 Task: Search one way flight ticket for 2 adults, 2 children, 2 infants in seat in first from San Diego: San Diego International Airport (lindbergh Field) to Raleigh: Raleigh-durham International Airport on 8-5-2023. Choice of flights is Delta. Number of bags: 2 checked bags. Price is upto 96000. Outbound departure time preference is 5:15.
Action: Mouse moved to (413, 157)
Screenshot: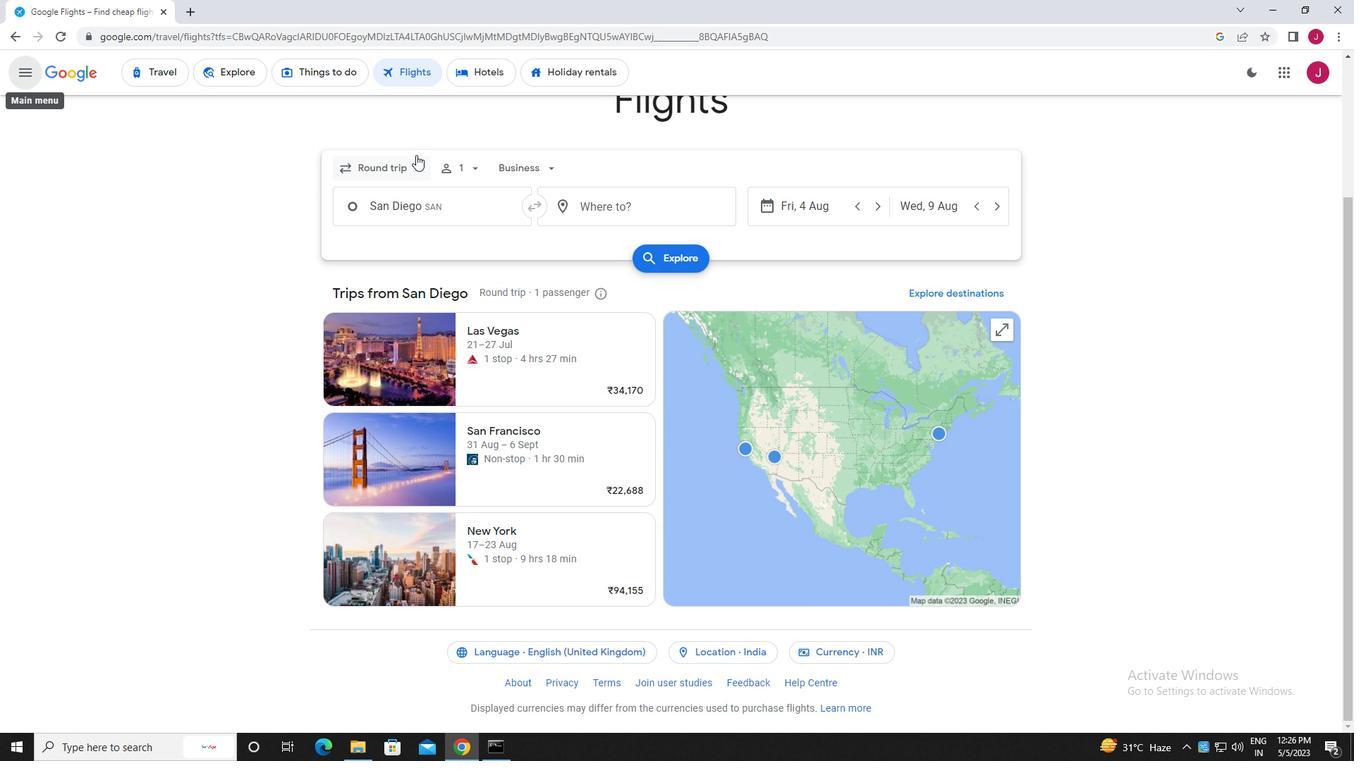 
Action: Mouse pressed left at (413, 157)
Screenshot: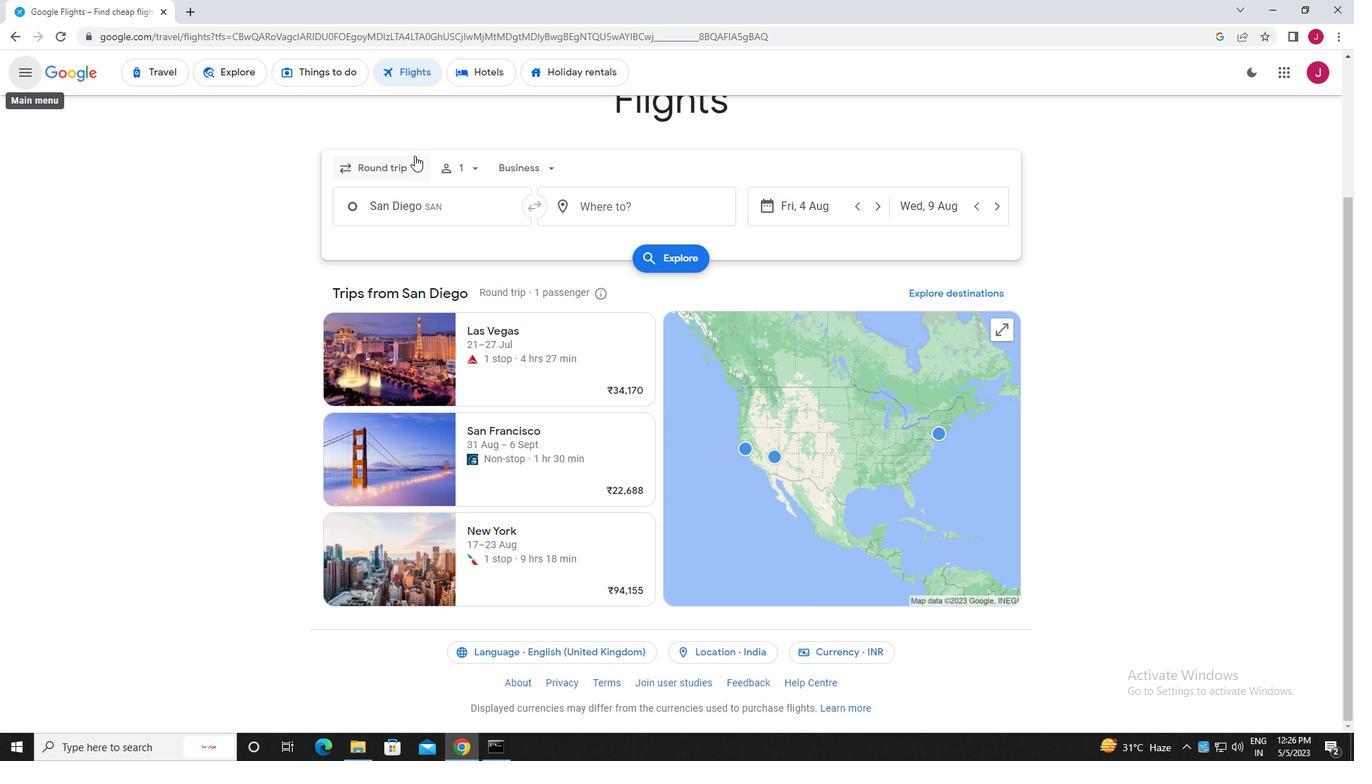 
Action: Mouse moved to (406, 232)
Screenshot: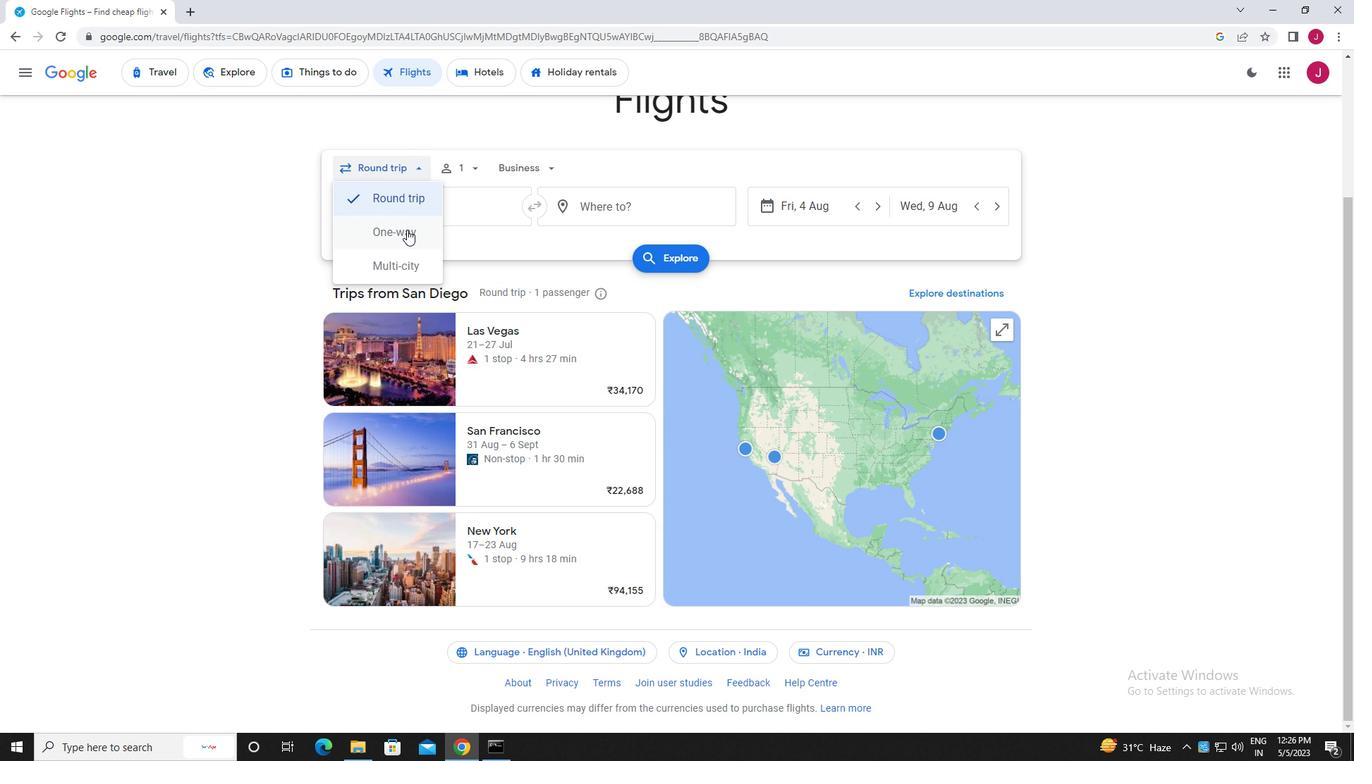 
Action: Mouse pressed left at (406, 232)
Screenshot: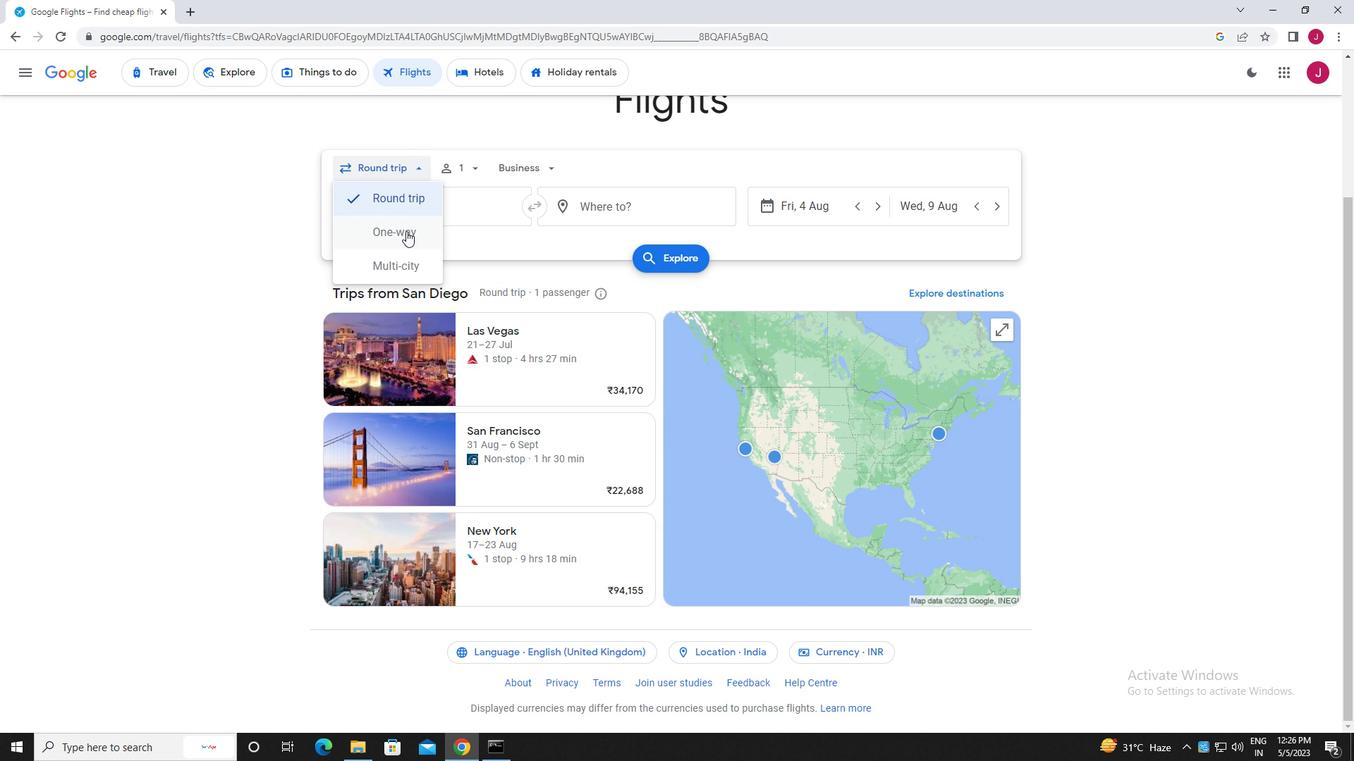 
Action: Mouse moved to (467, 174)
Screenshot: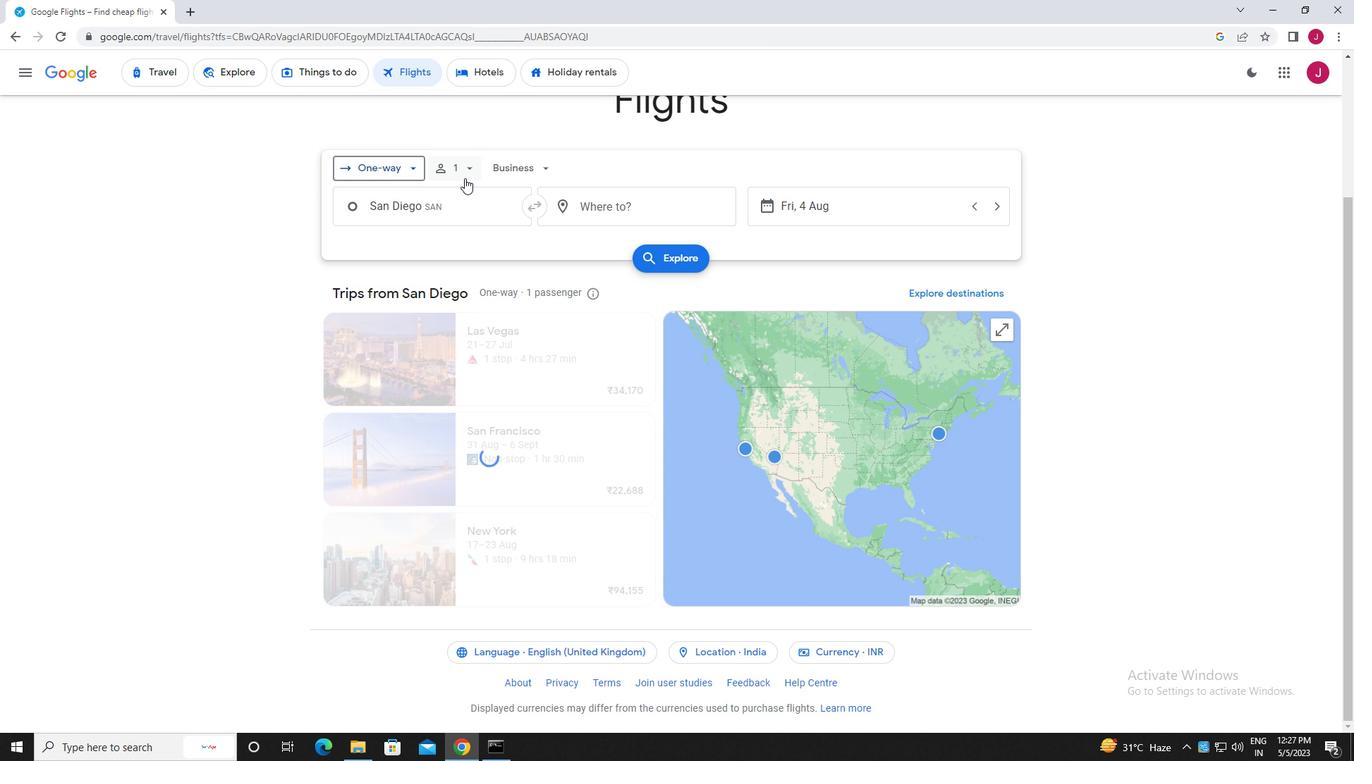 
Action: Mouse pressed left at (467, 174)
Screenshot: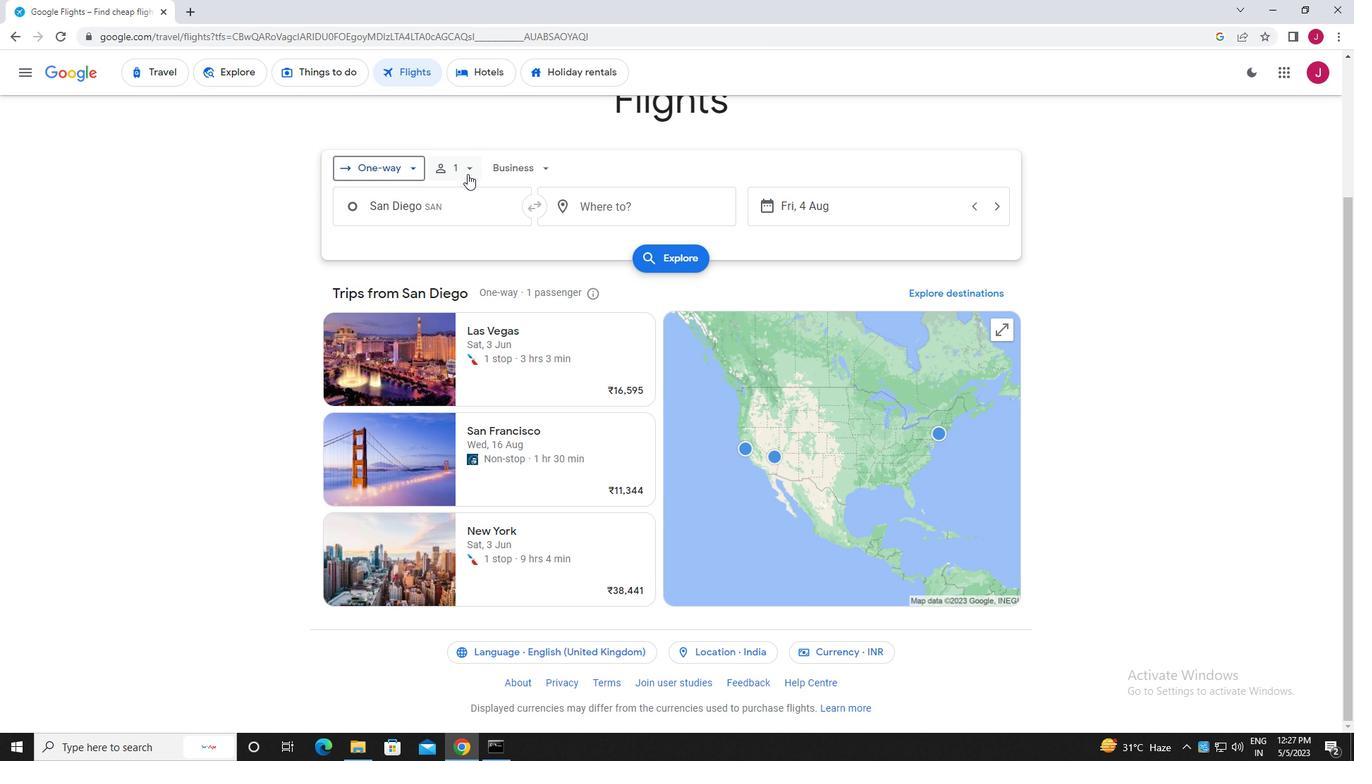 
Action: Mouse moved to (579, 205)
Screenshot: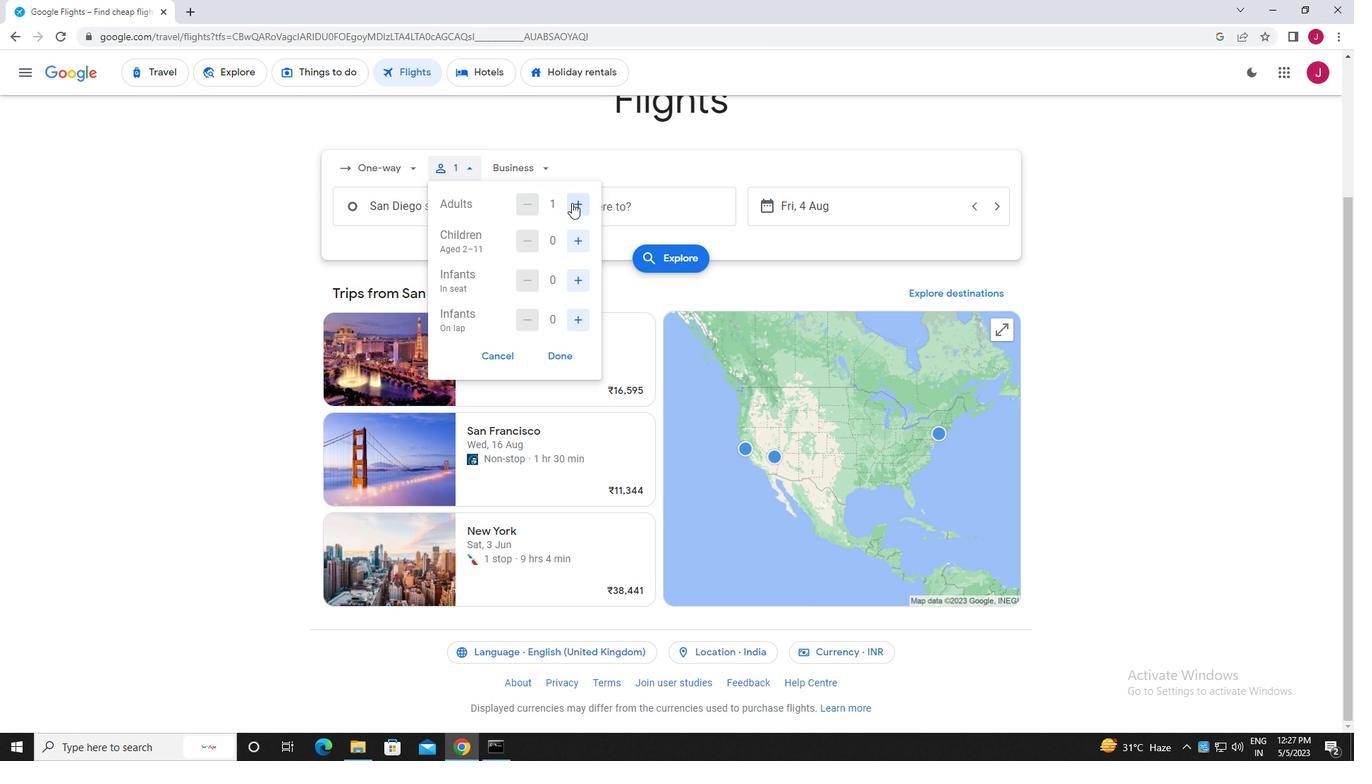 
Action: Mouse pressed left at (579, 205)
Screenshot: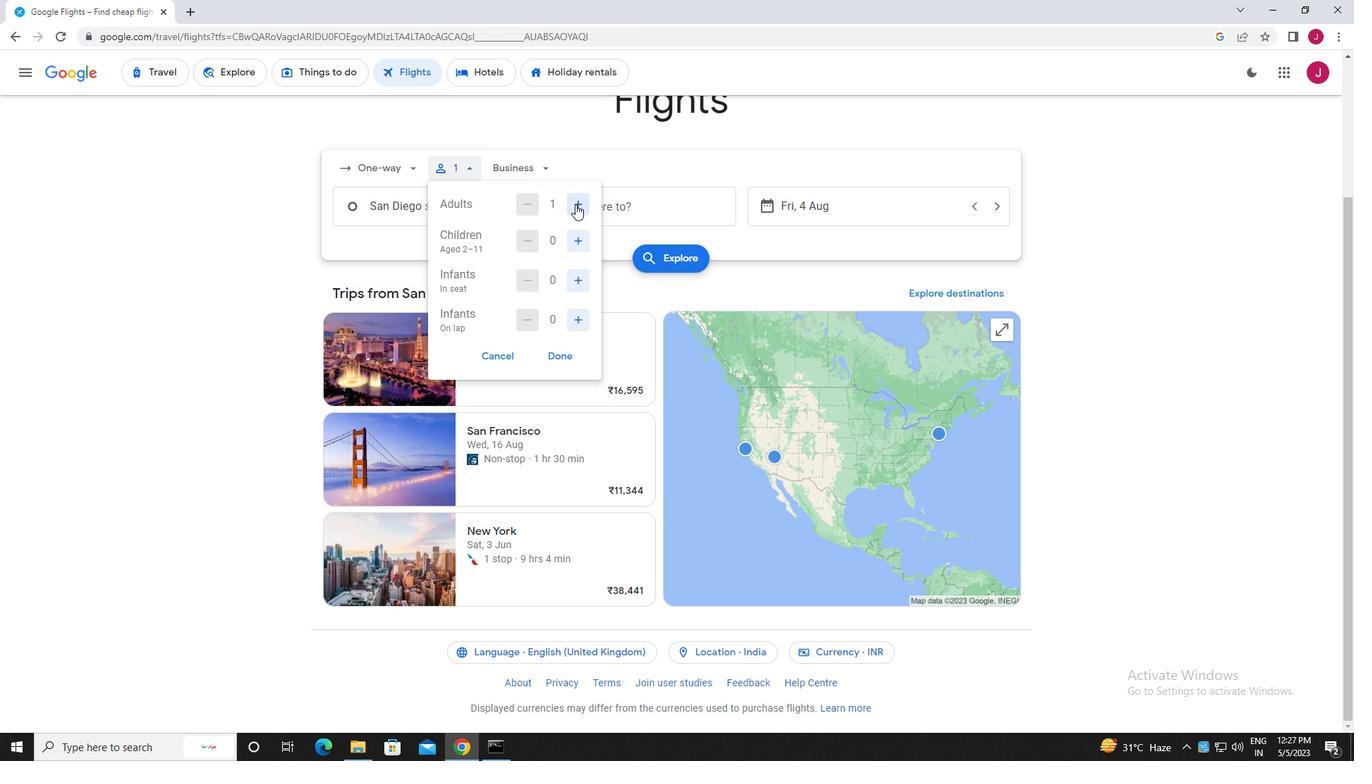 
Action: Mouse moved to (575, 244)
Screenshot: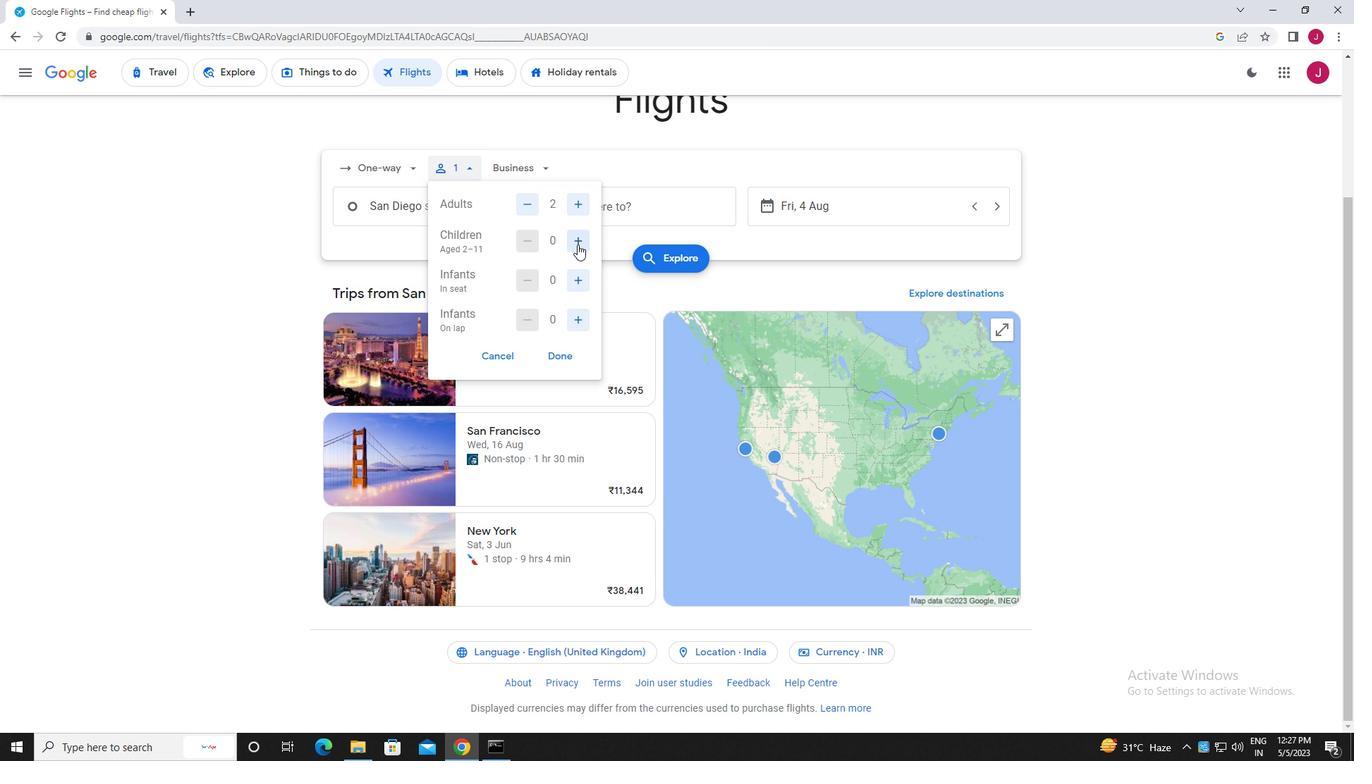 
Action: Mouse pressed left at (575, 244)
Screenshot: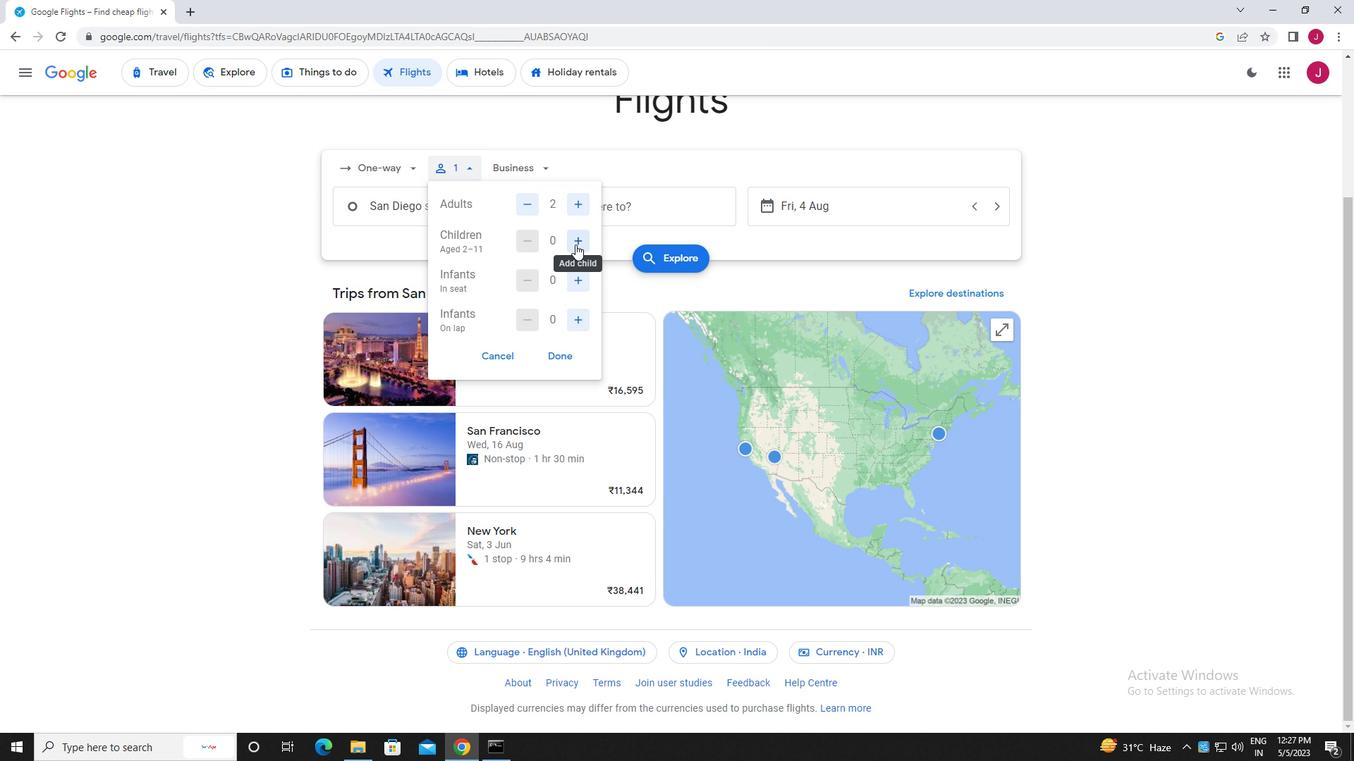 
Action: Mouse pressed left at (575, 244)
Screenshot: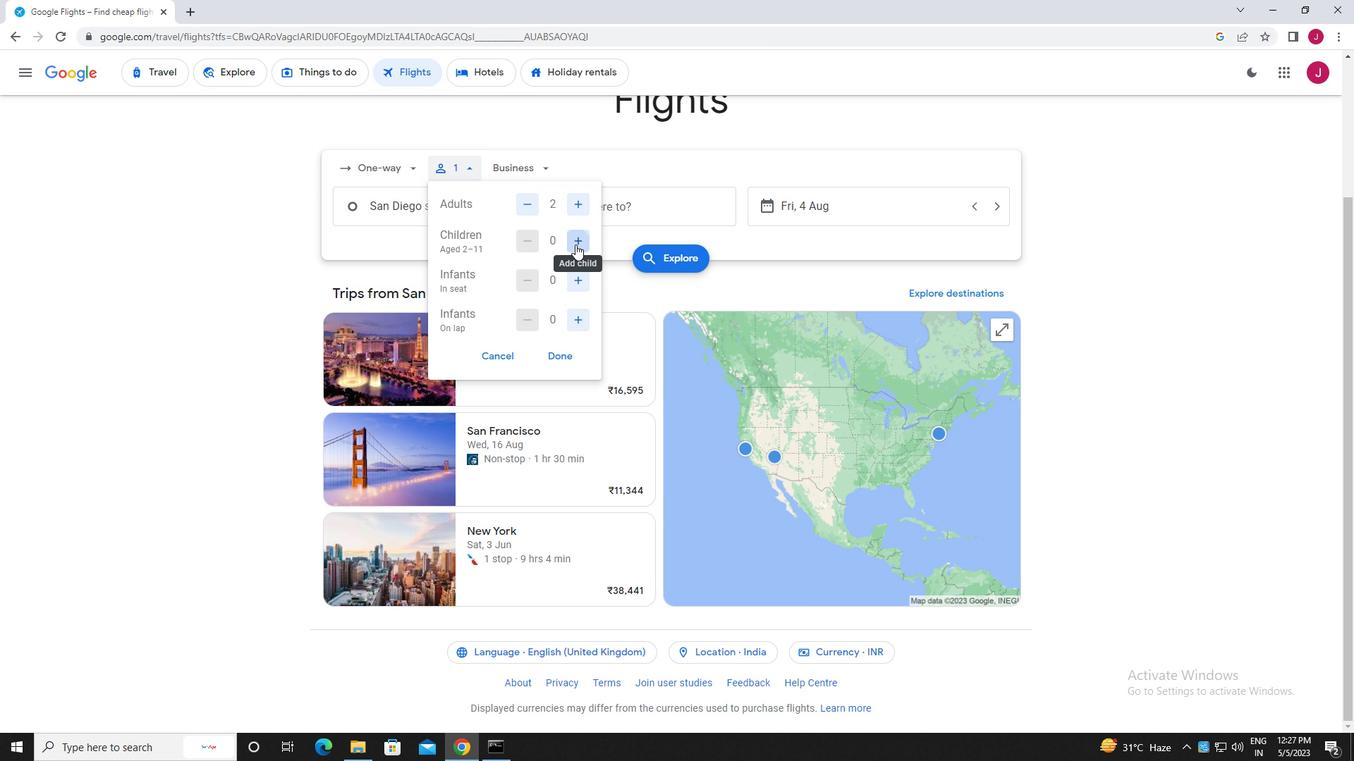 
Action: Mouse moved to (578, 282)
Screenshot: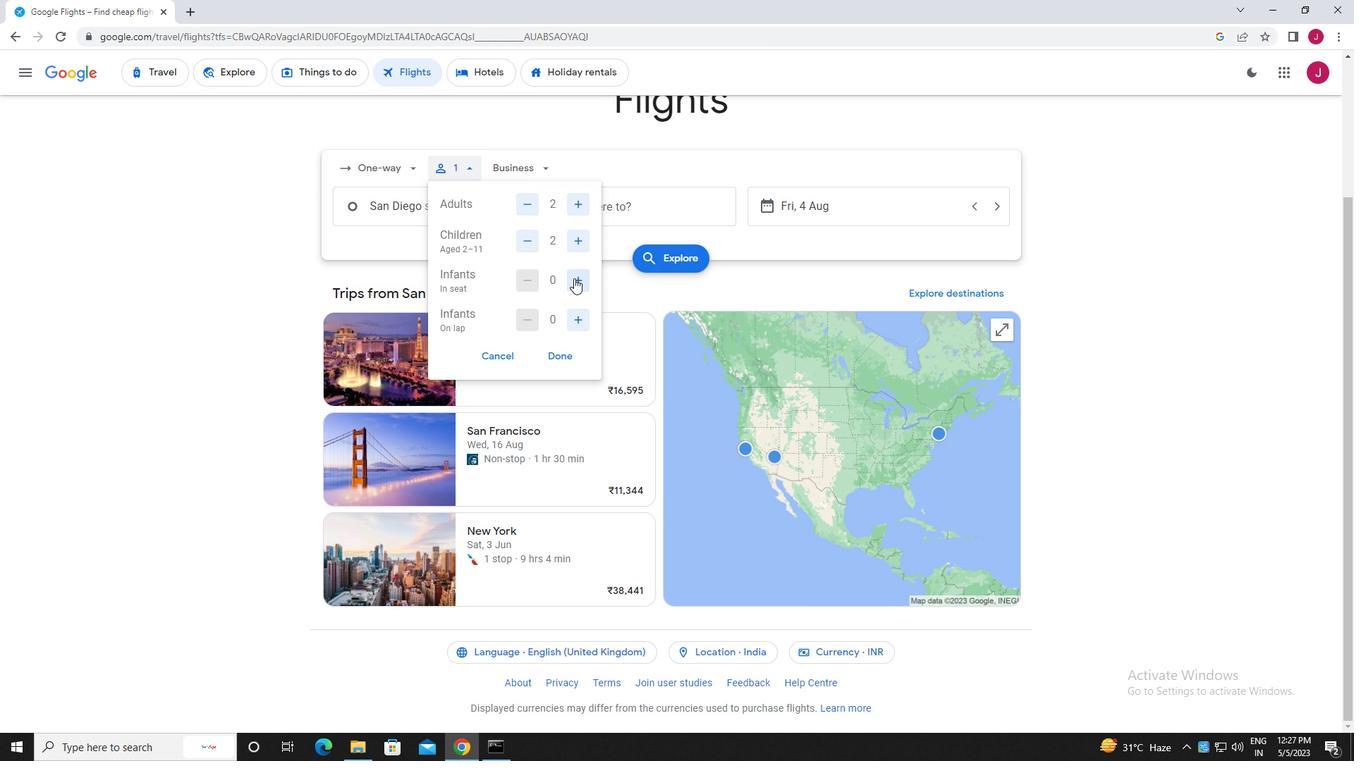 
Action: Mouse pressed left at (578, 282)
Screenshot: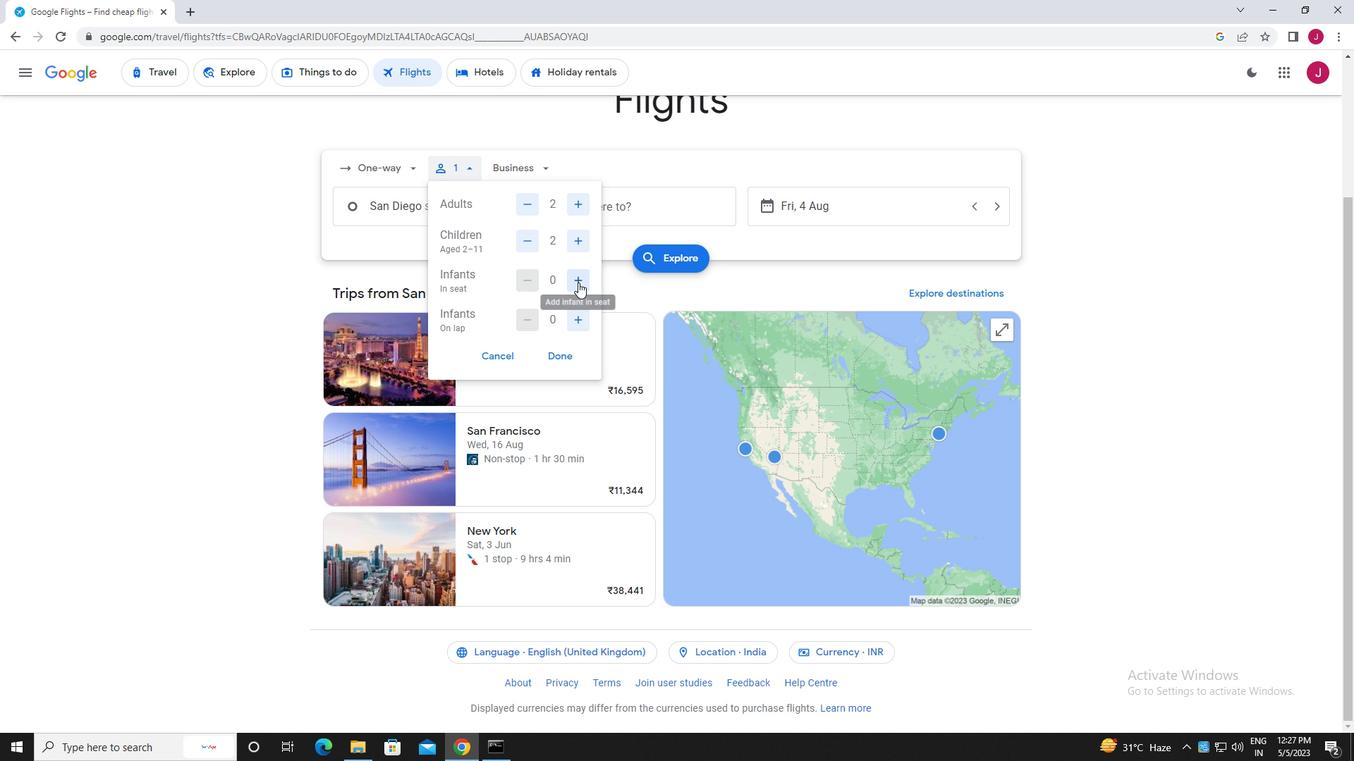
Action: Mouse pressed left at (578, 282)
Screenshot: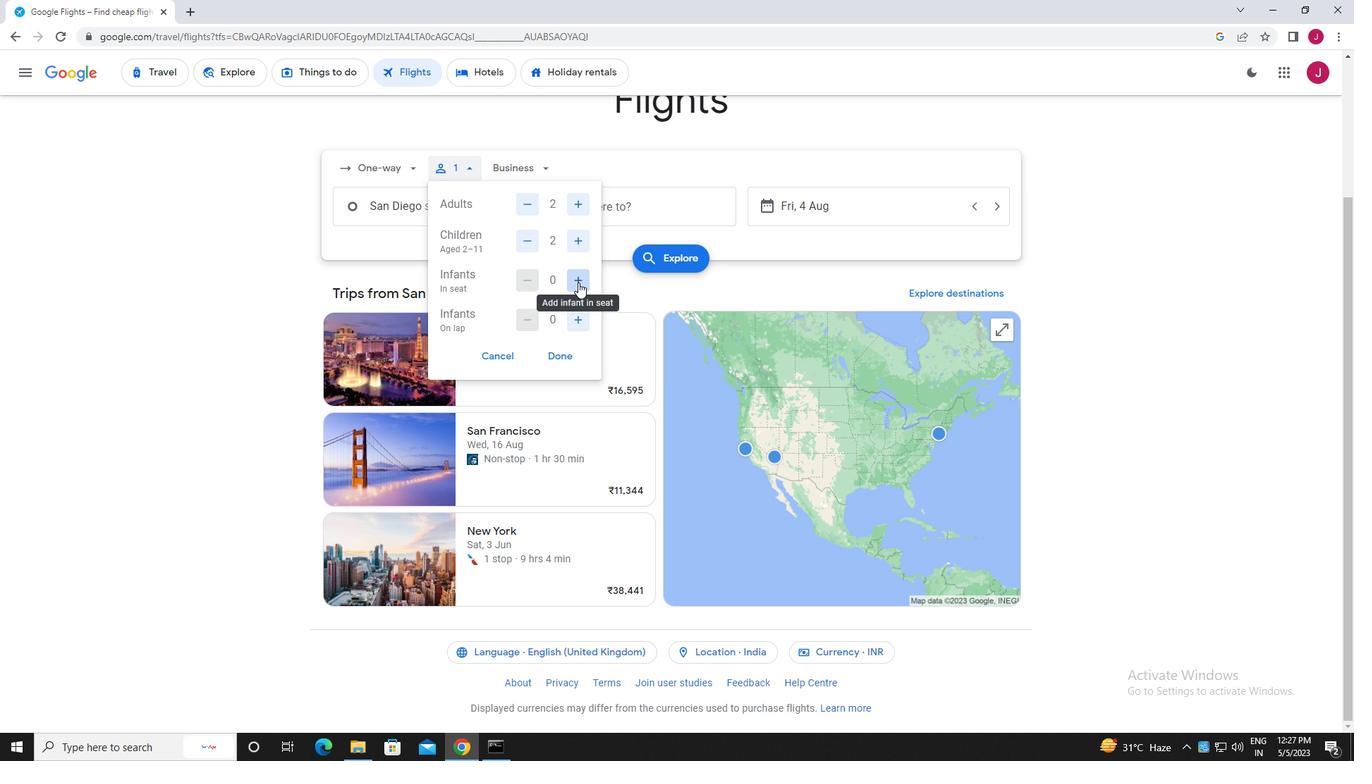 
Action: Mouse moved to (560, 353)
Screenshot: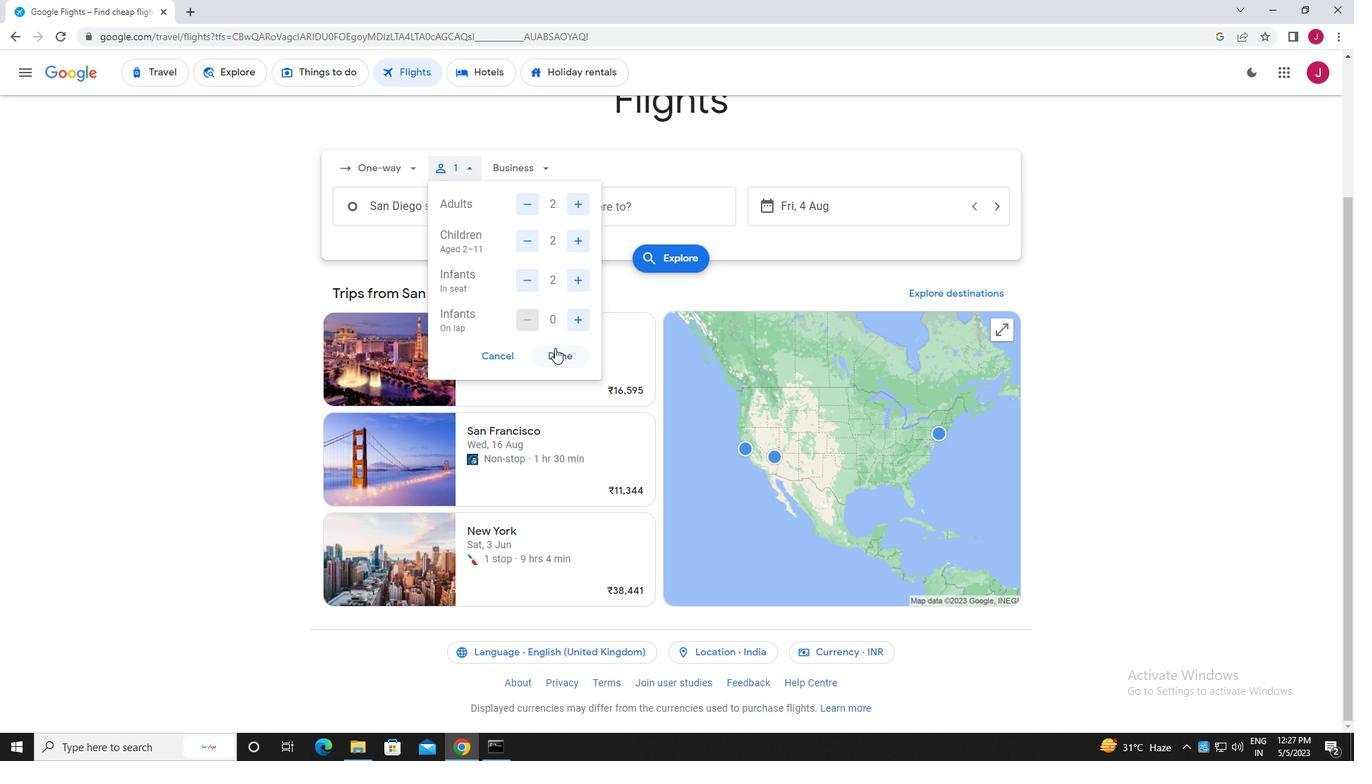 
Action: Mouse pressed left at (560, 353)
Screenshot: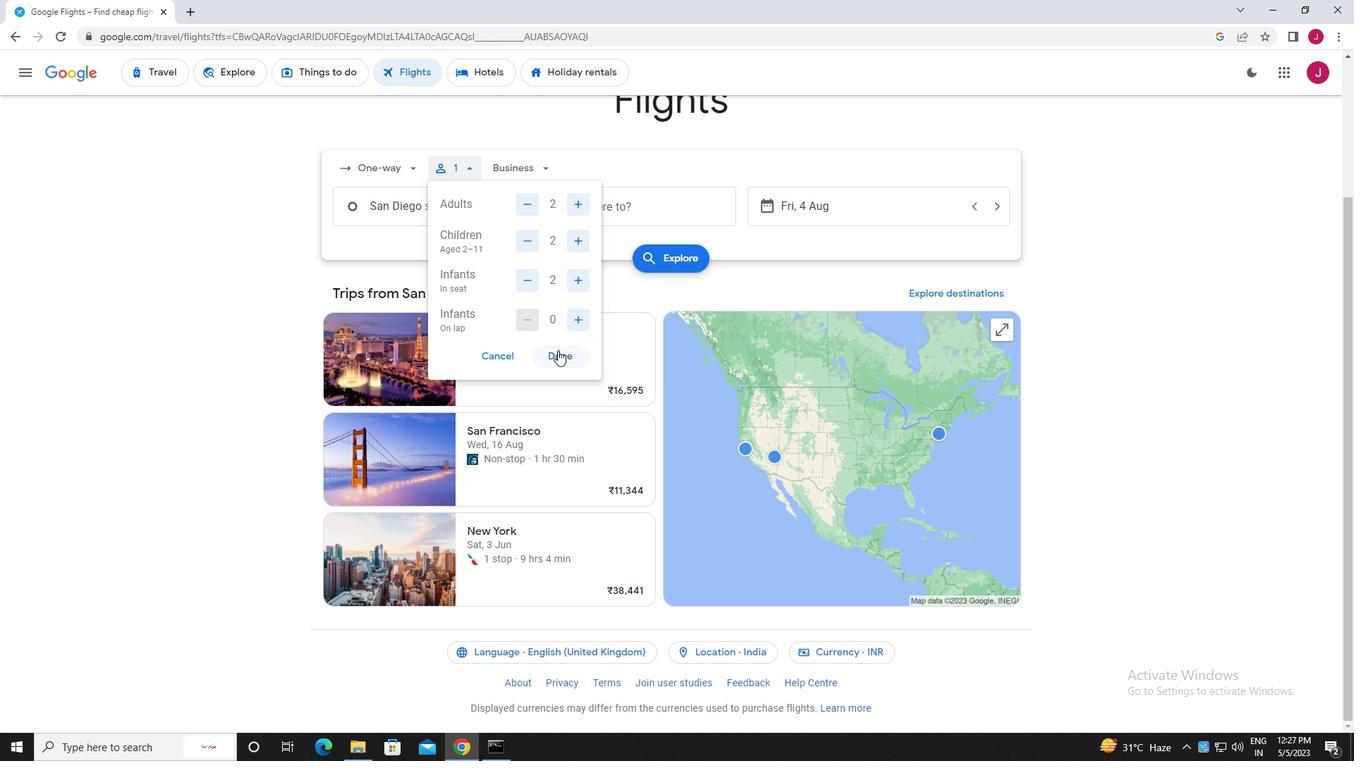 
Action: Mouse moved to (530, 160)
Screenshot: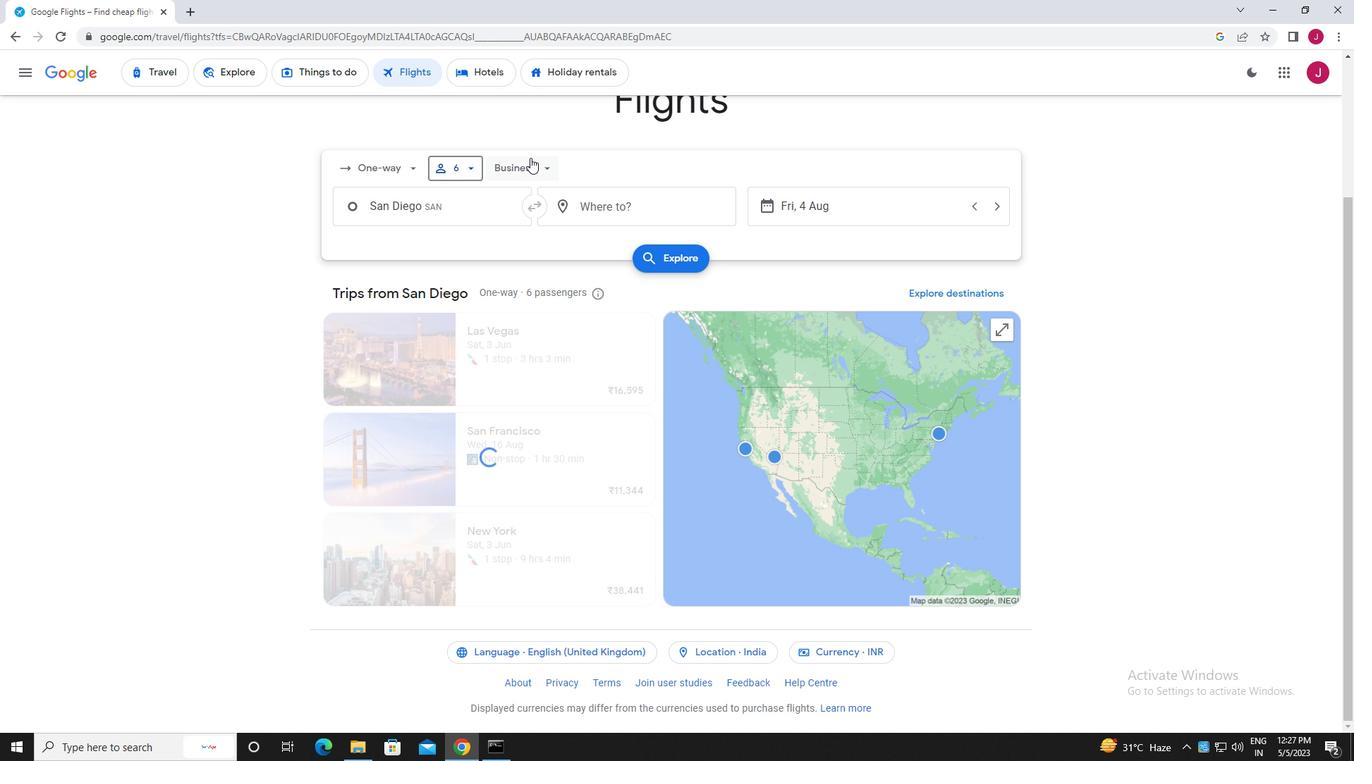 
Action: Mouse pressed left at (530, 160)
Screenshot: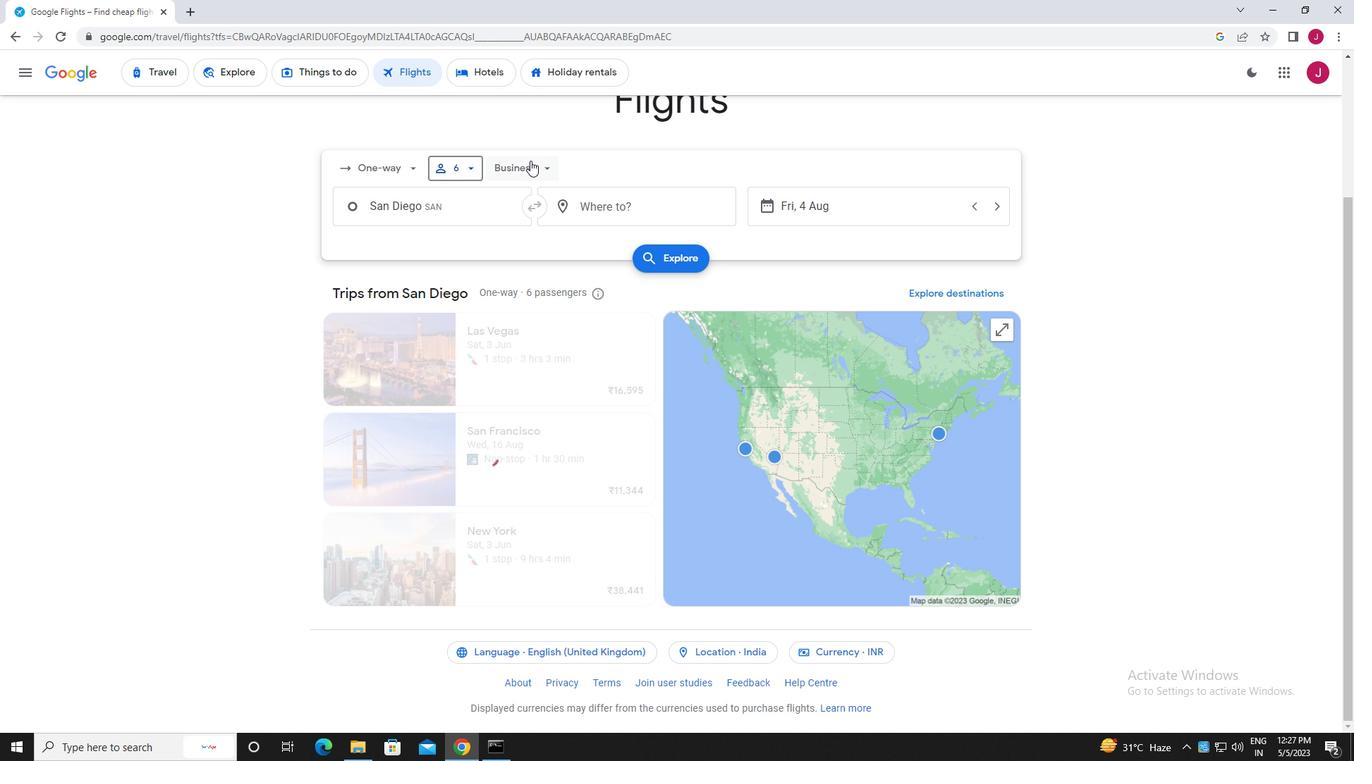 
Action: Mouse moved to (532, 307)
Screenshot: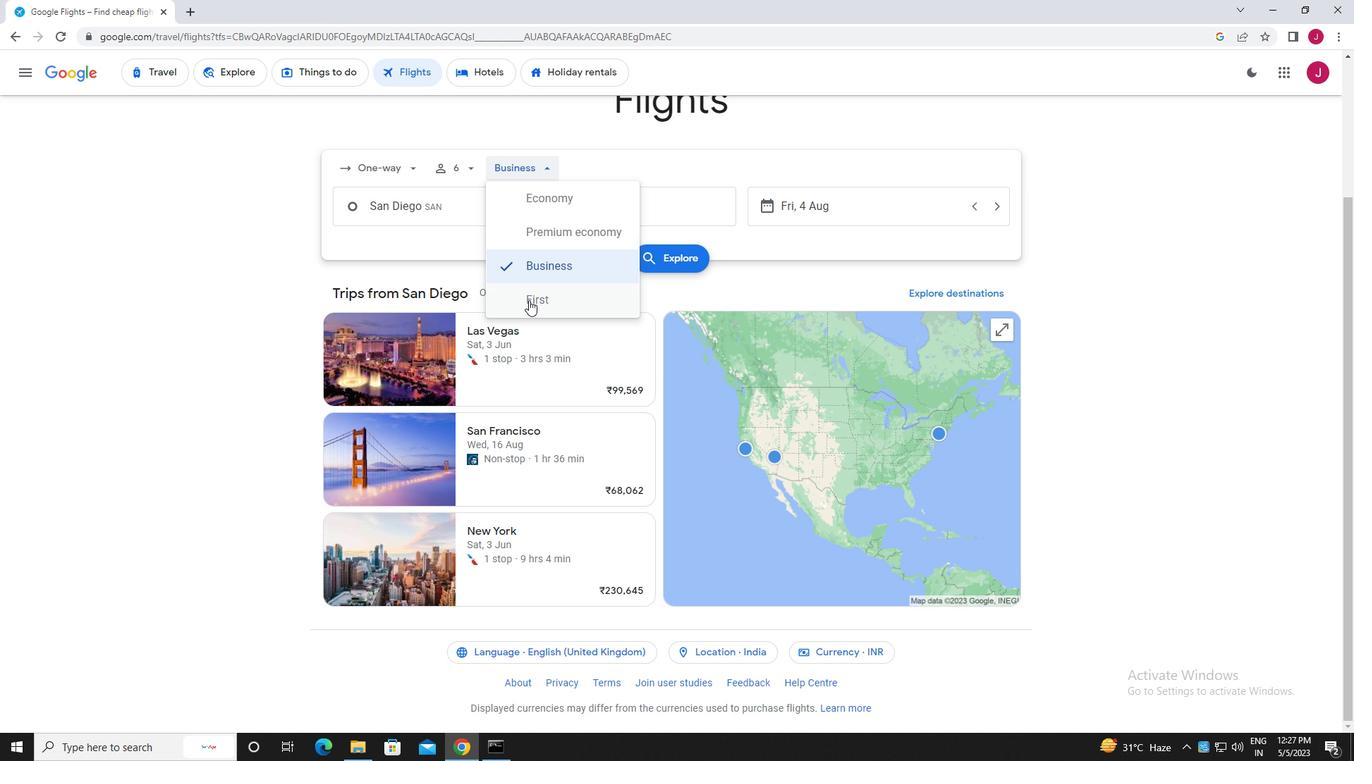 
Action: Mouse pressed left at (532, 307)
Screenshot: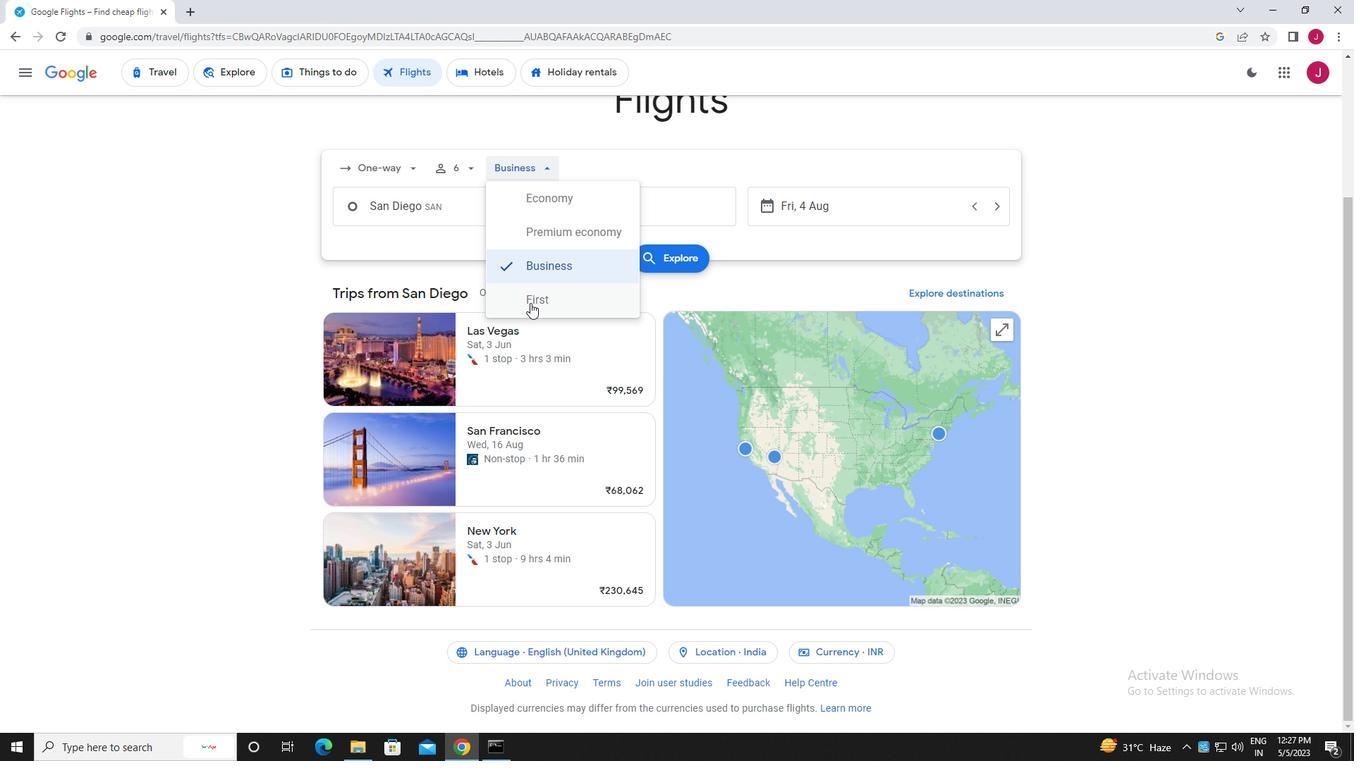 
Action: Mouse moved to (456, 208)
Screenshot: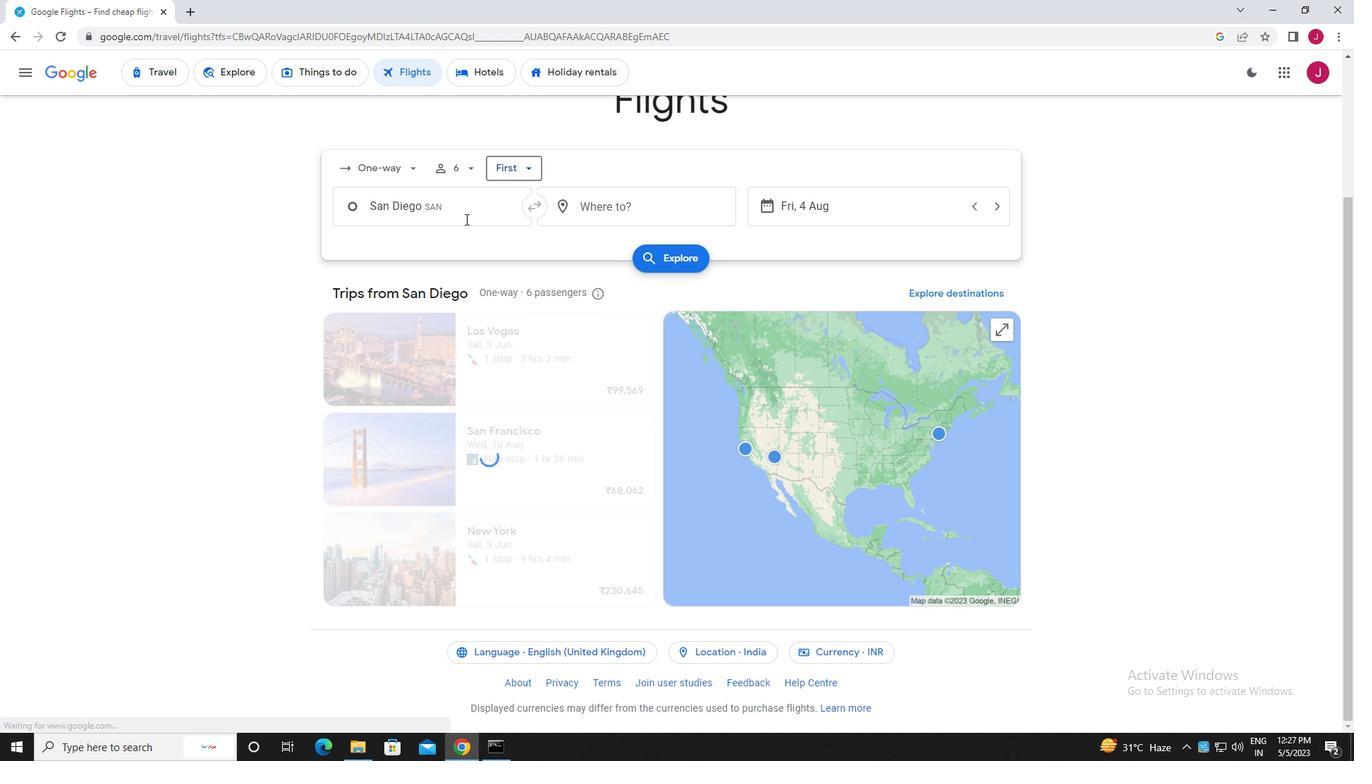 
Action: Mouse pressed left at (456, 208)
Screenshot: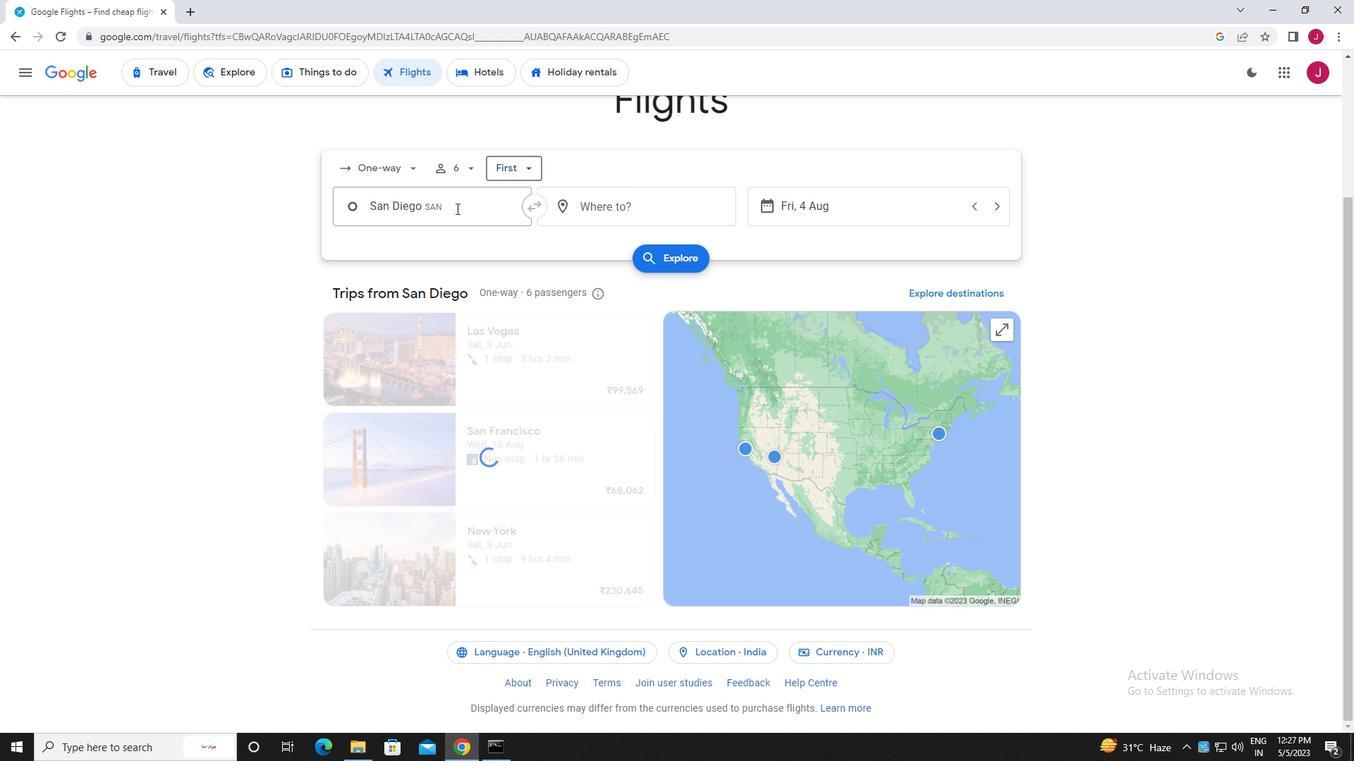 
Action: Key pressed san<Key.space>diego
Screenshot: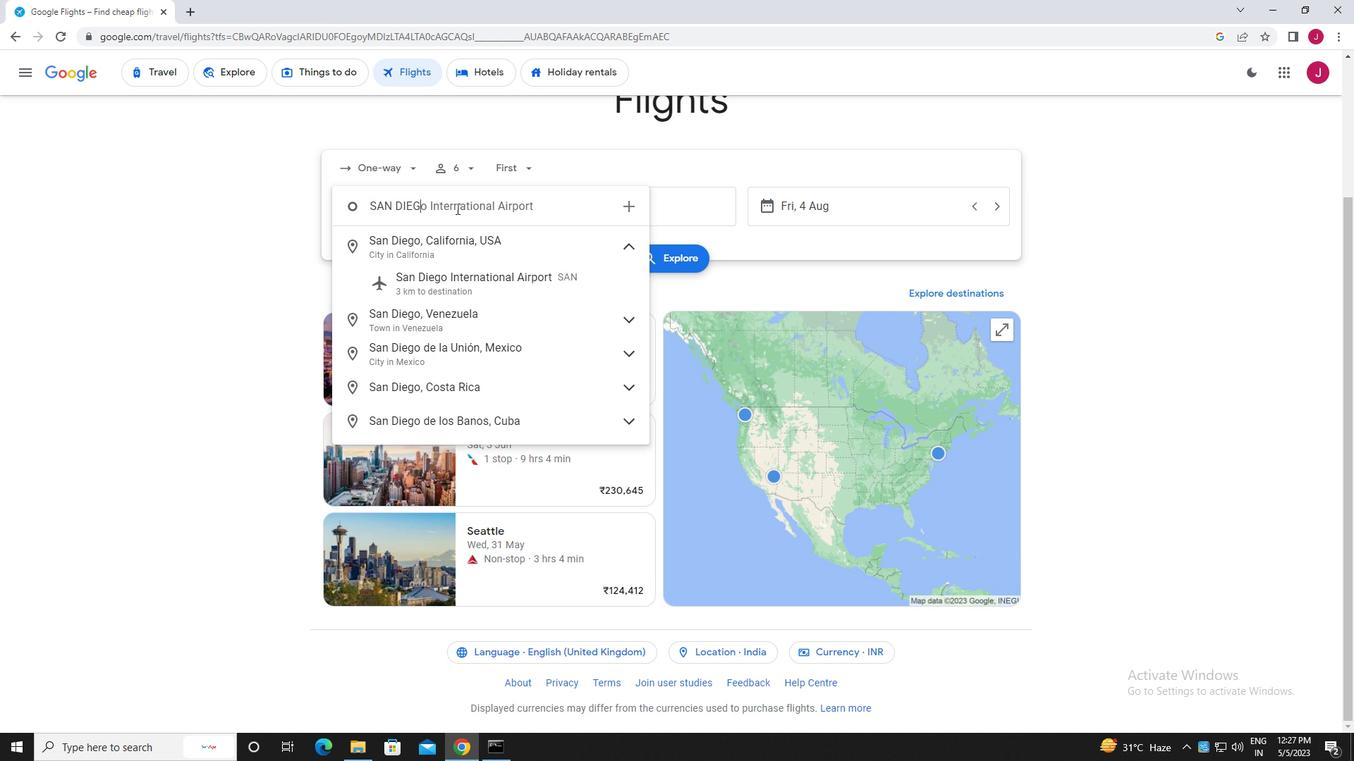 
Action: Mouse moved to (485, 282)
Screenshot: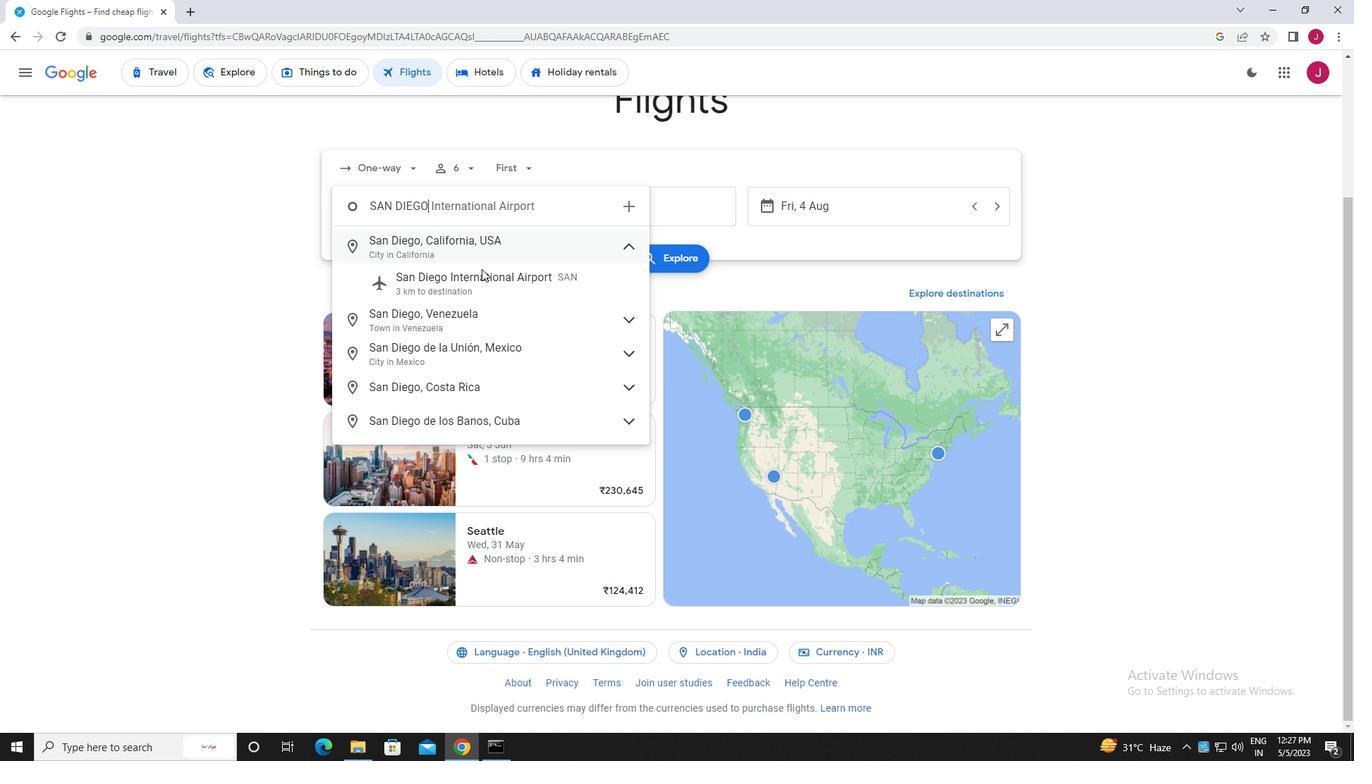 
Action: Mouse pressed left at (485, 282)
Screenshot: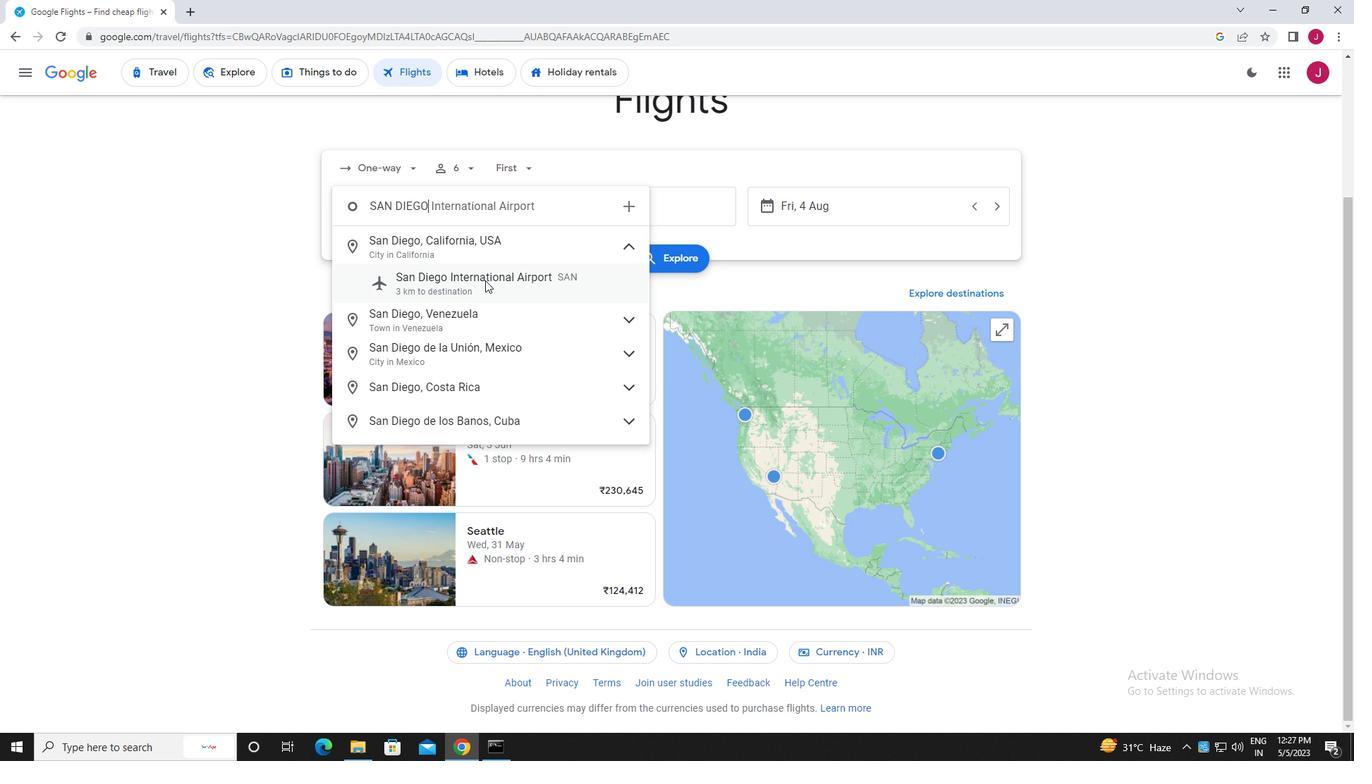 
Action: Mouse moved to (630, 207)
Screenshot: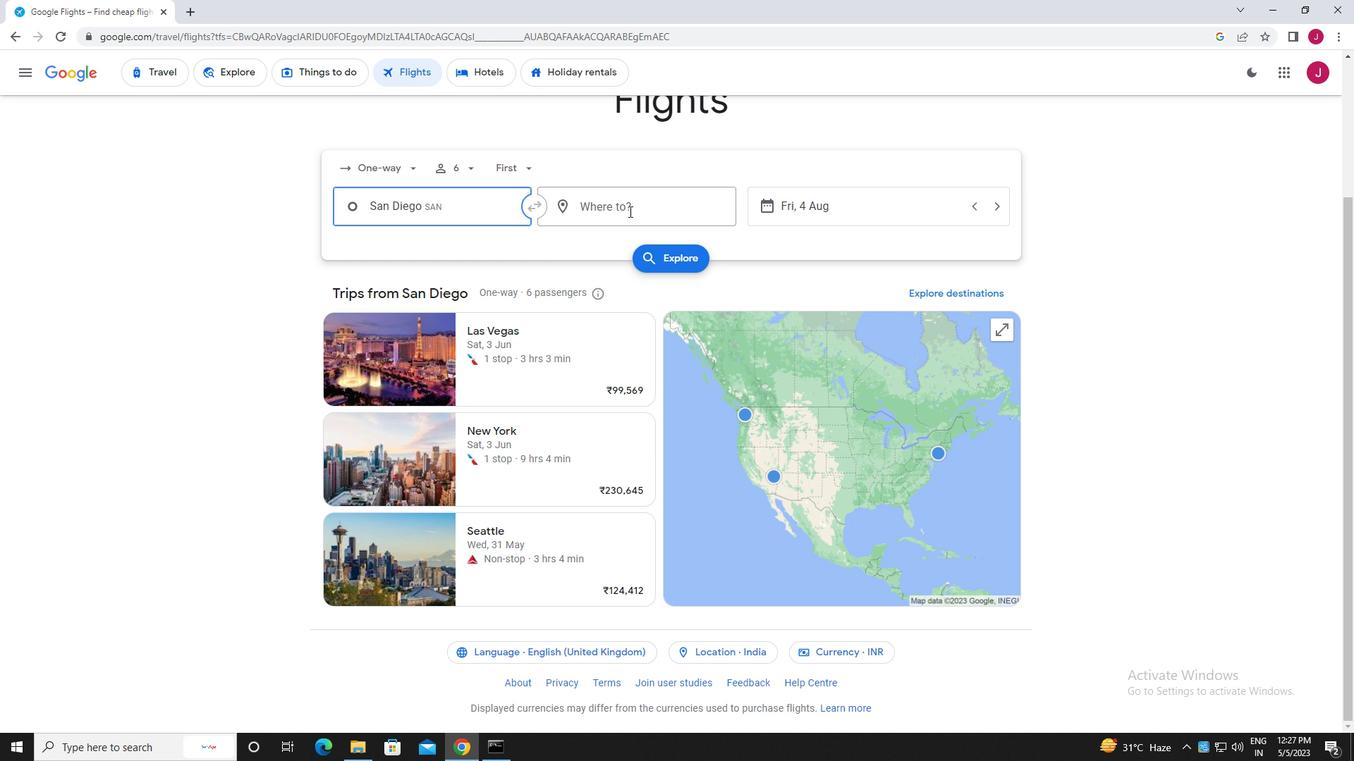 
Action: Mouse pressed left at (630, 207)
Screenshot: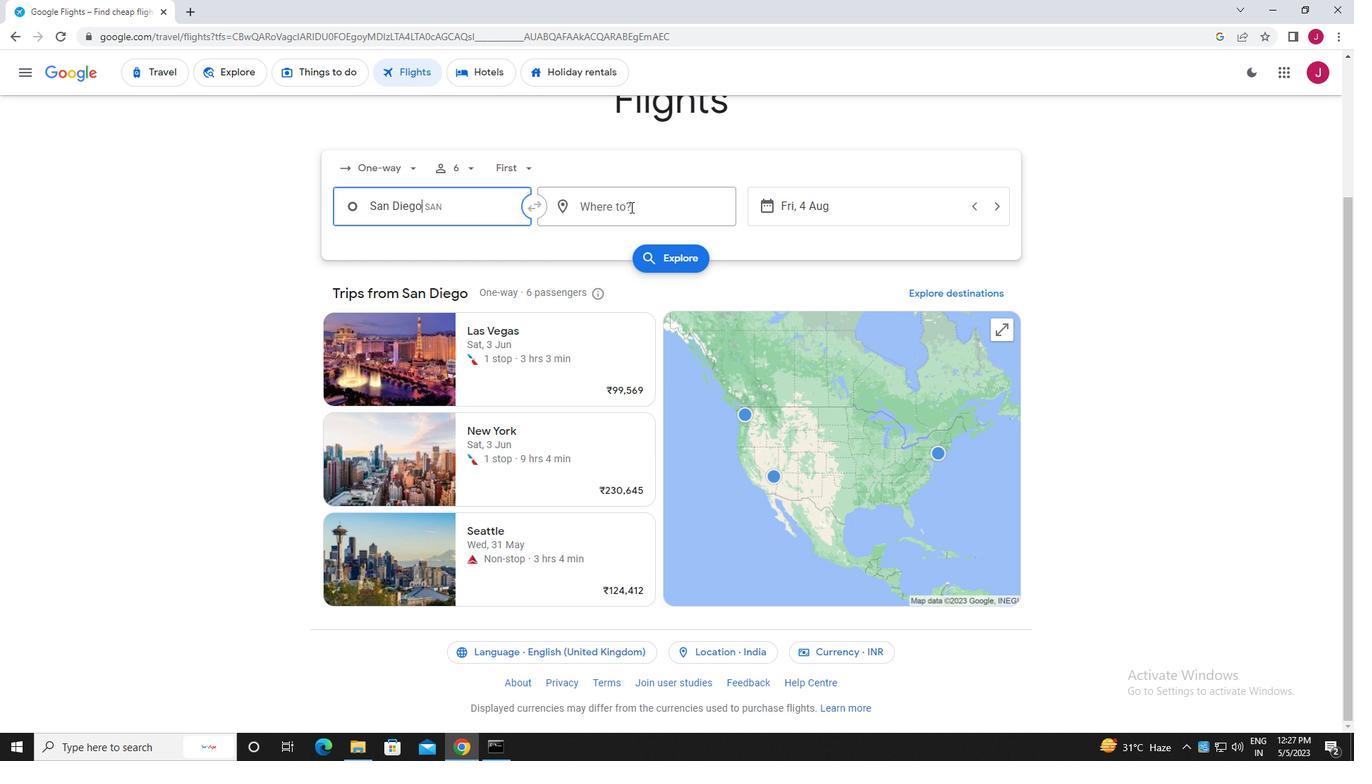 
Action: Key pressed raleigh
Screenshot: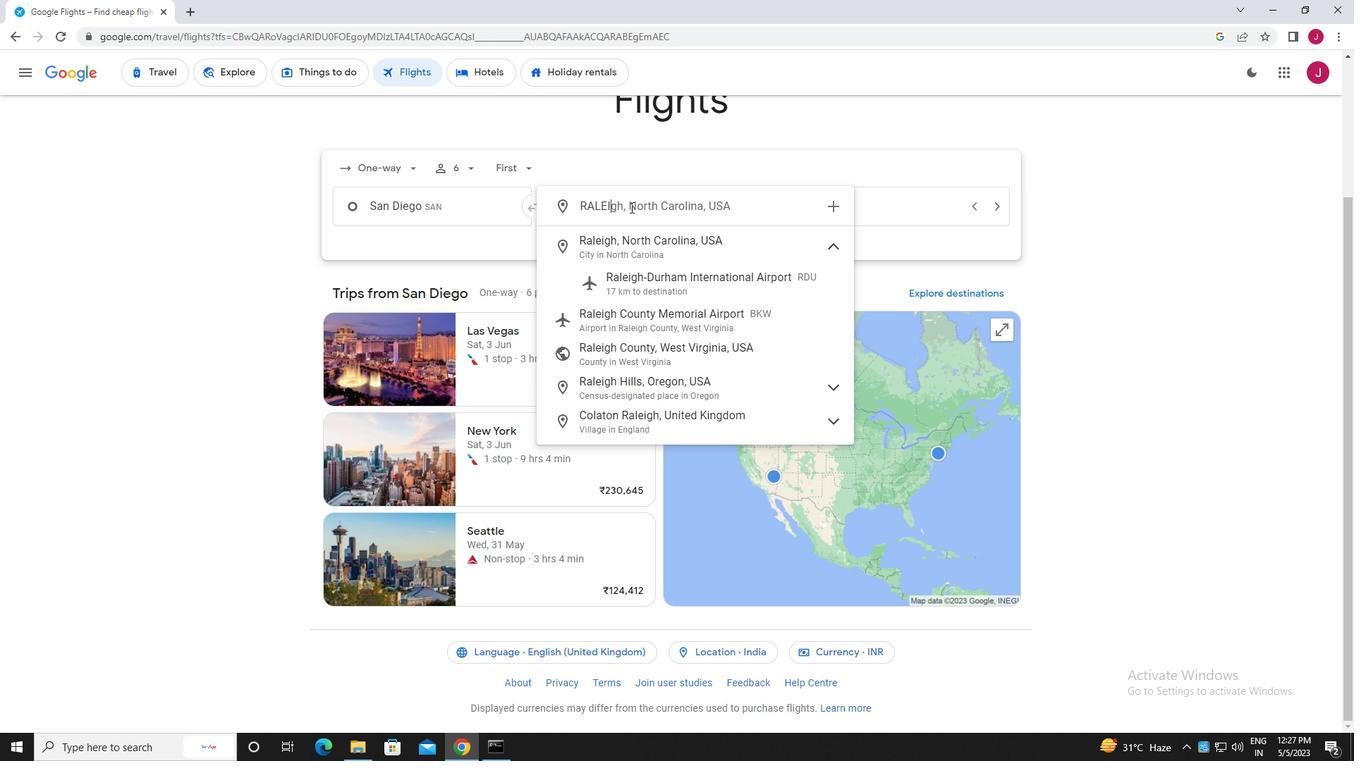 
Action: Mouse moved to (716, 282)
Screenshot: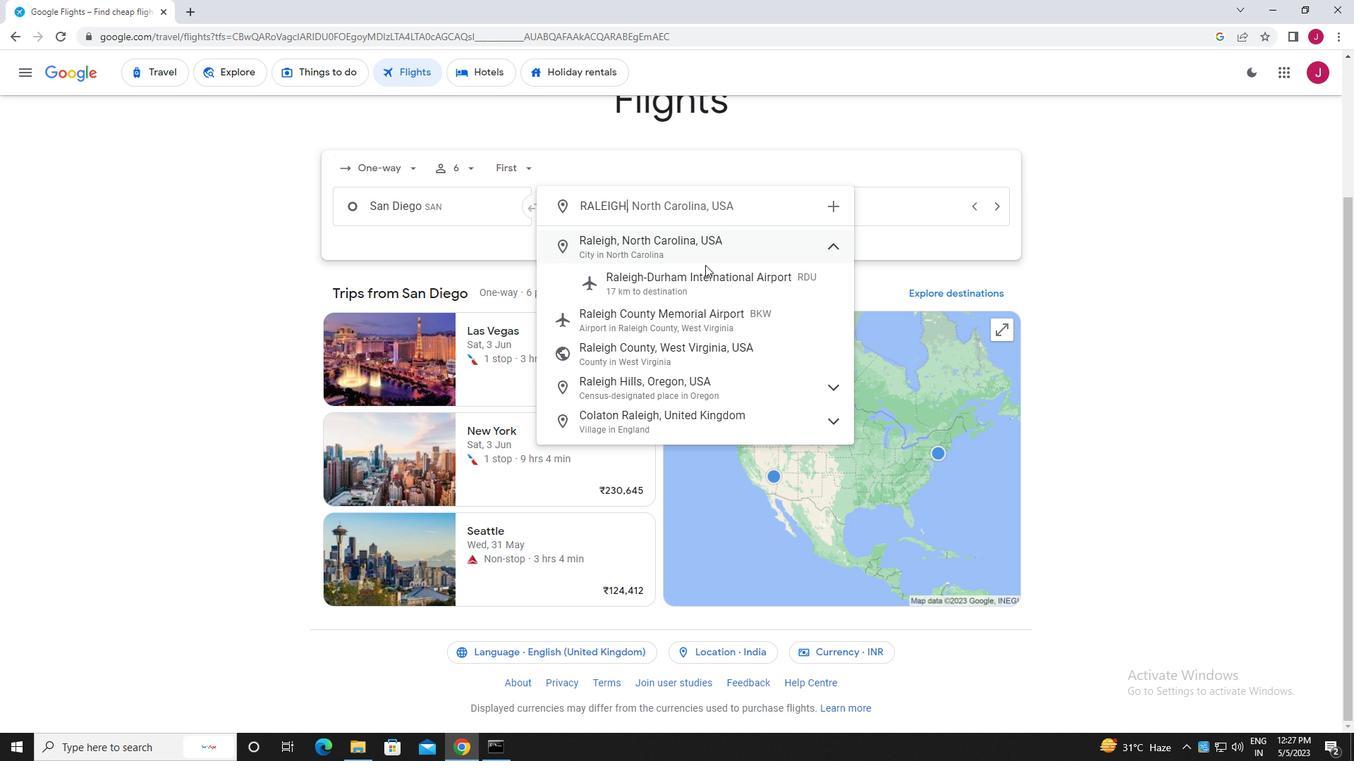 
Action: Mouse pressed left at (716, 282)
Screenshot: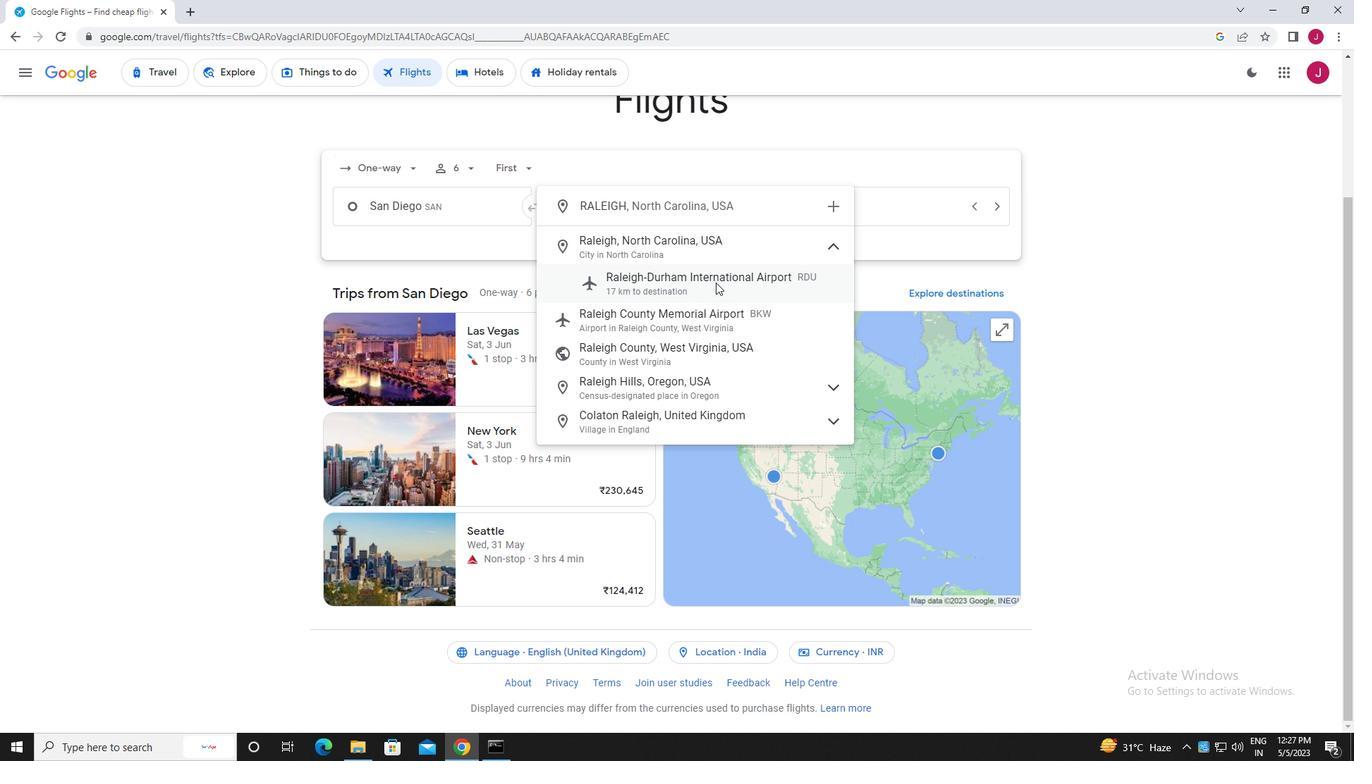 
Action: Mouse moved to (831, 205)
Screenshot: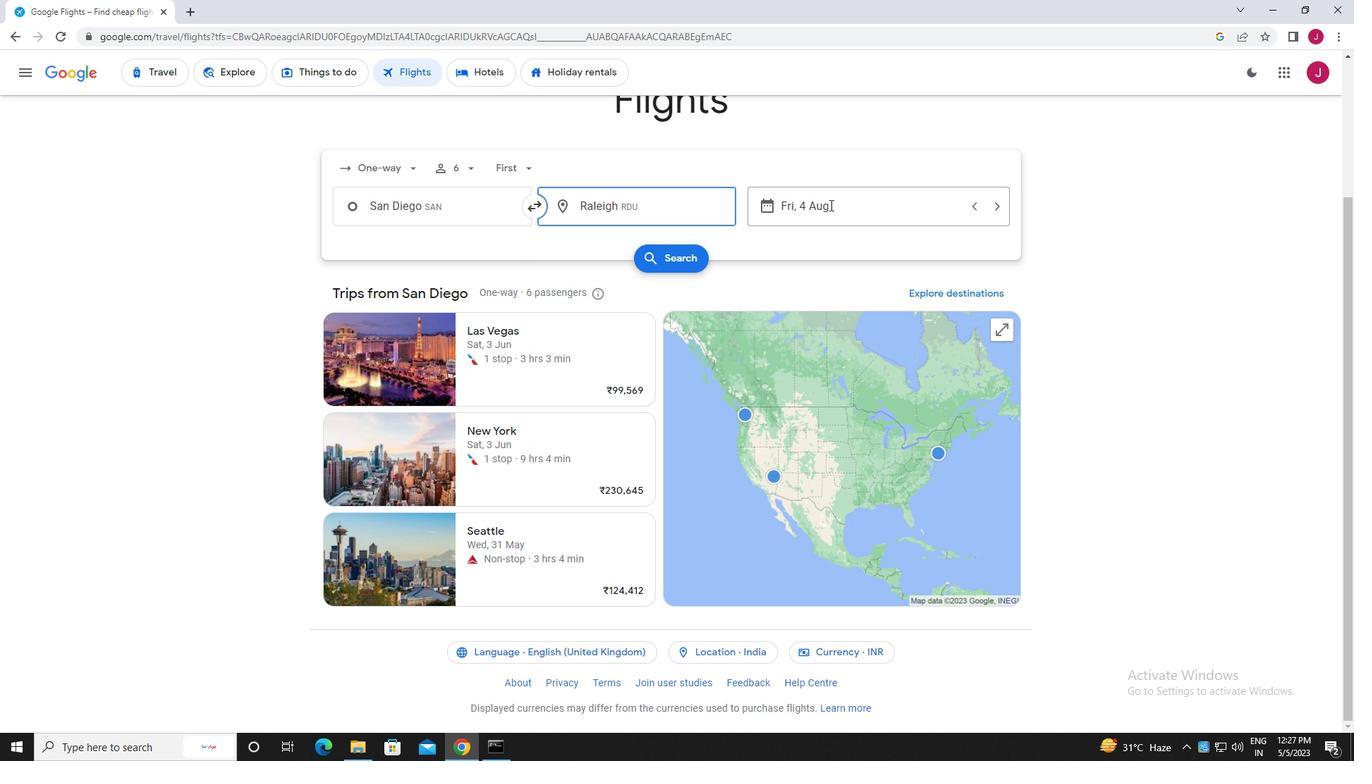 
Action: Mouse pressed left at (831, 205)
Screenshot: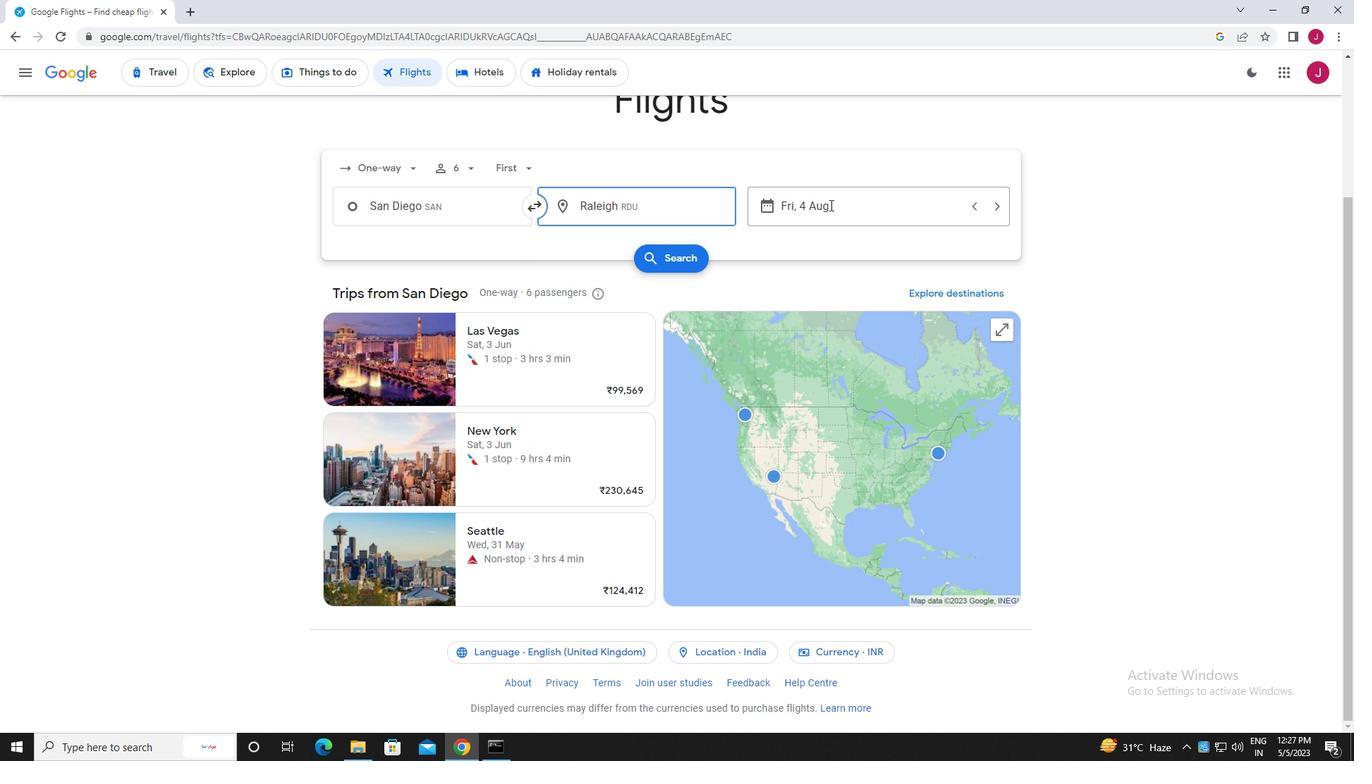 
Action: Mouse moved to (718, 319)
Screenshot: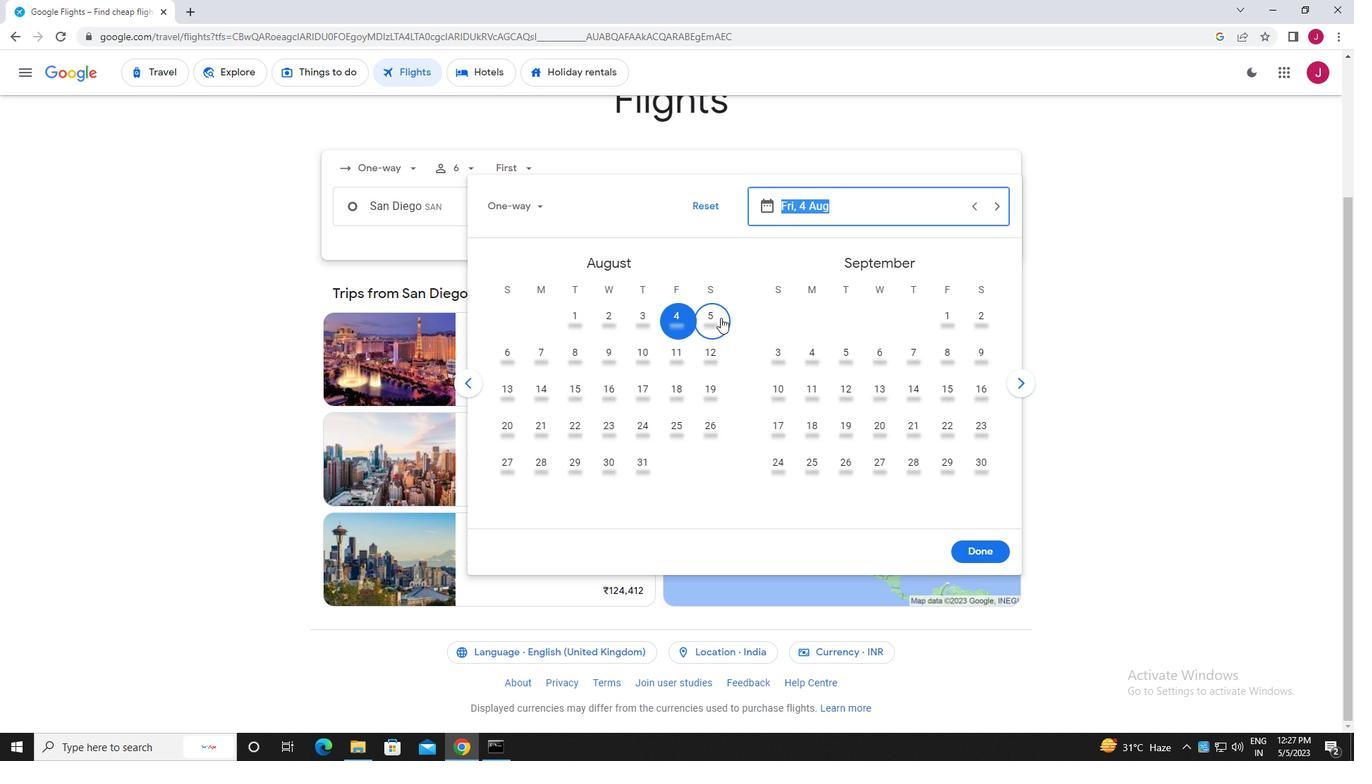 
Action: Mouse pressed left at (718, 319)
Screenshot: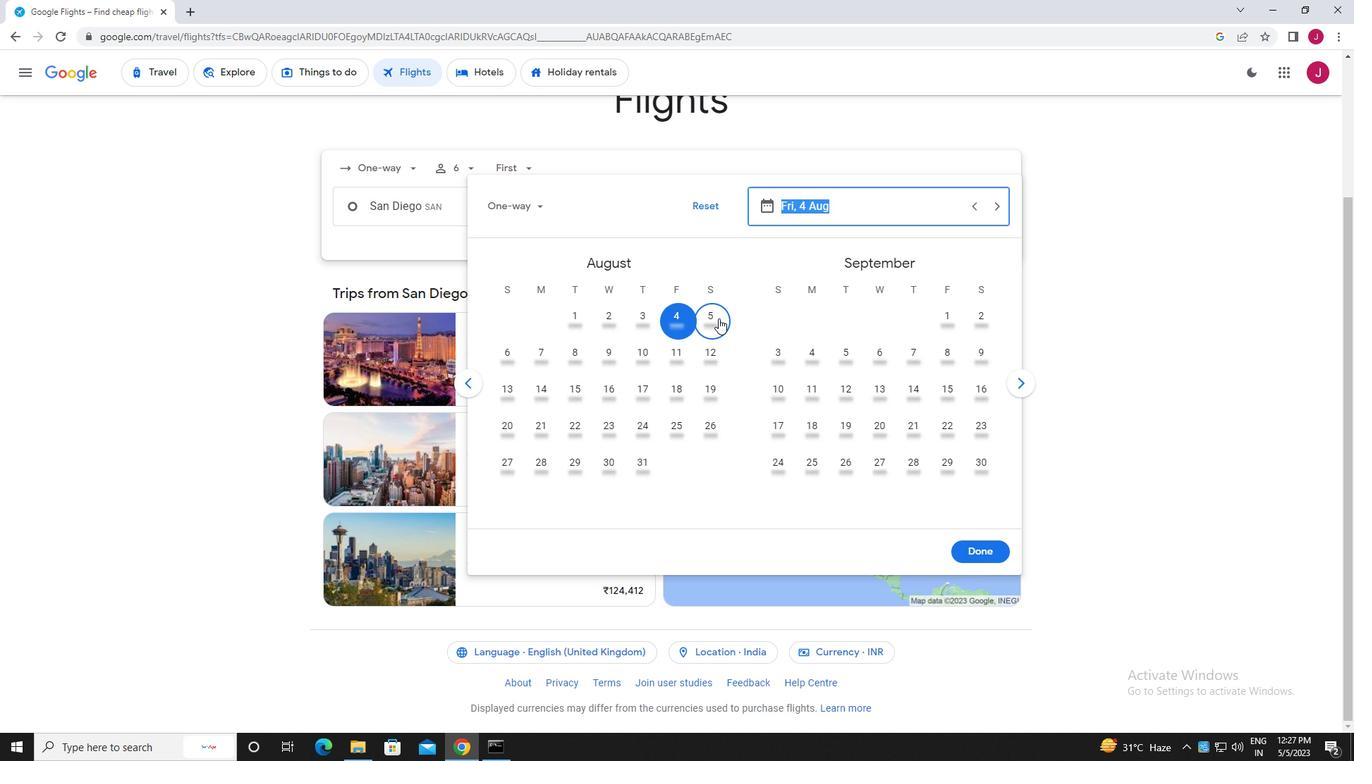 
Action: Mouse moved to (972, 550)
Screenshot: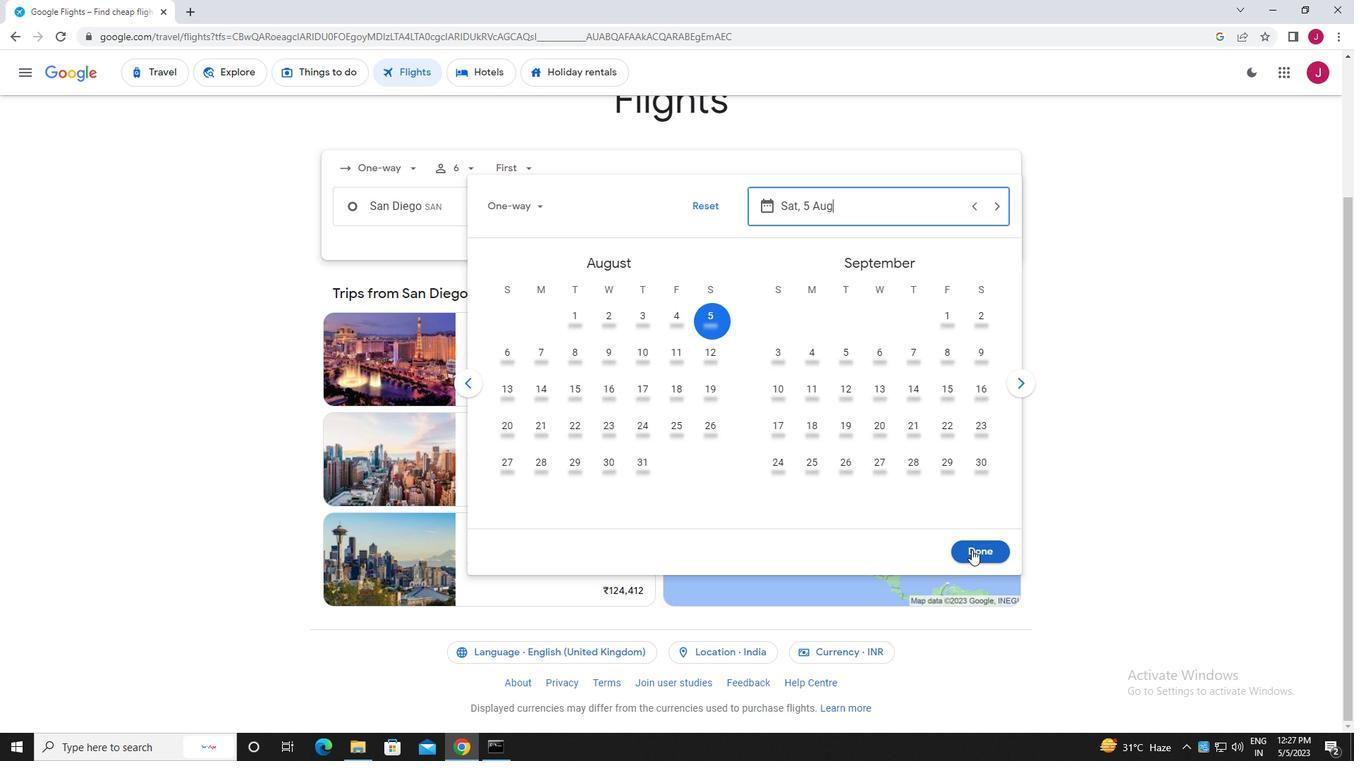 
Action: Mouse pressed left at (972, 550)
Screenshot: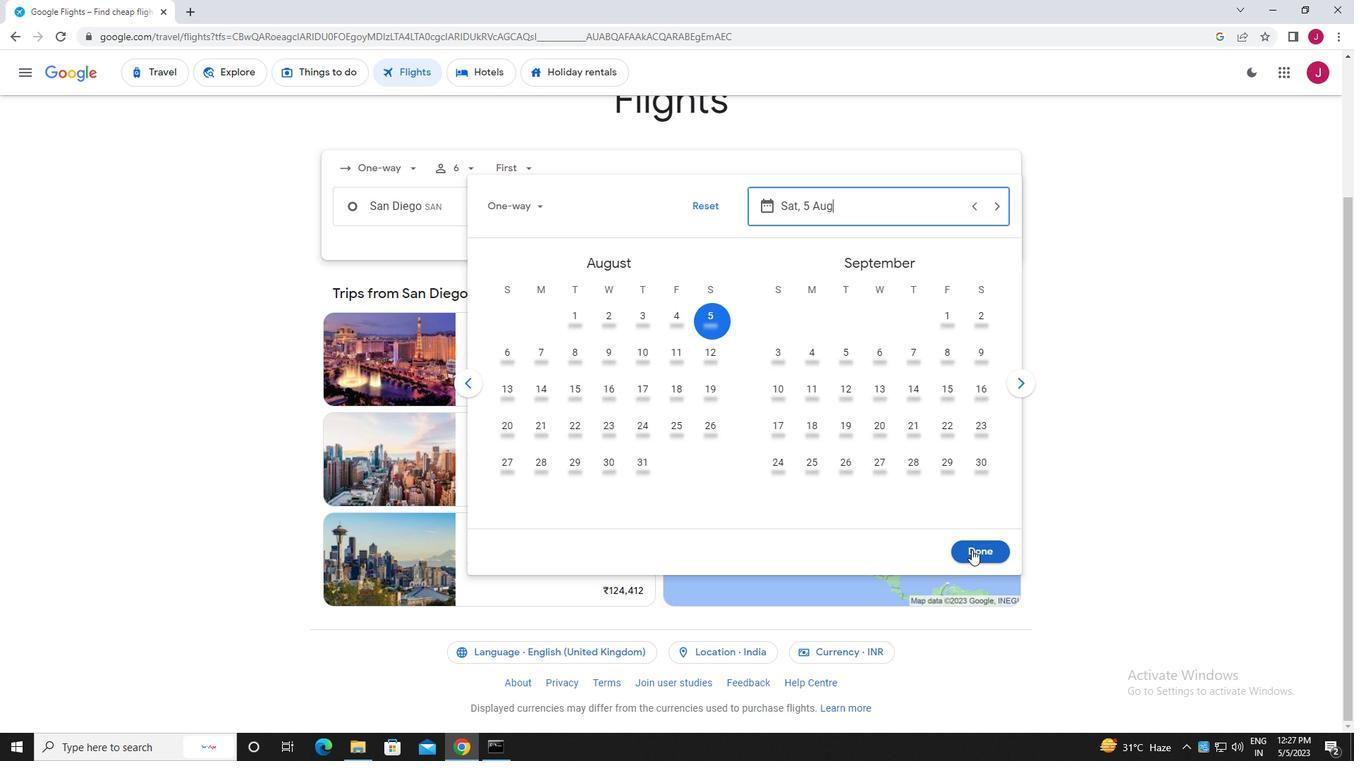
Action: Mouse moved to (677, 261)
Screenshot: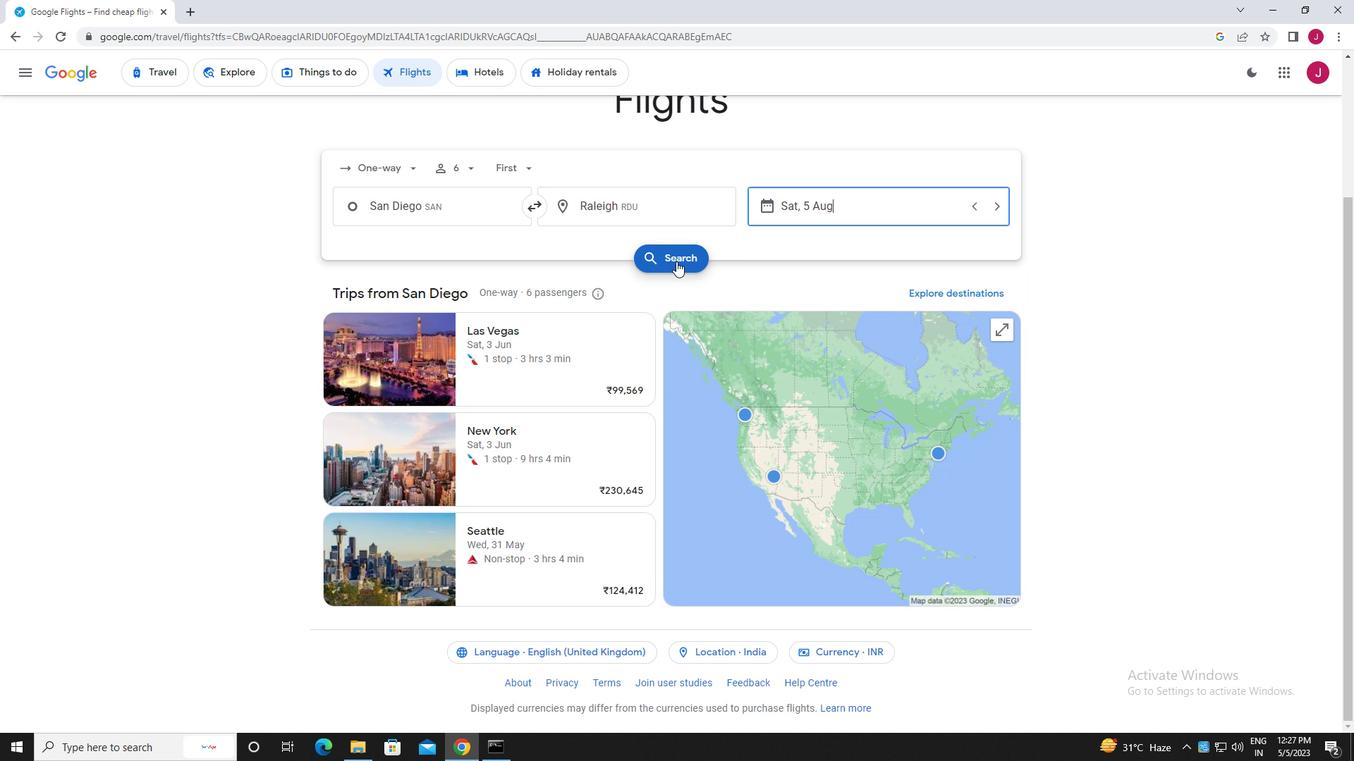 
Action: Mouse pressed left at (677, 261)
Screenshot: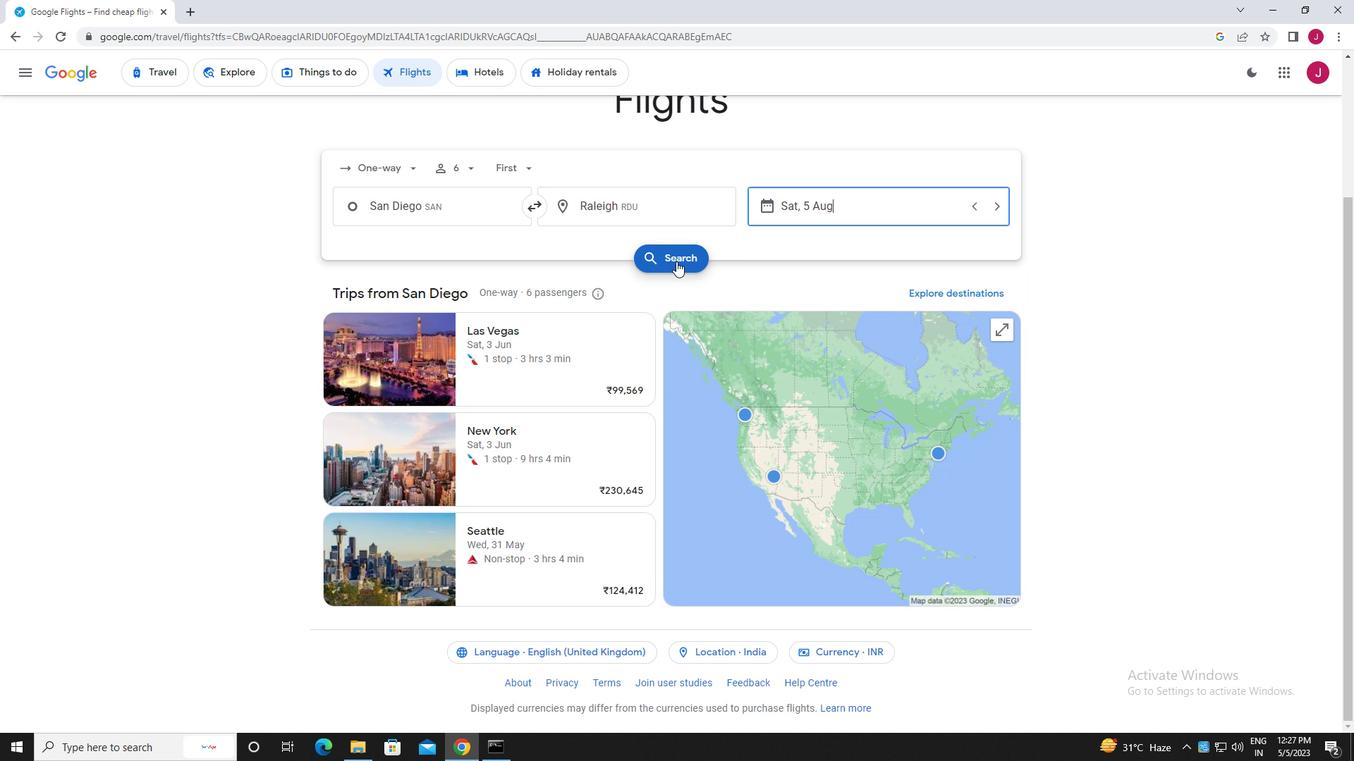 
Action: Mouse moved to (366, 203)
Screenshot: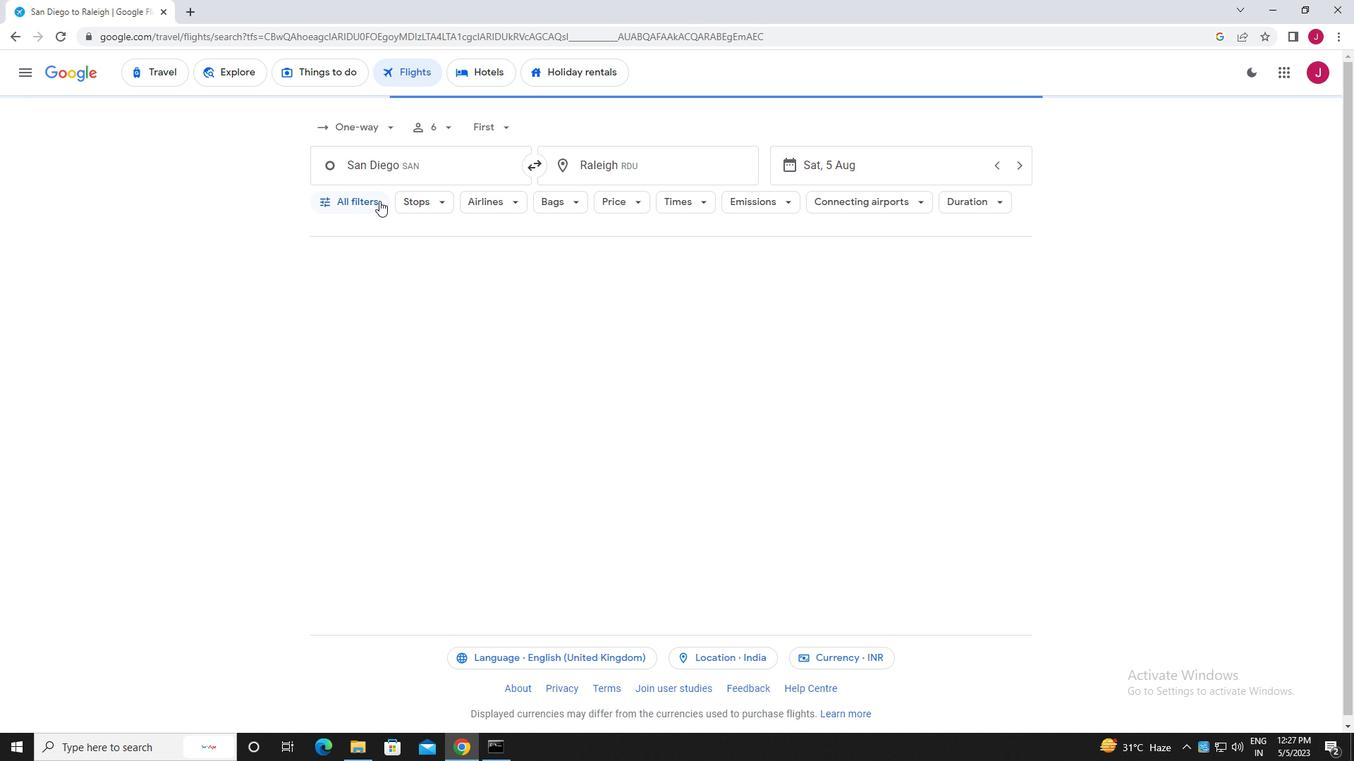 
Action: Mouse pressed left at (366, 203)
Screenshot: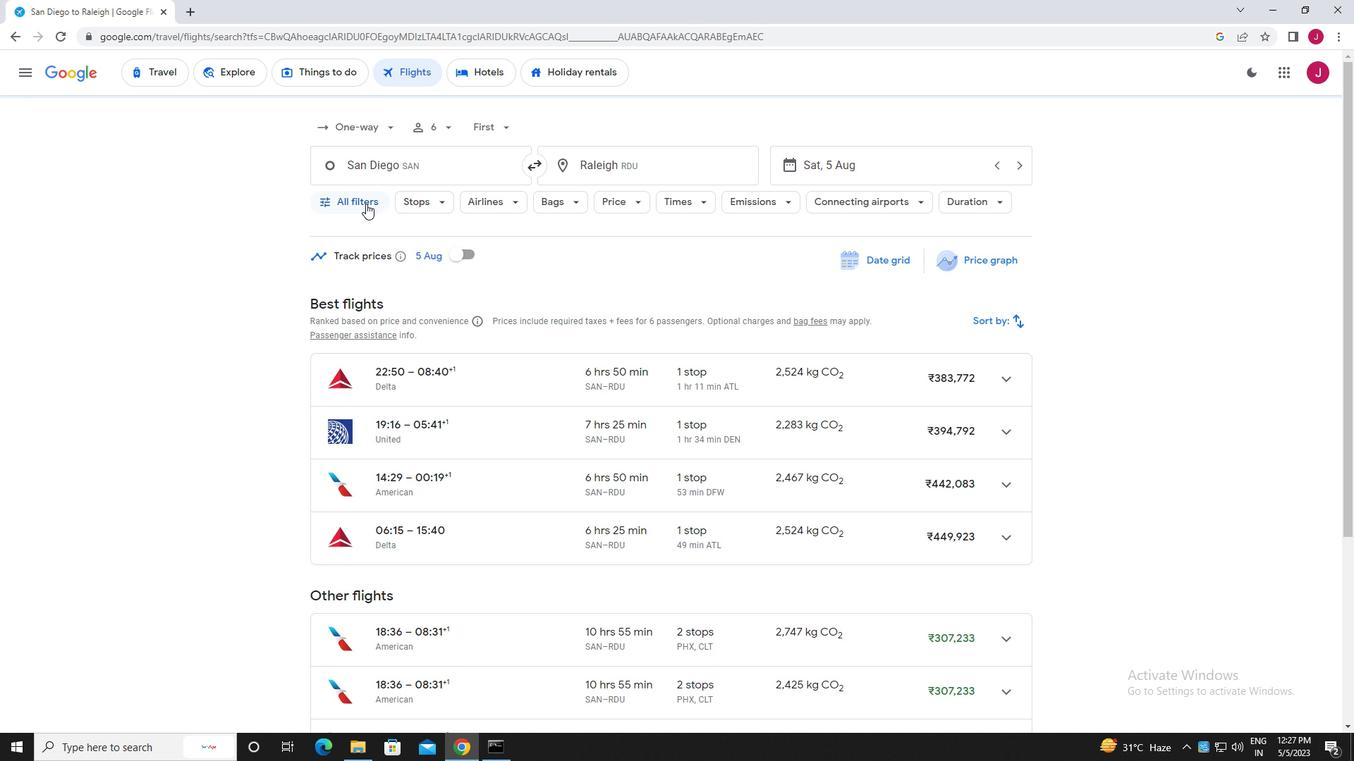 
Action: Mouse moved to (397, 241)
Screenshot: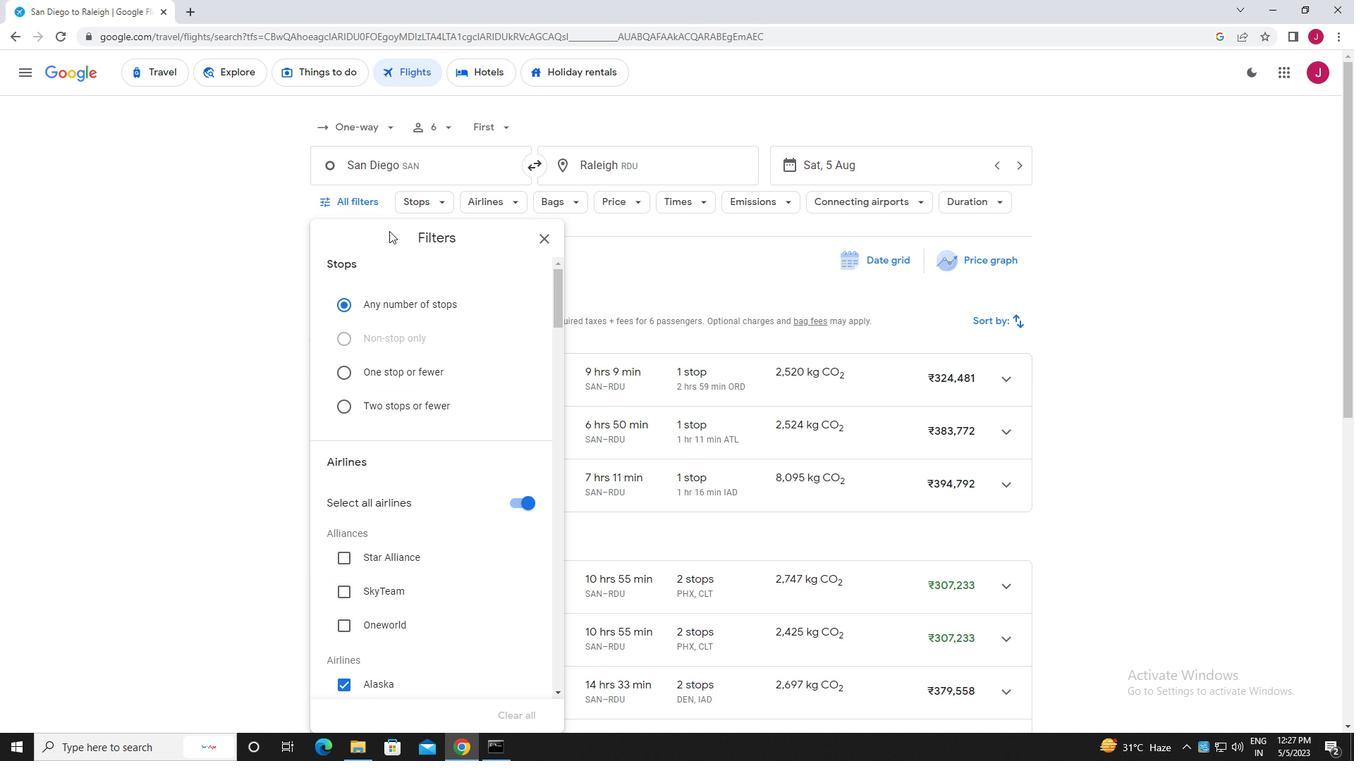 
Action: Mouse scrolled (397, 240) with delta (0, 0)
Screenshot: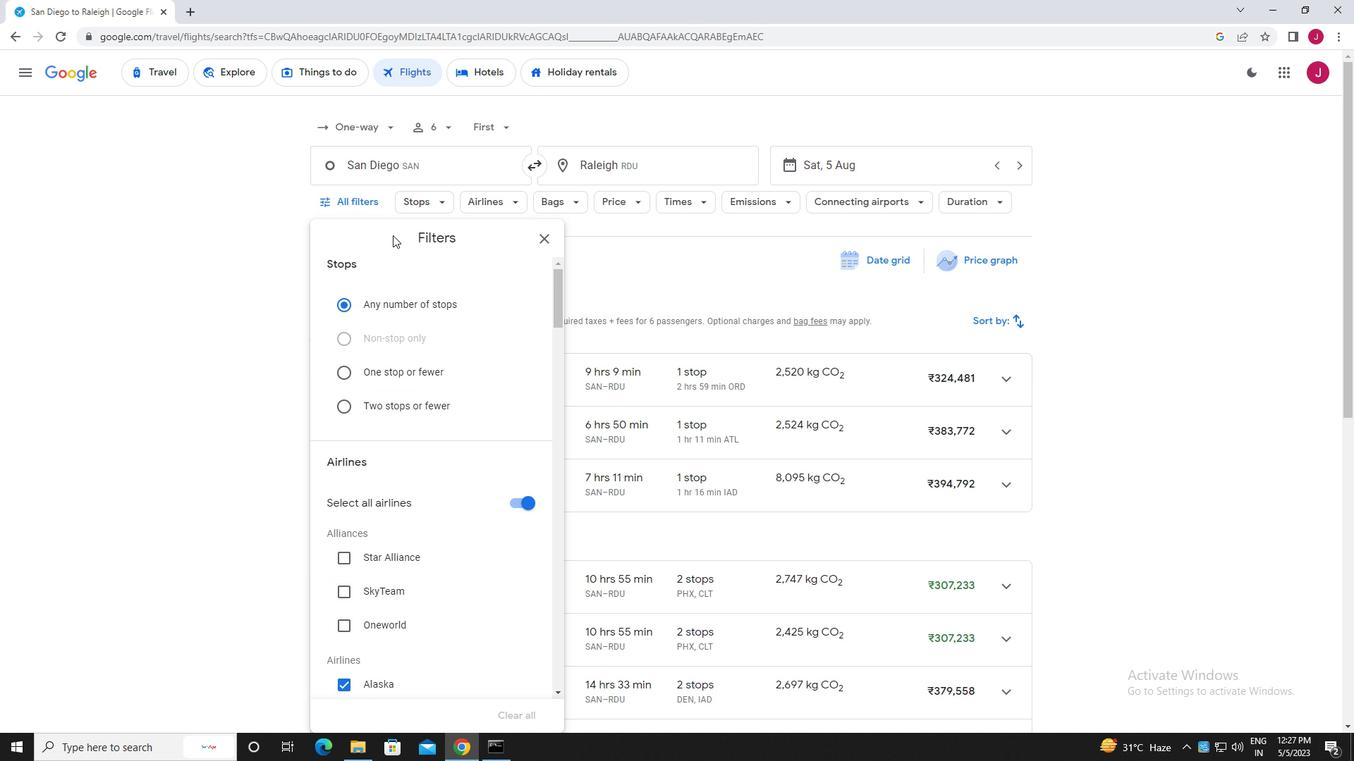 
Action: Mouse moved to (397, 241)
Screenshot: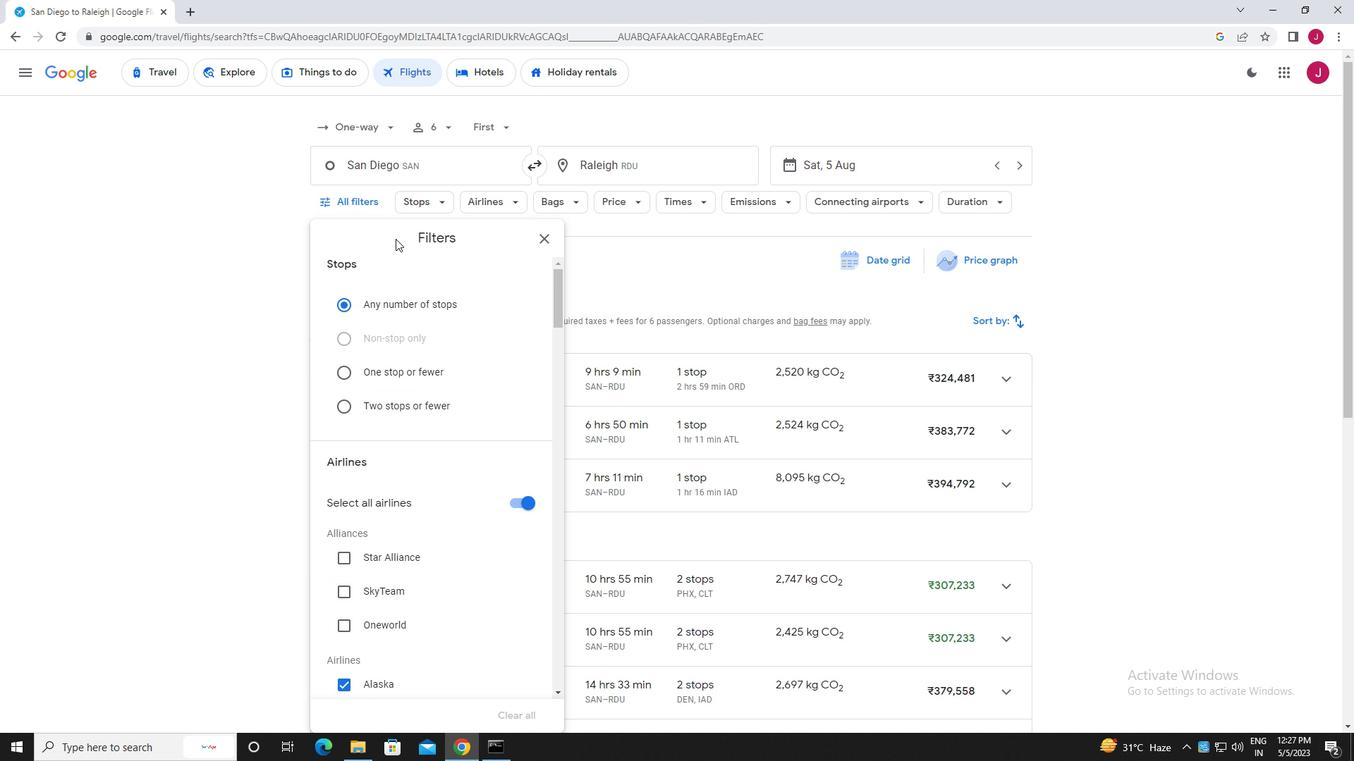 
Action: Mouse scrolled (397, 240) with delta (0, 0)
Screenshot: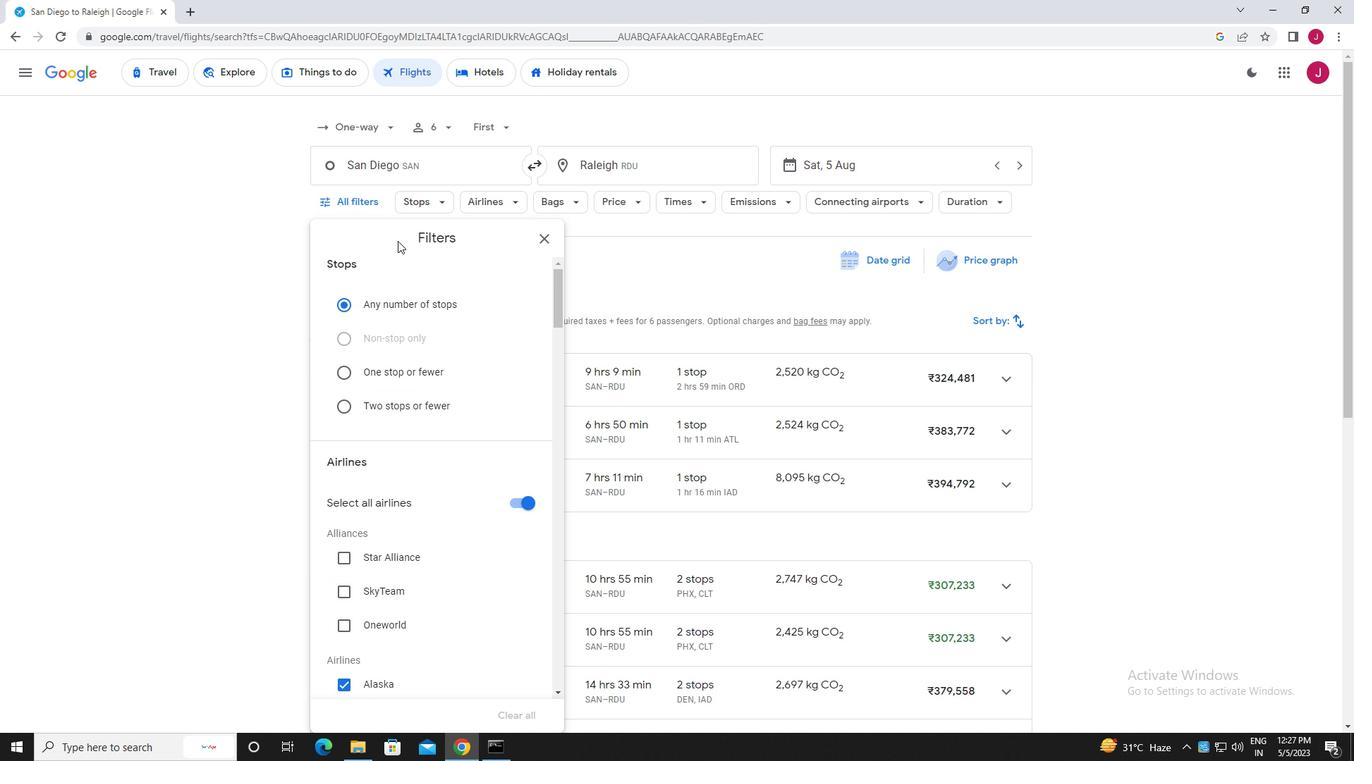 
Action: Mouse moved to (398, 241)
Screenshot: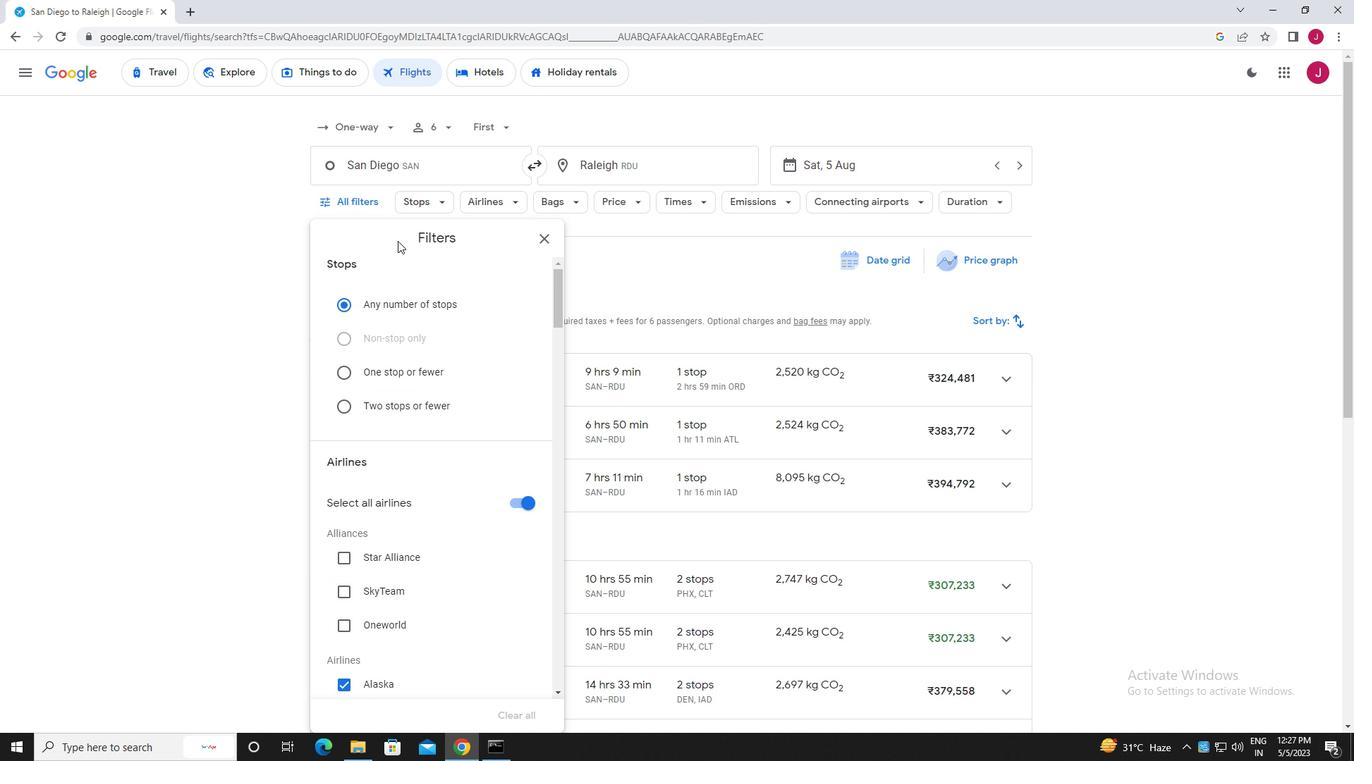 
Action: Mouse scrolled (398, 240) with delta (0, 0)
Screenshot: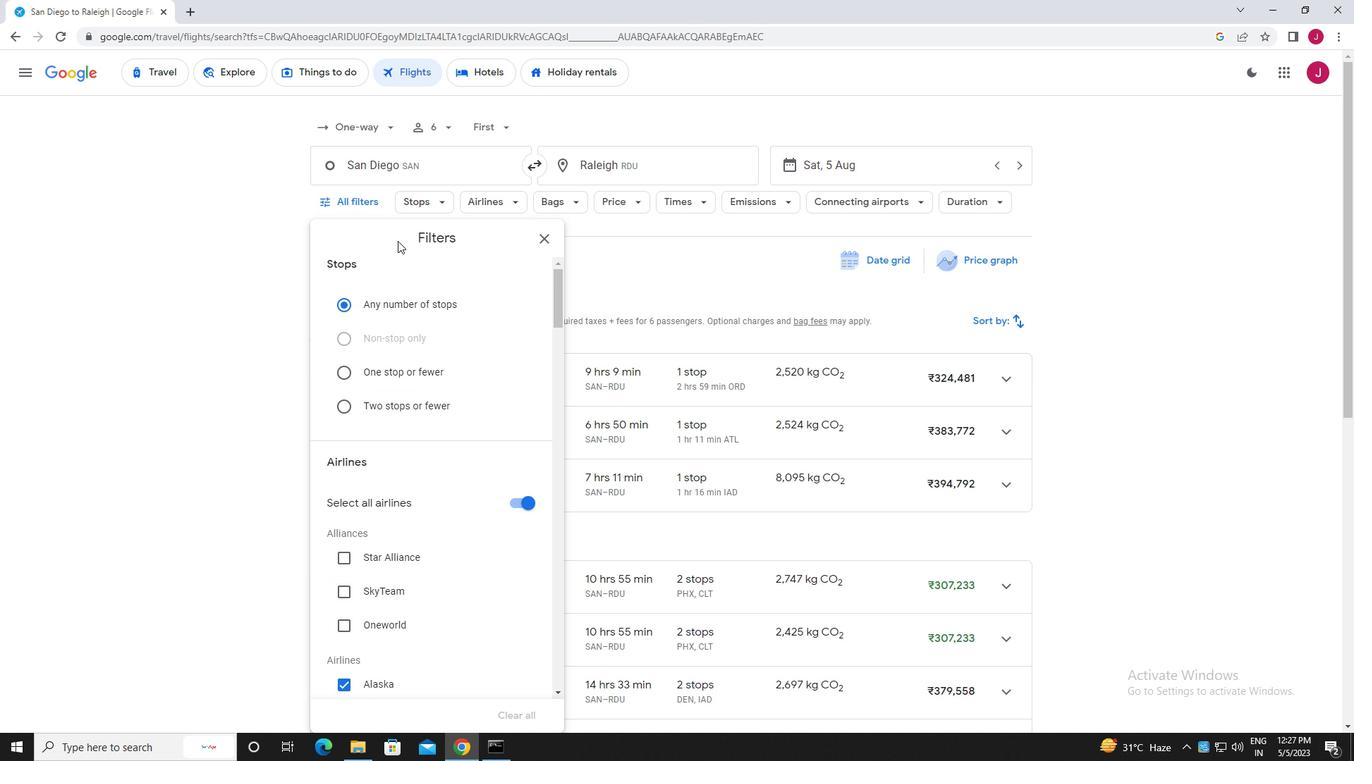 
Action: Mouse scrolled (398, 240) with delta (0, 0)
Screenshot: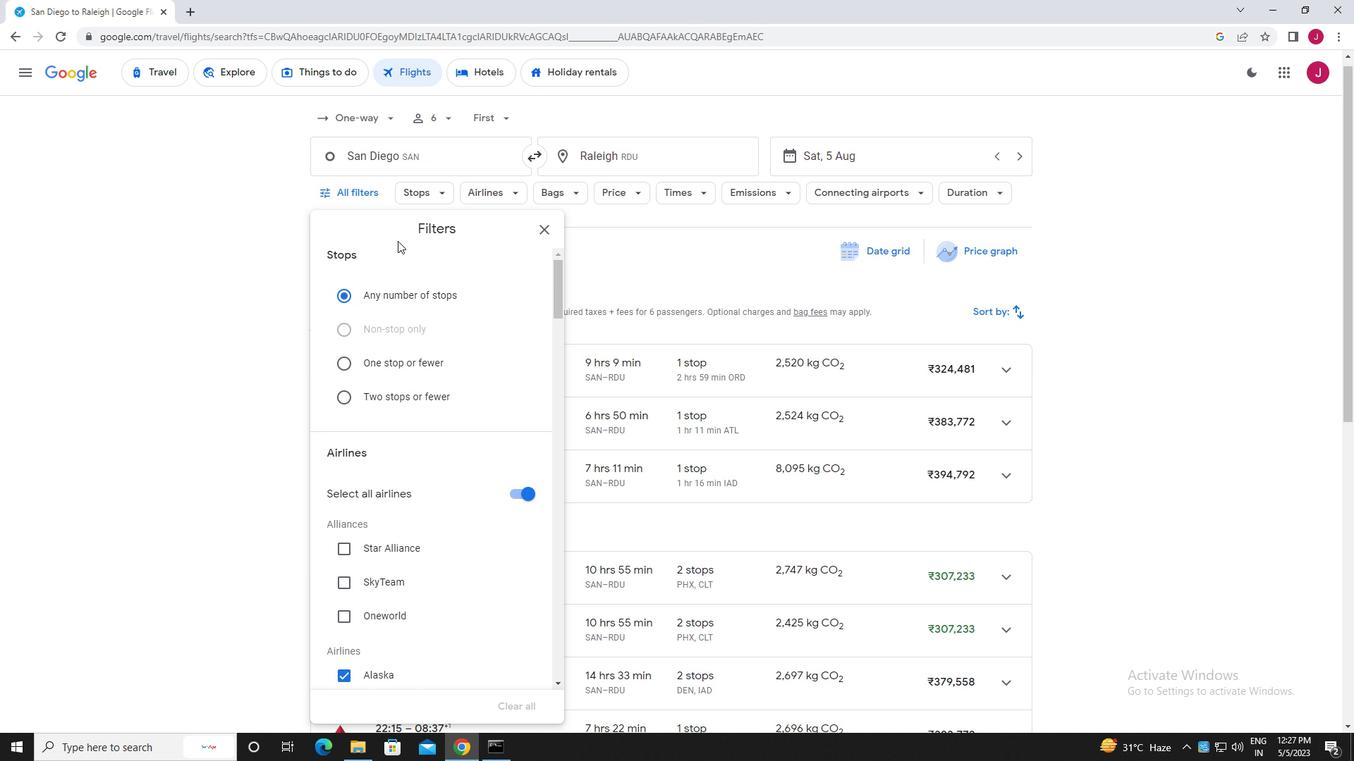 
Action: Mouse moved to (439, 220)
Screenshot: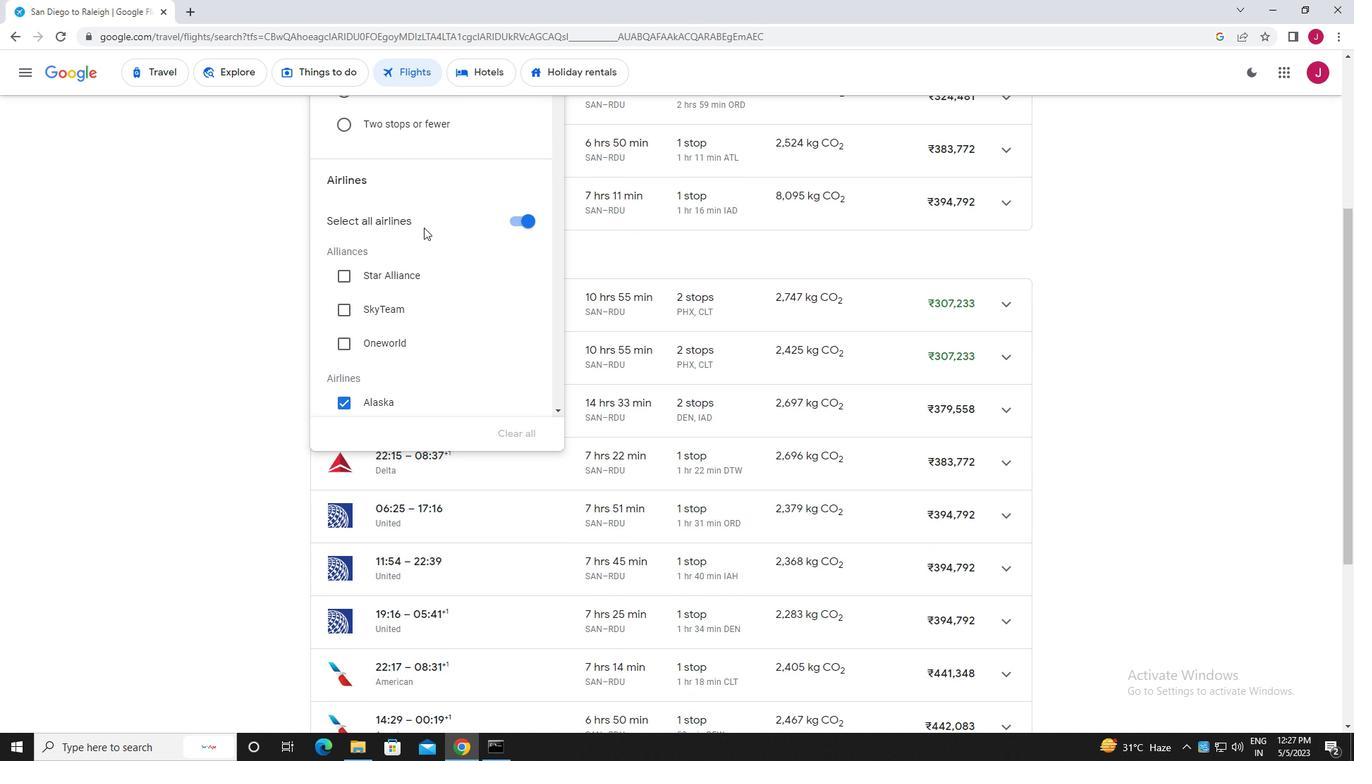 
Action: Mouse scrolled (439, 220) with delta (0, 0)
Screenshot: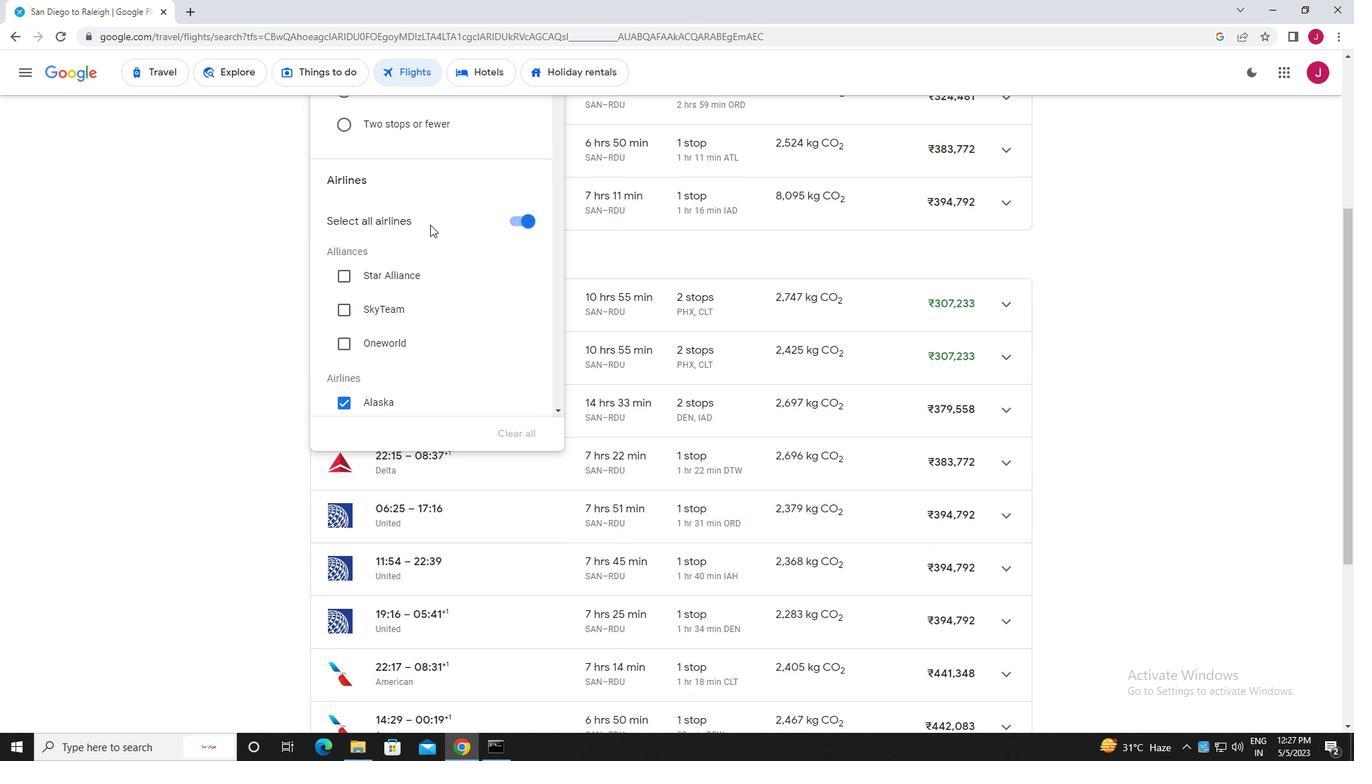 
Action: Mouse scrolled (439, 220) with delta (0, 0)
Screenshot: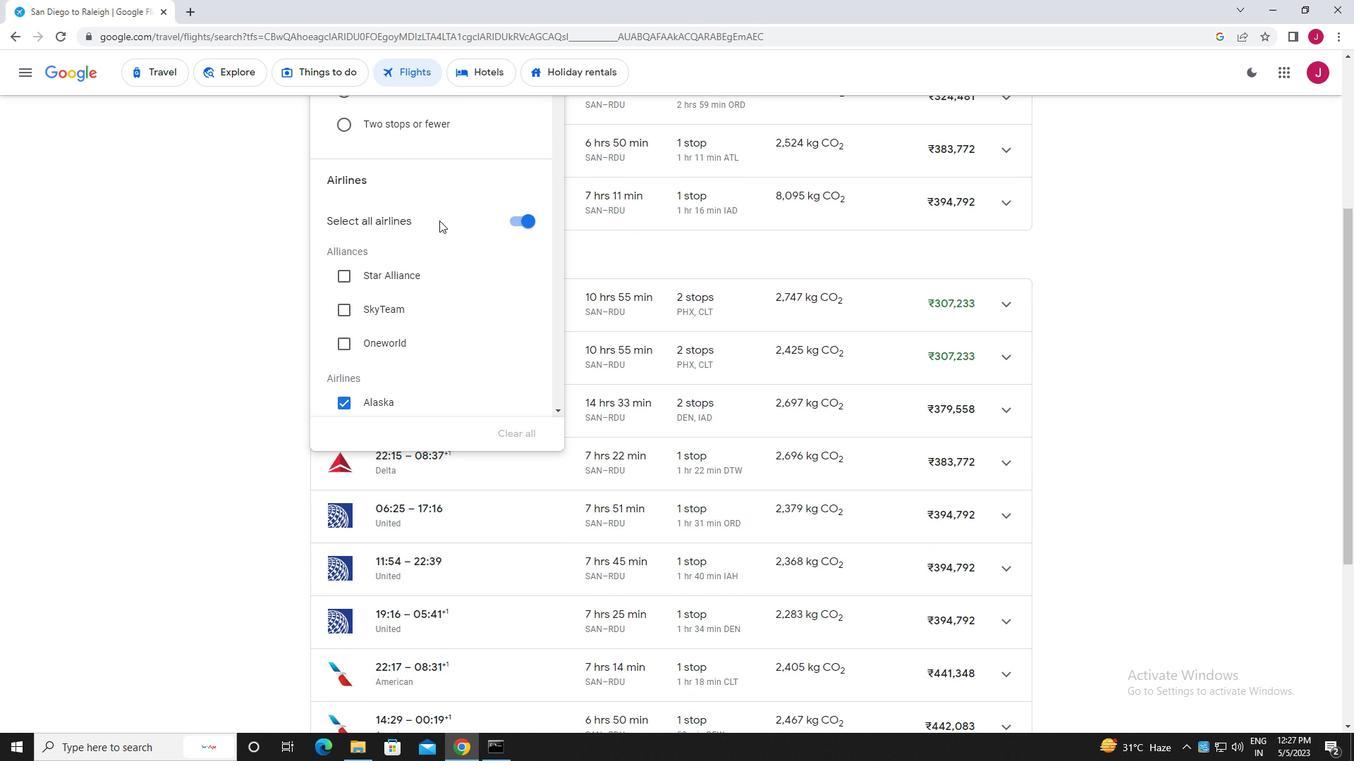 
Action: Mouse moved to (499, 182)
Screenshot: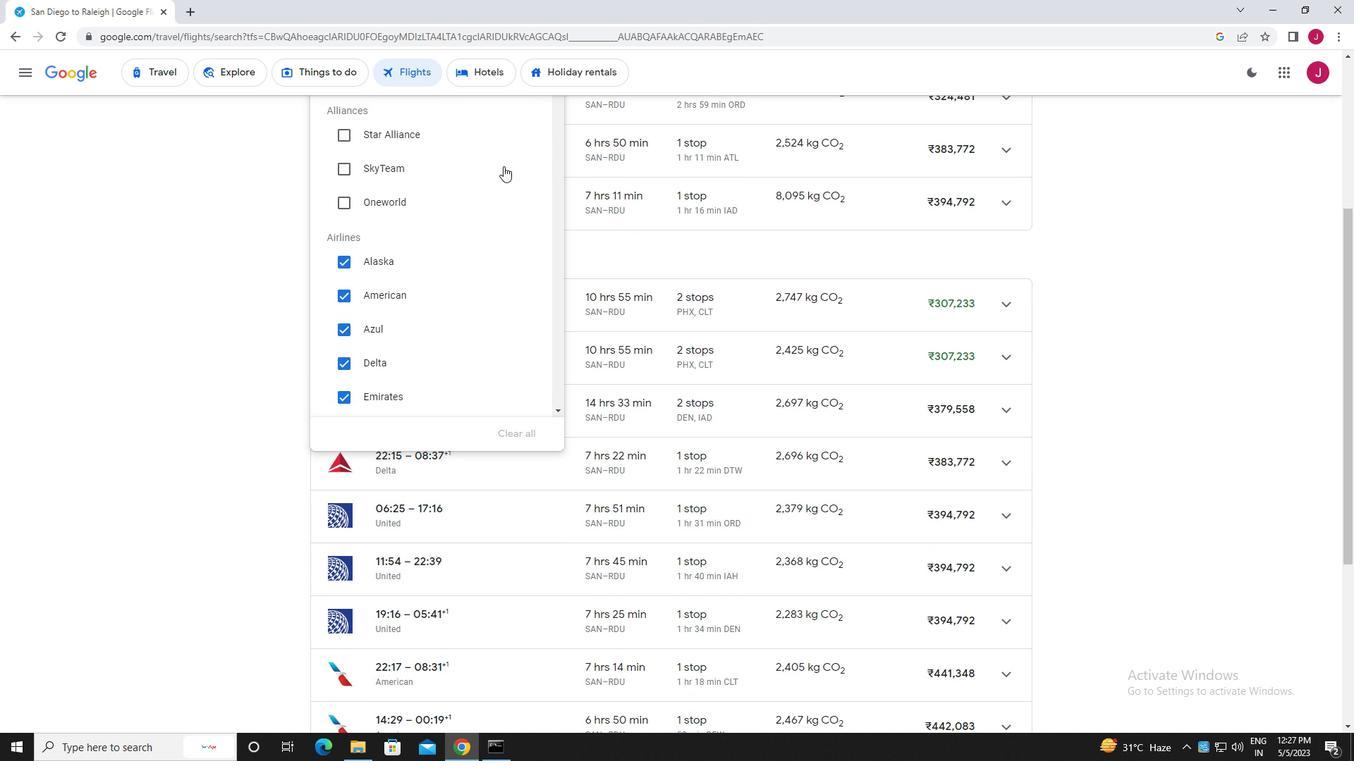 
Action: Mouse scrolled (499, 182) with delta (0, 0)
Screenshot: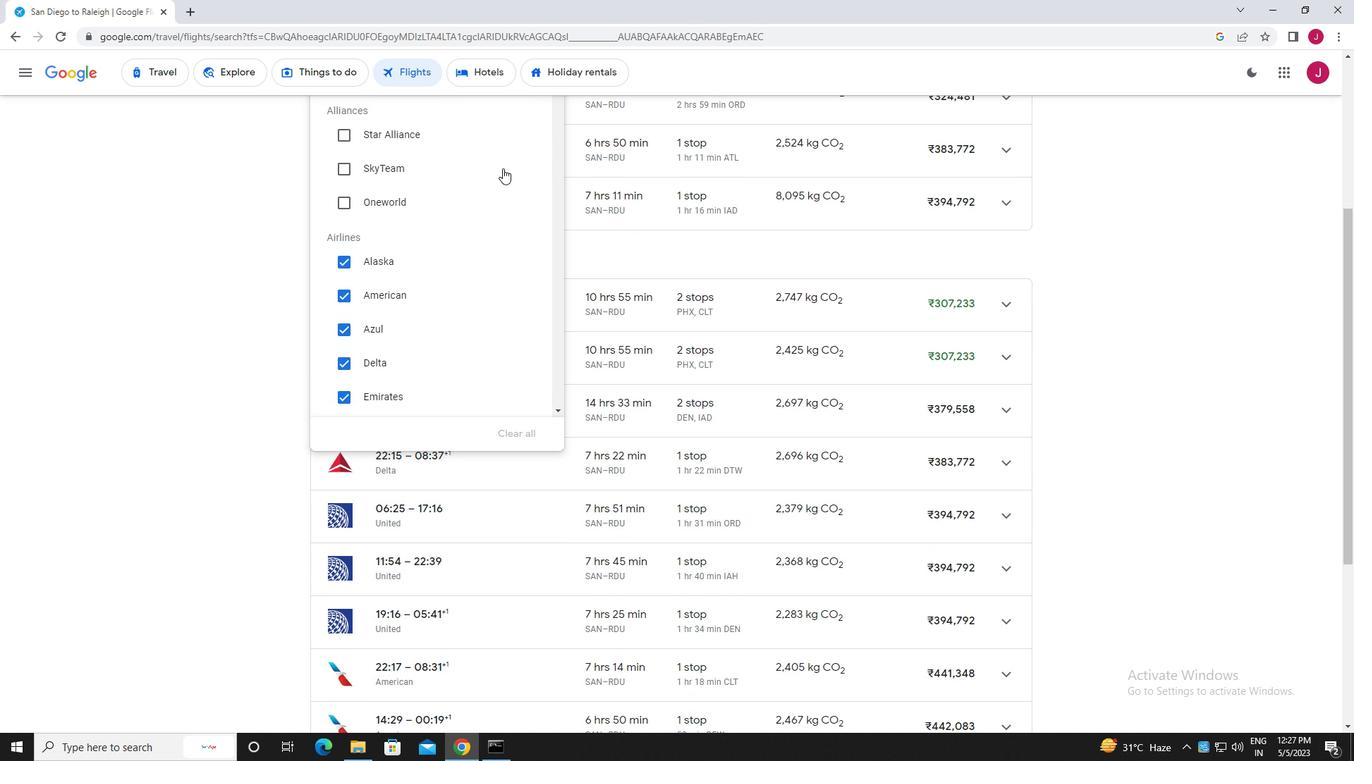 
Action: Mouse scrolled (499, 182) with delta (0, 0)
Screenshot: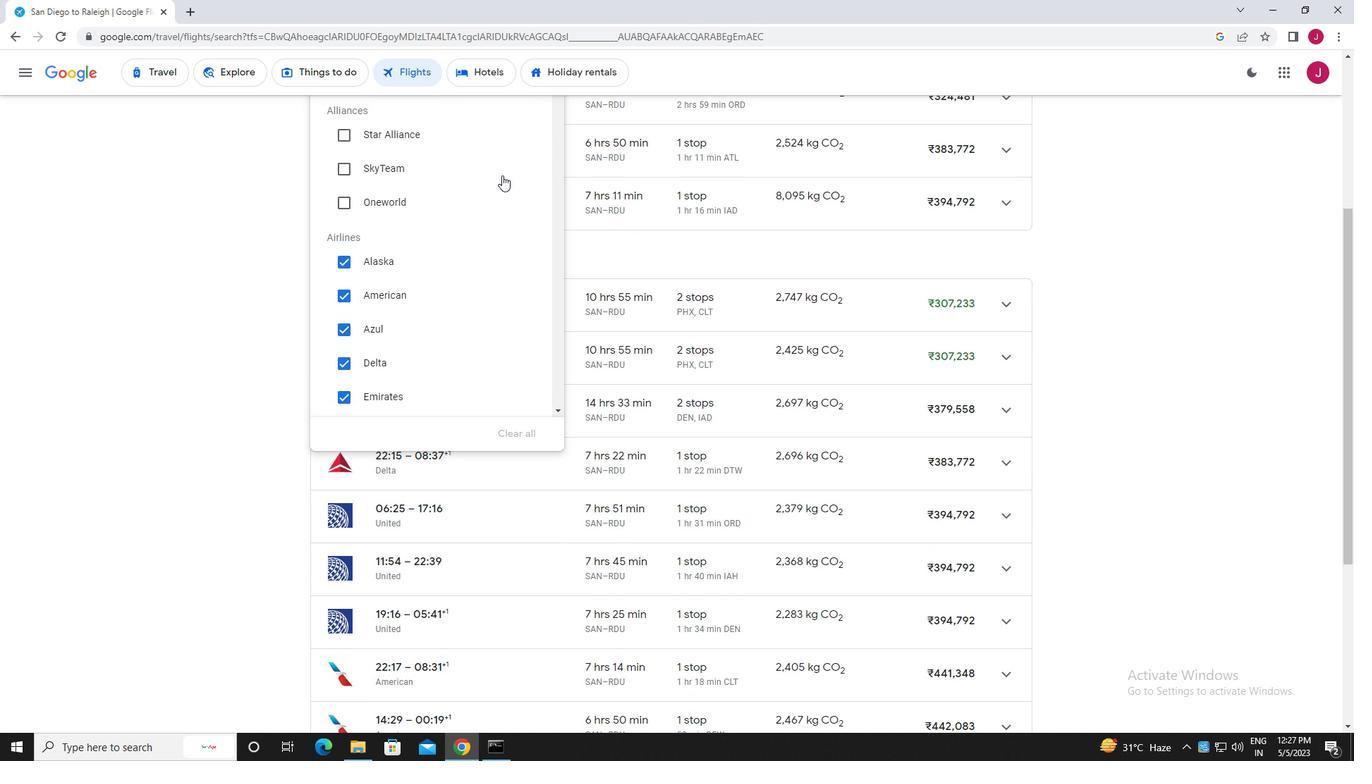 
Action: Mouse moved to (517, 215)
Screenshot: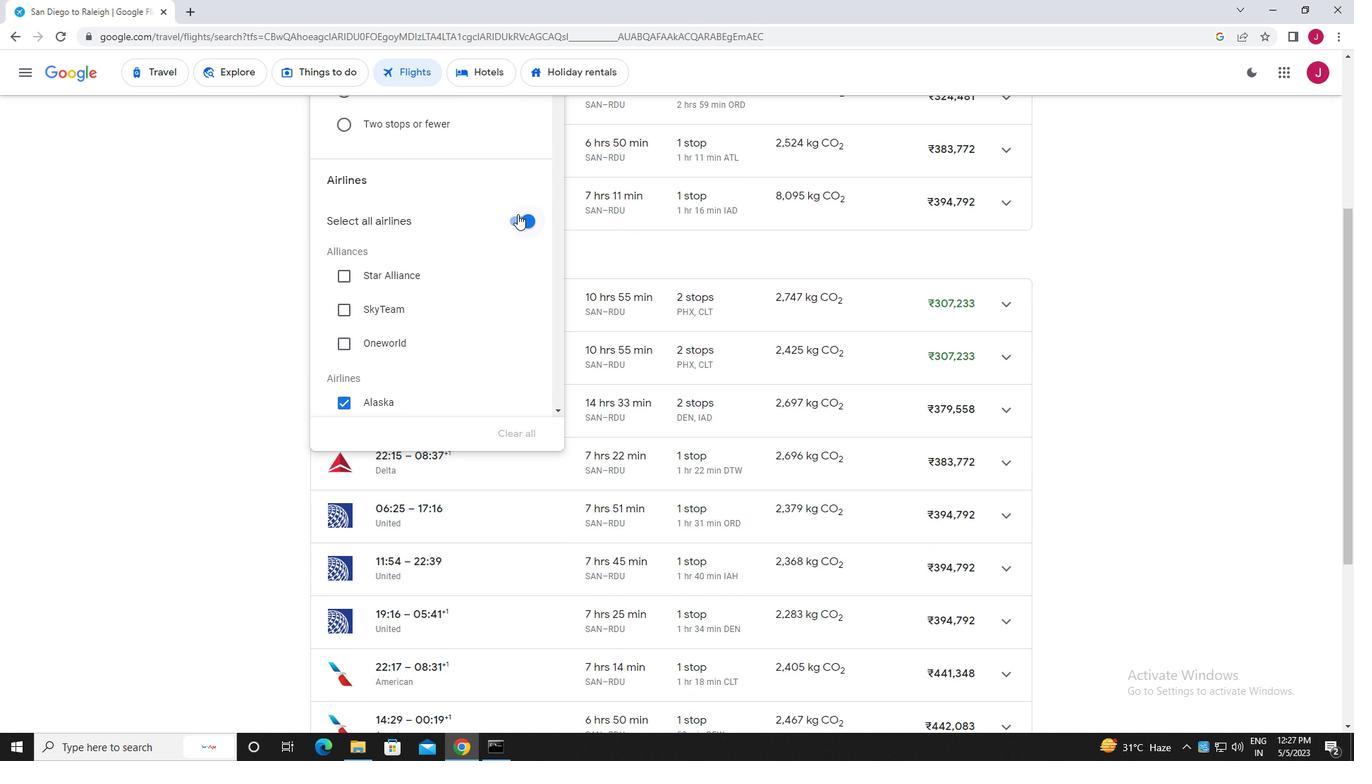 
Action: Mouse pressed left at (517, 215)
Screenshot: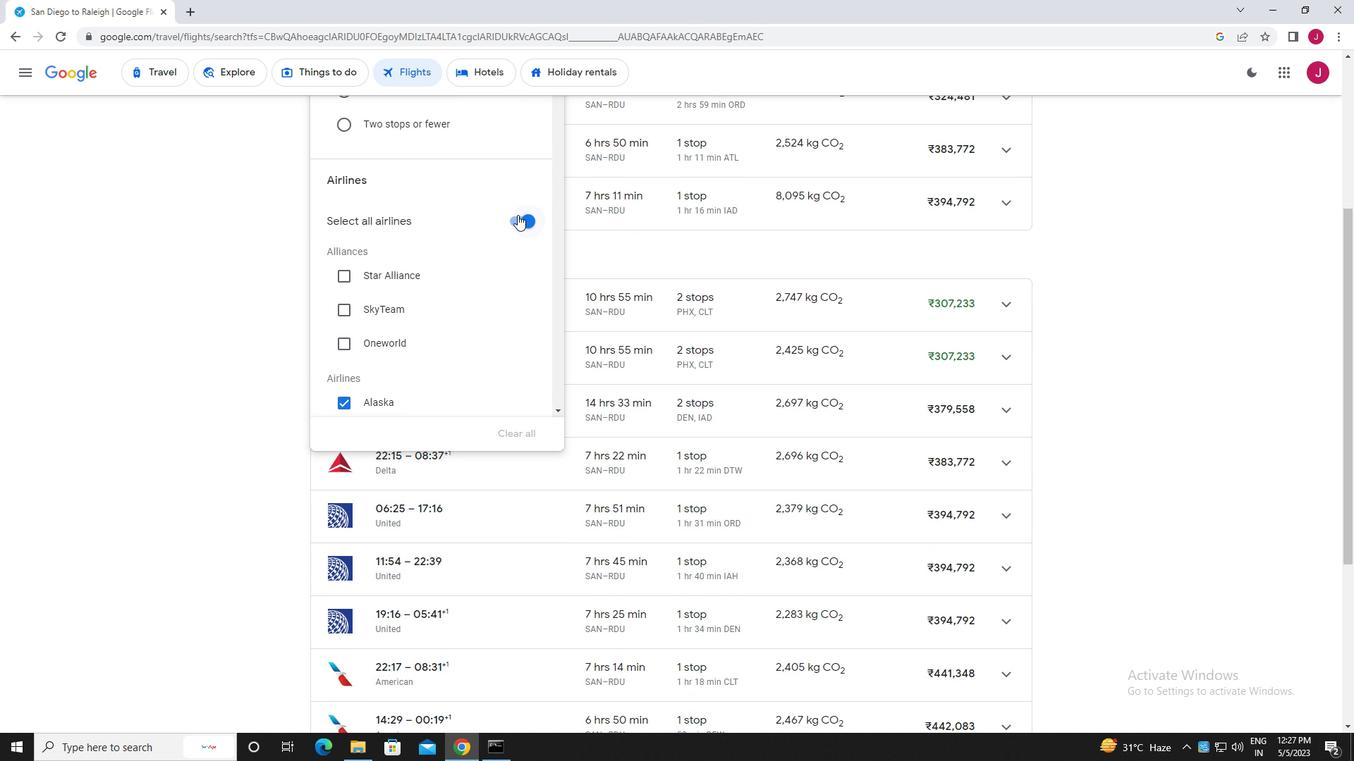 
Action: Mouse moved to (435, 220)
Screenshot: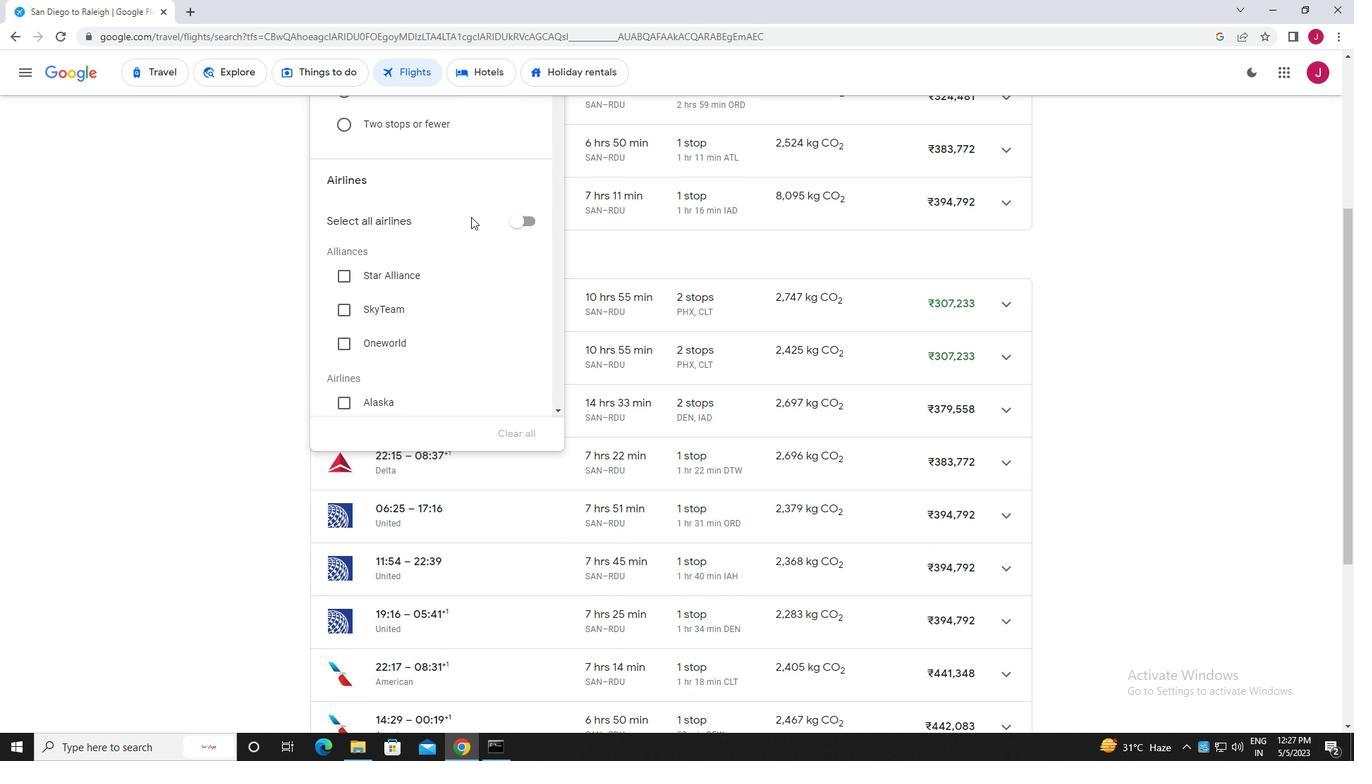 
Action: Mouse scrolled (435, 219) with delta (0, 0)
Screenshot: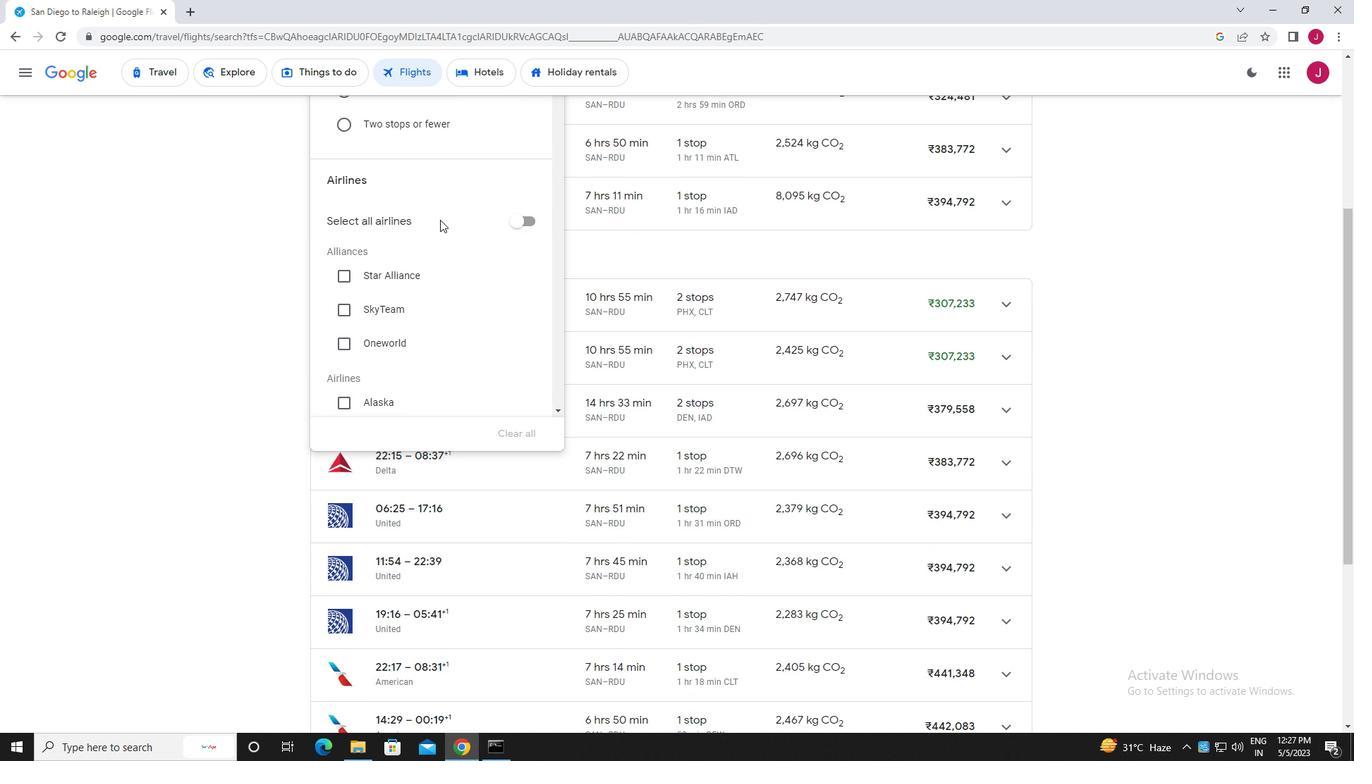 
Action: Mouse scrolled (435, 219) with delta (0, 0)
Screenshot: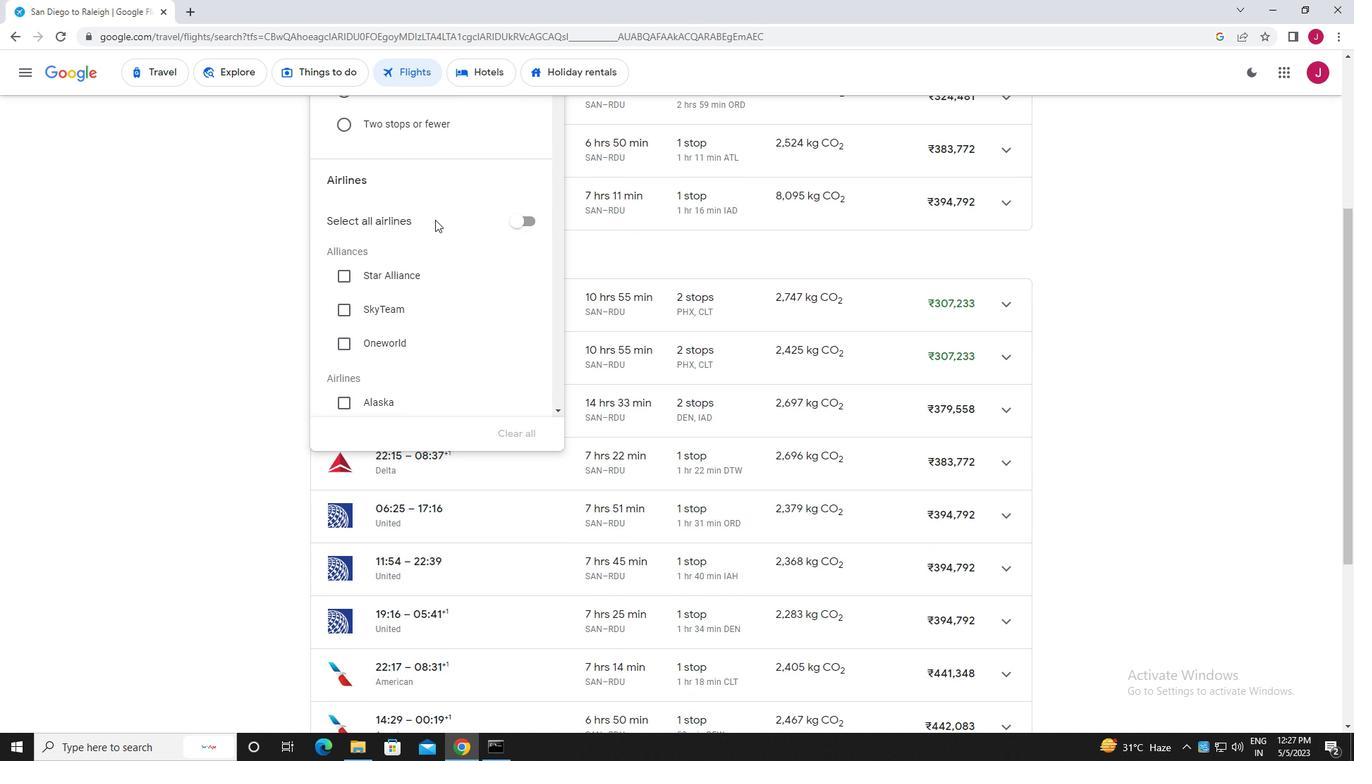 
Action: Mouse scrolled (435, 219) with delta (0, 0)
Screenshot: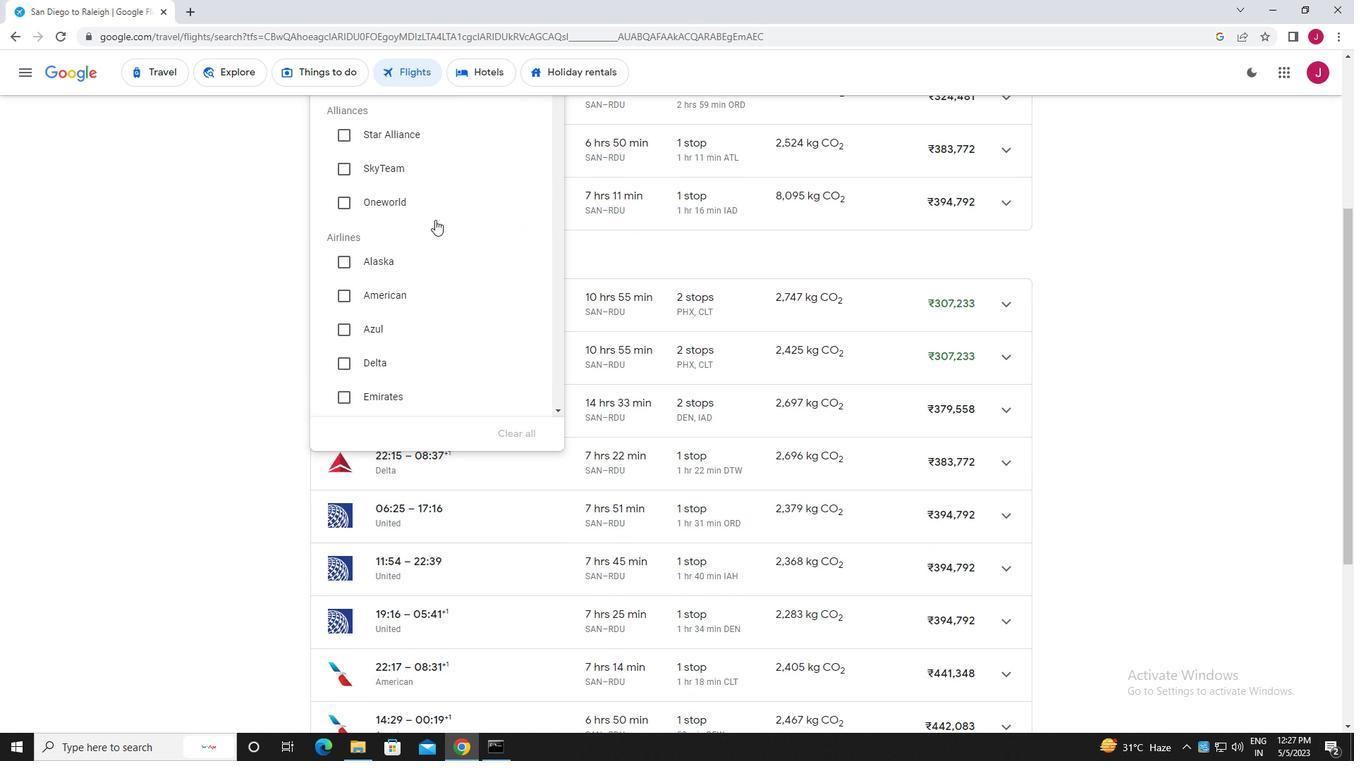 
Action: Mouse scrolled (435, 219) with delta (0, 0)
Screenshot: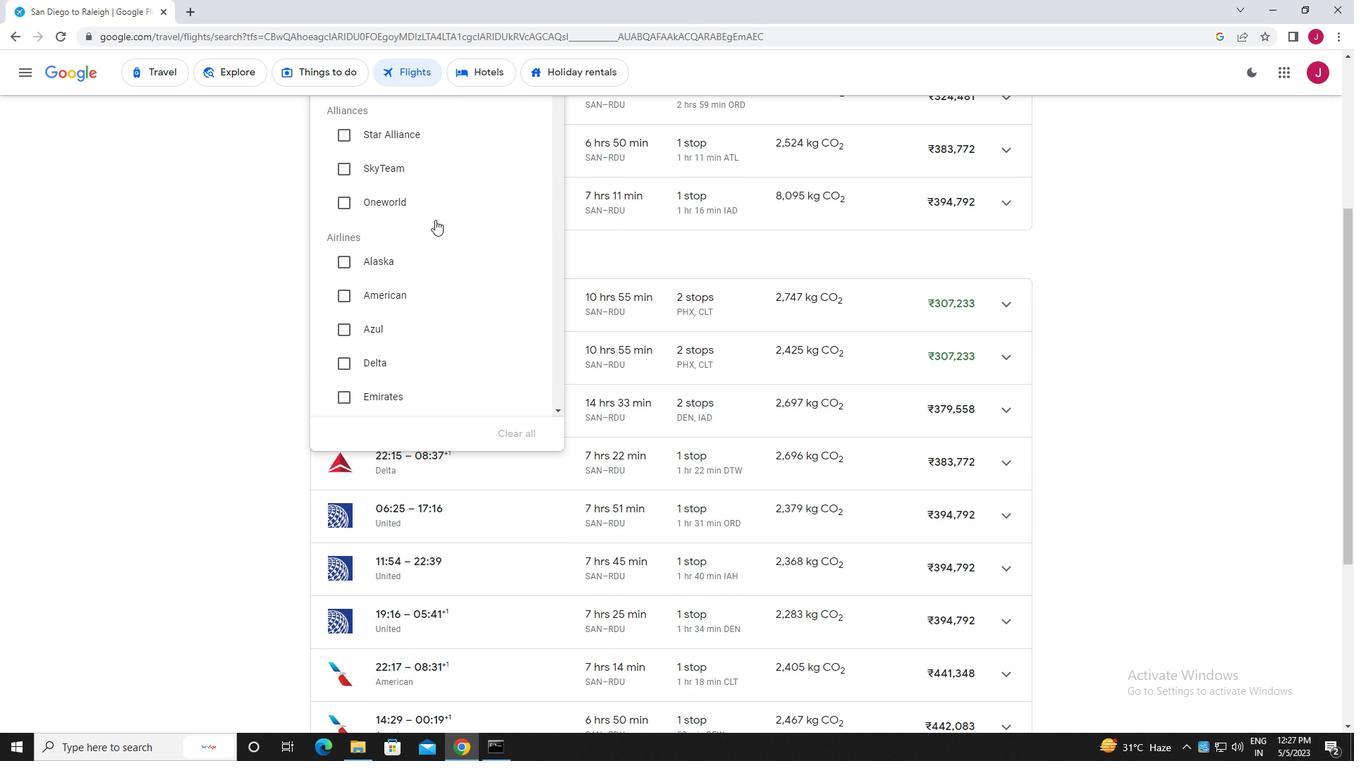 
Action: Mouse moved to (340, 222)
Screenshot: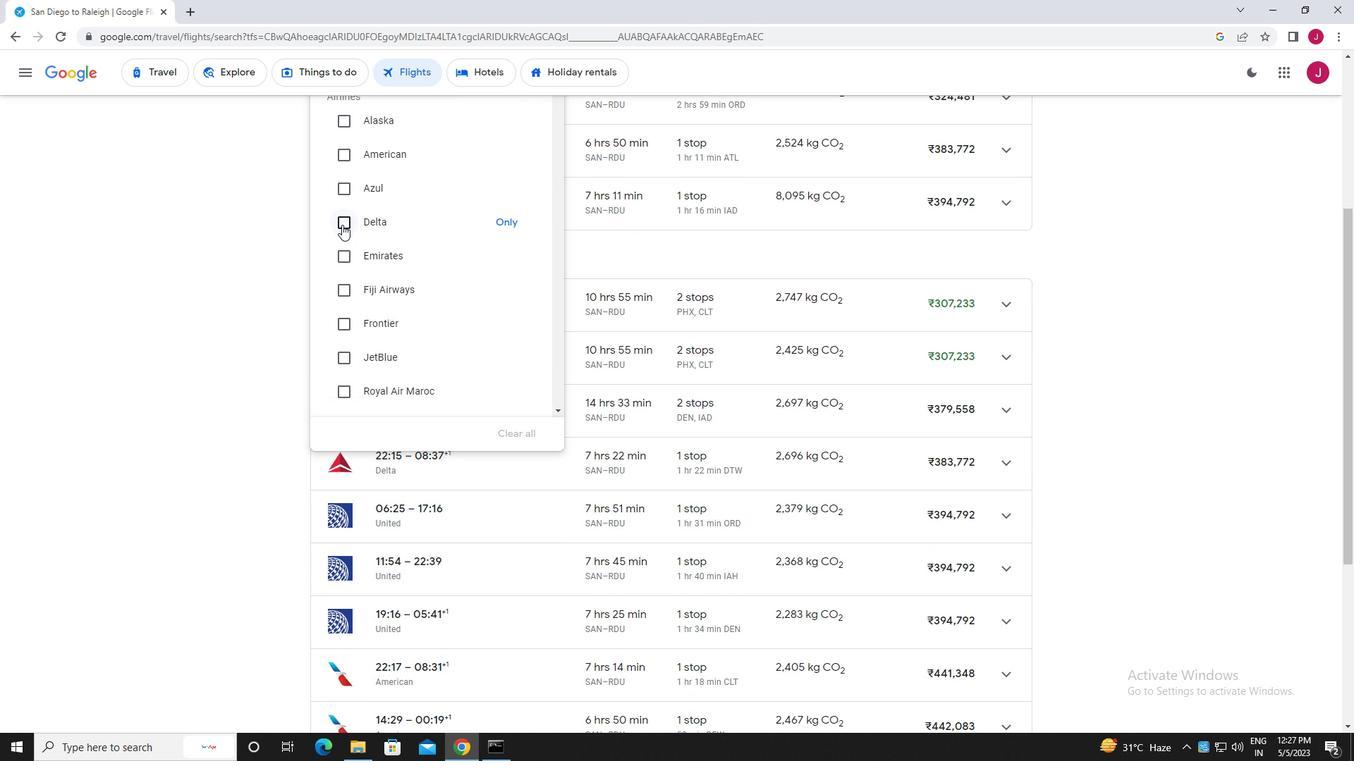 
Action: Mouse pressed left at (340, 222)
Screenshot: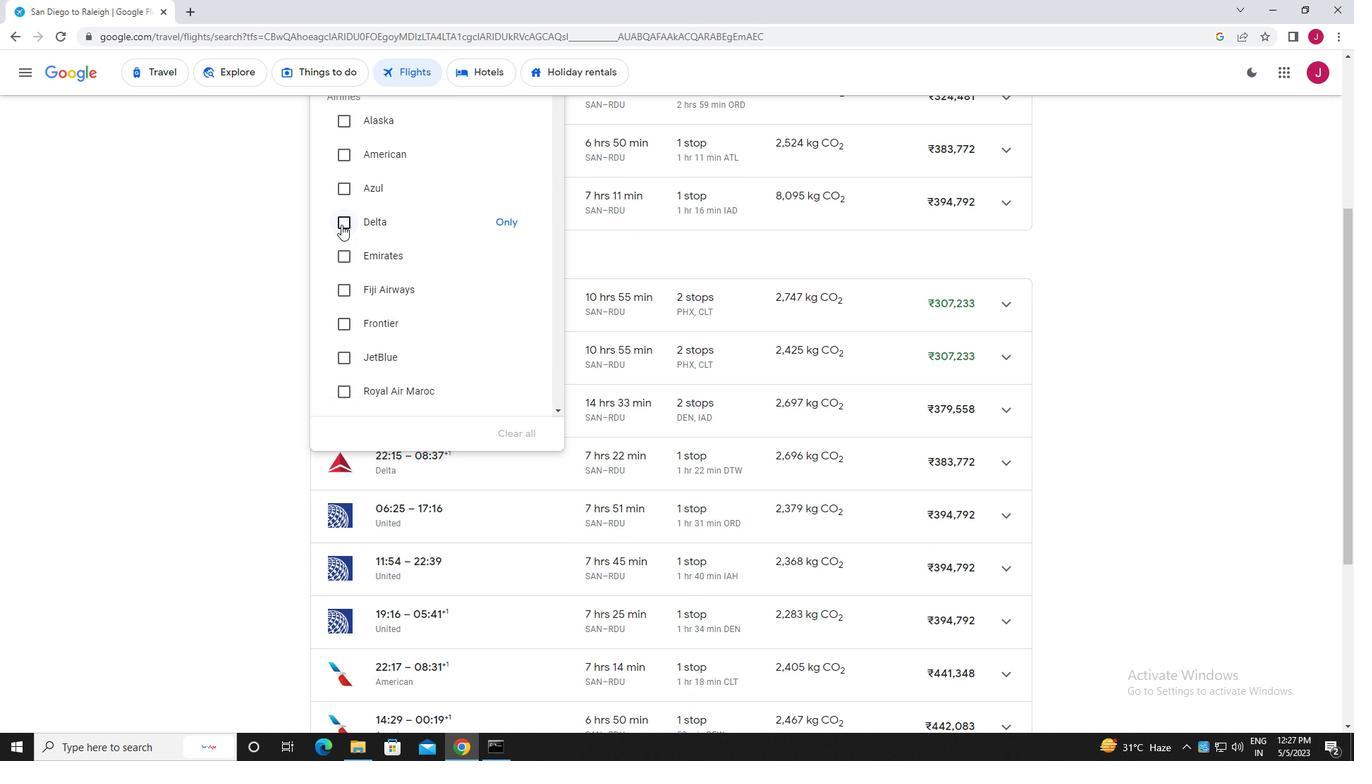 
Action: Mouse moved to (426, 214)
Screenshot: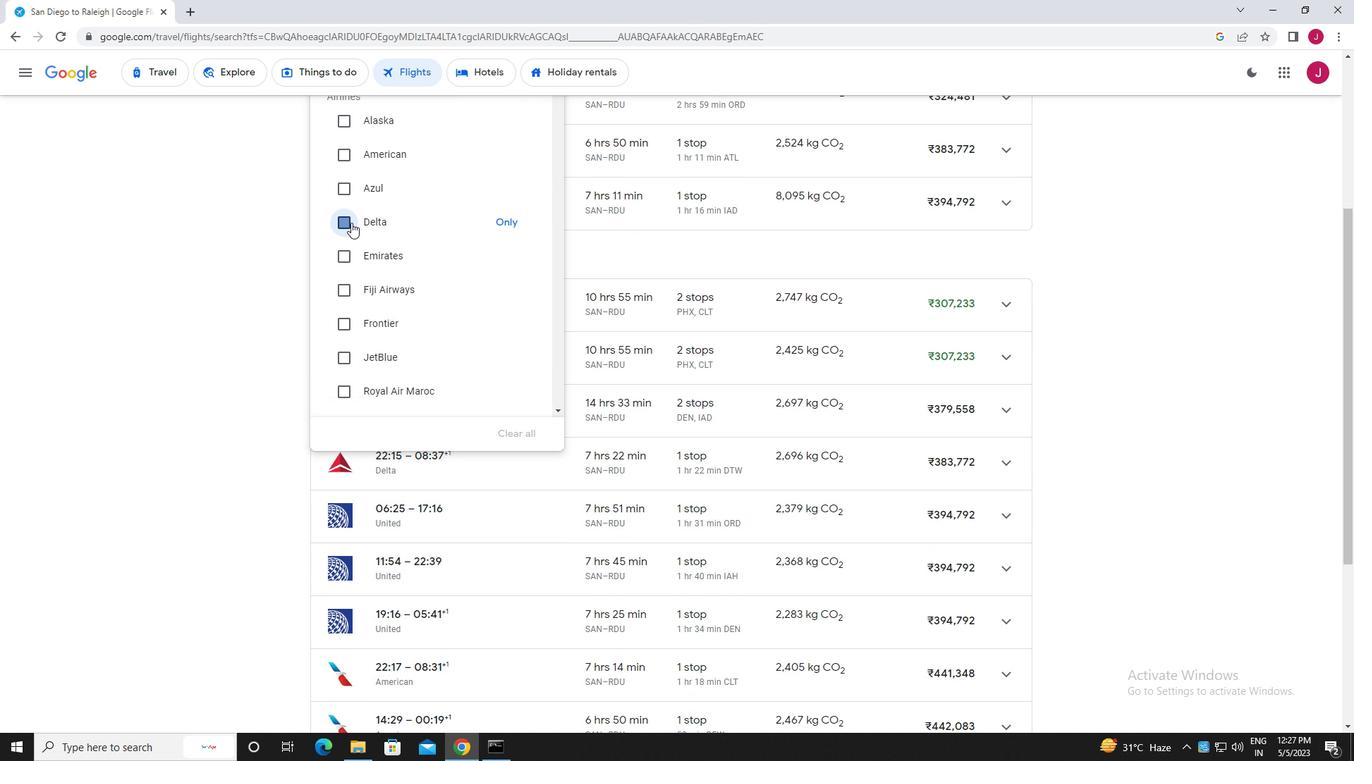 
Action: Mouse scrolled (426, 213) with delta (0, 0)
Screenshot: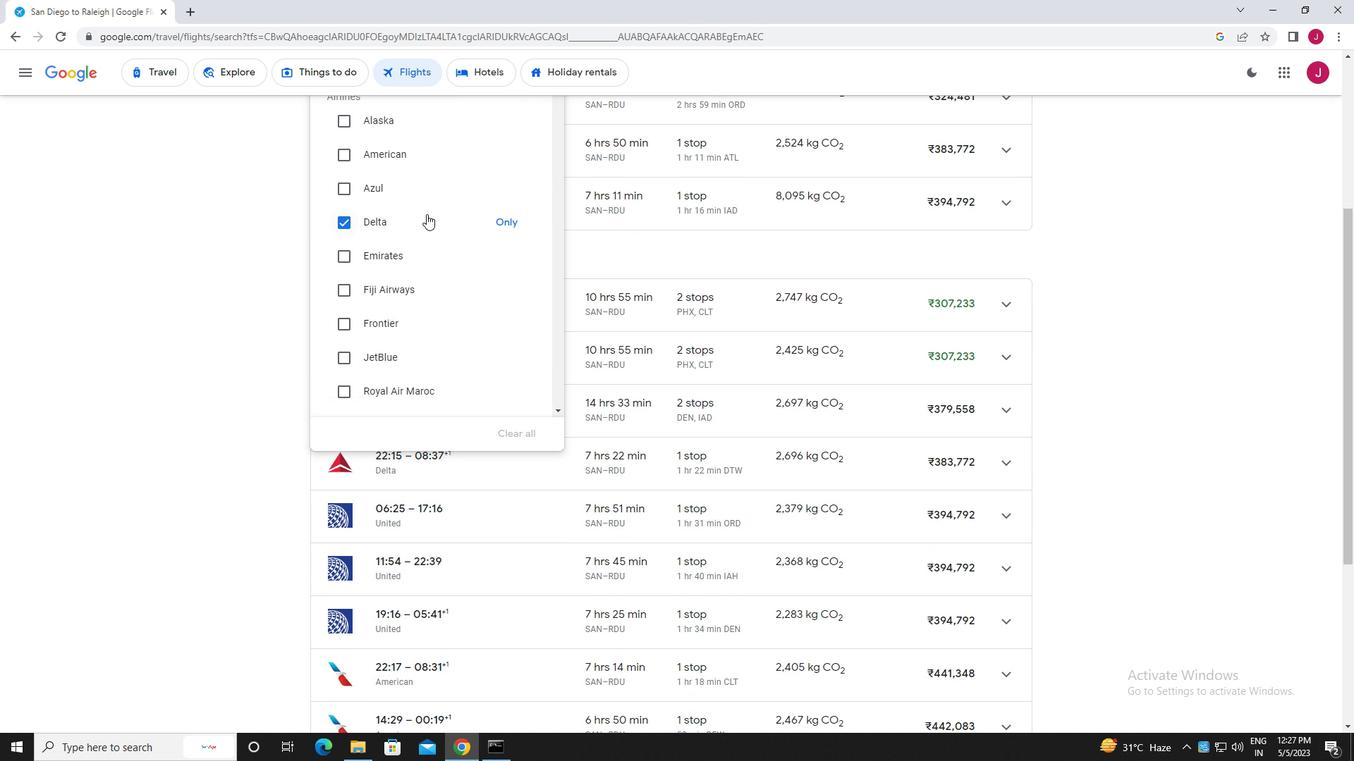 
Action: Mouse scrolled (426, 213) with delta (0, 0)
Screenshot: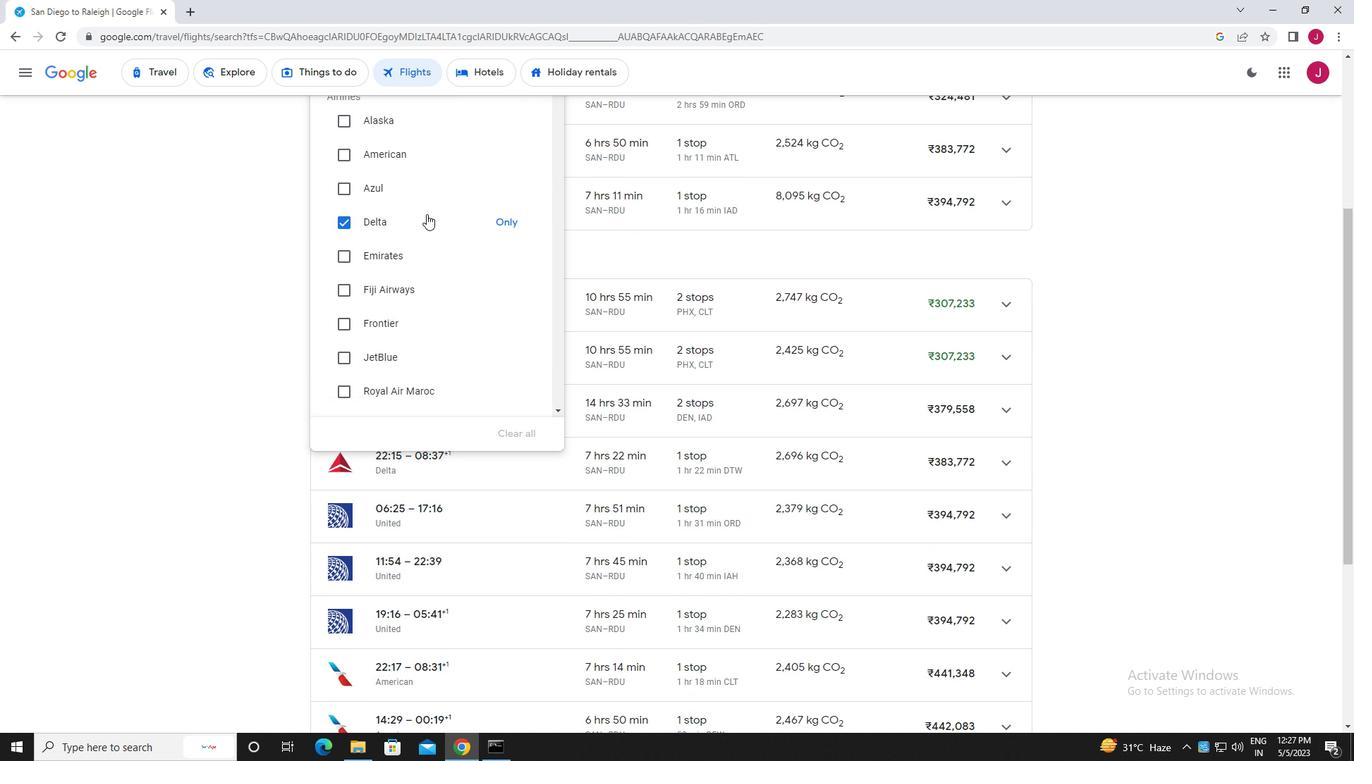 
Action: Mouse scrolled (426, 213) with delta (0, 0)
Screenshot: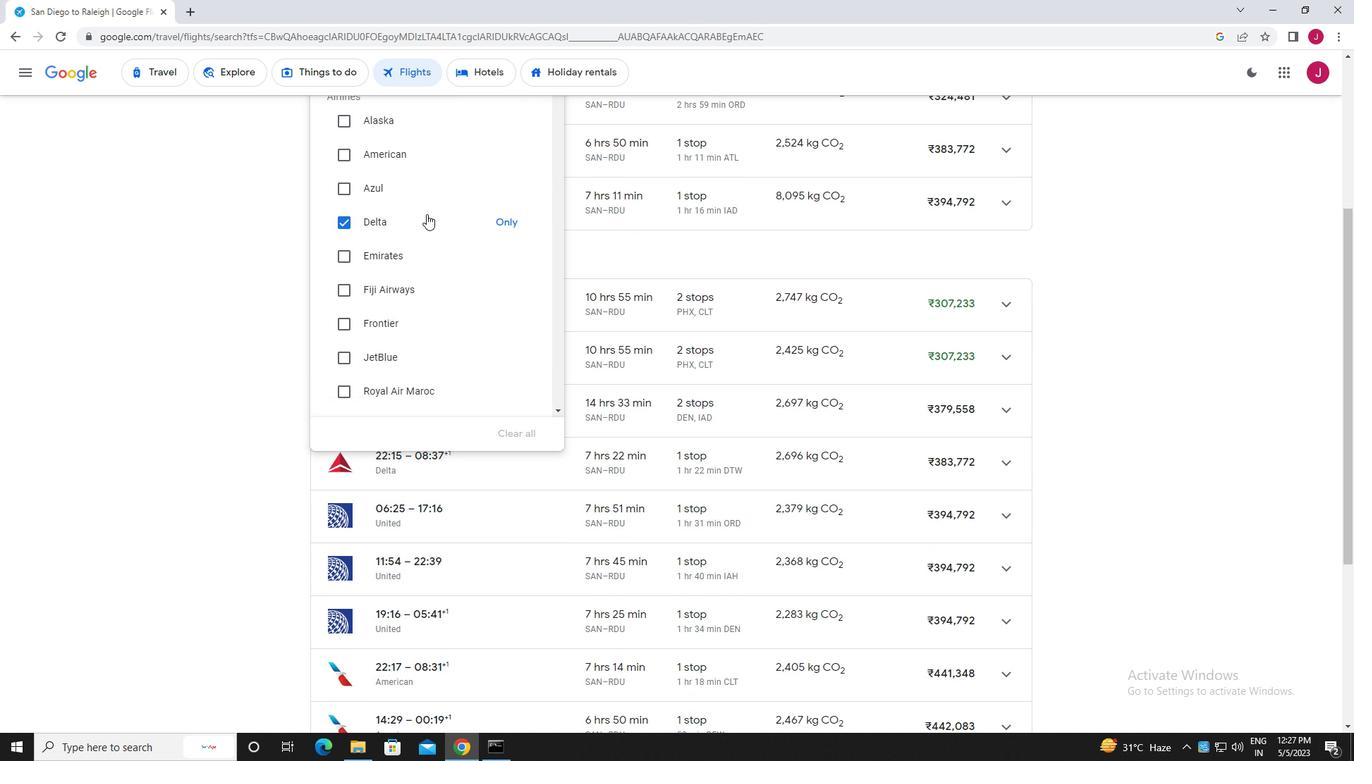 
Action: Mouse scrolled (426, 213) with delta (0, 0)
Screenshot: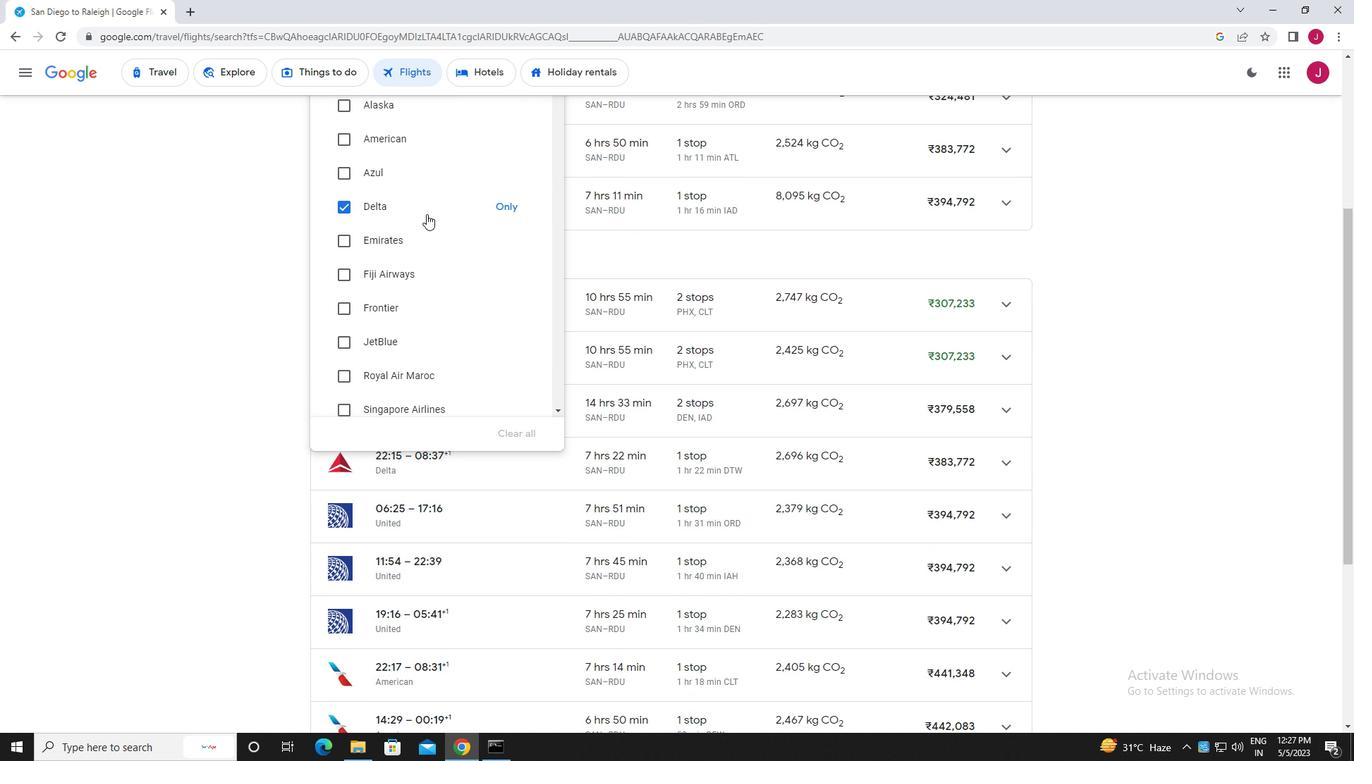 
Action: Mouse scrolled (426, 213) with delta (0, 0)
Screenshot: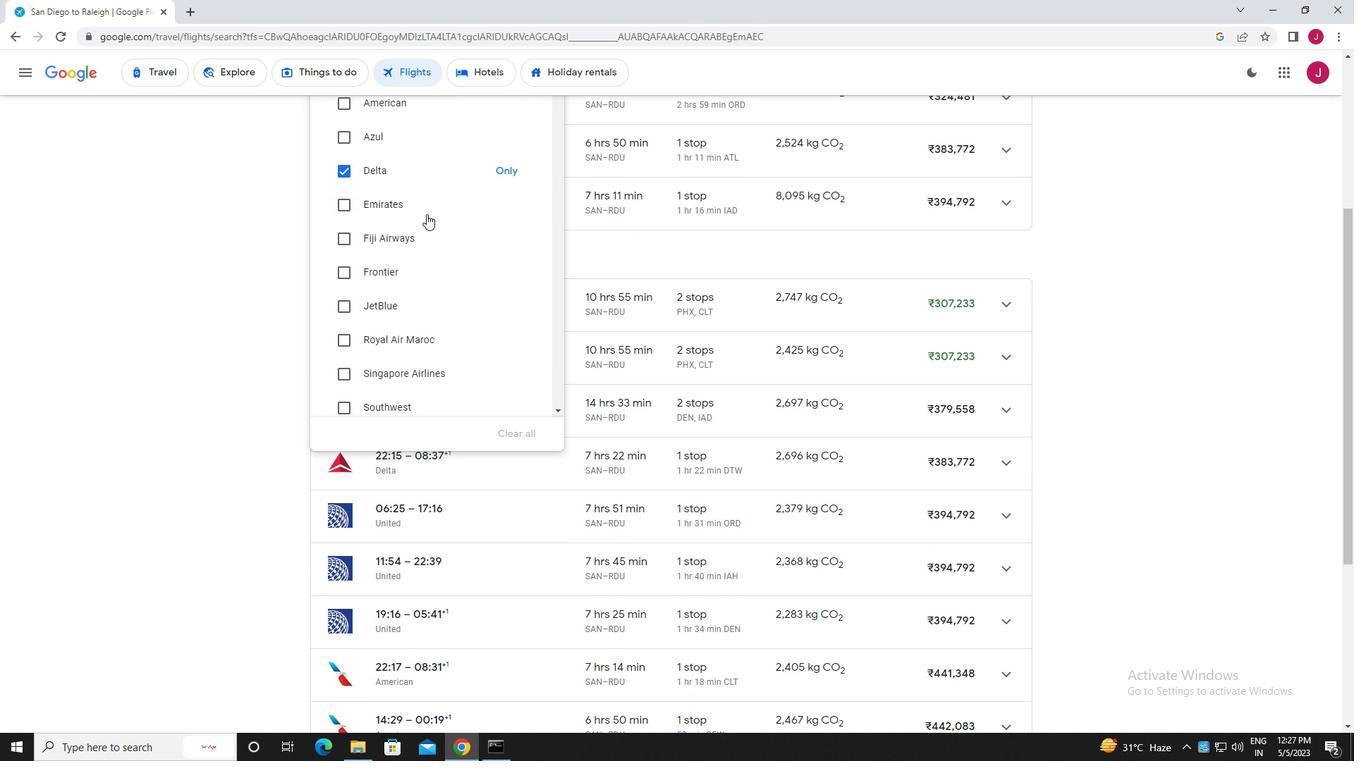 
Action: Mouse moved to (426, 214)
Screenshot: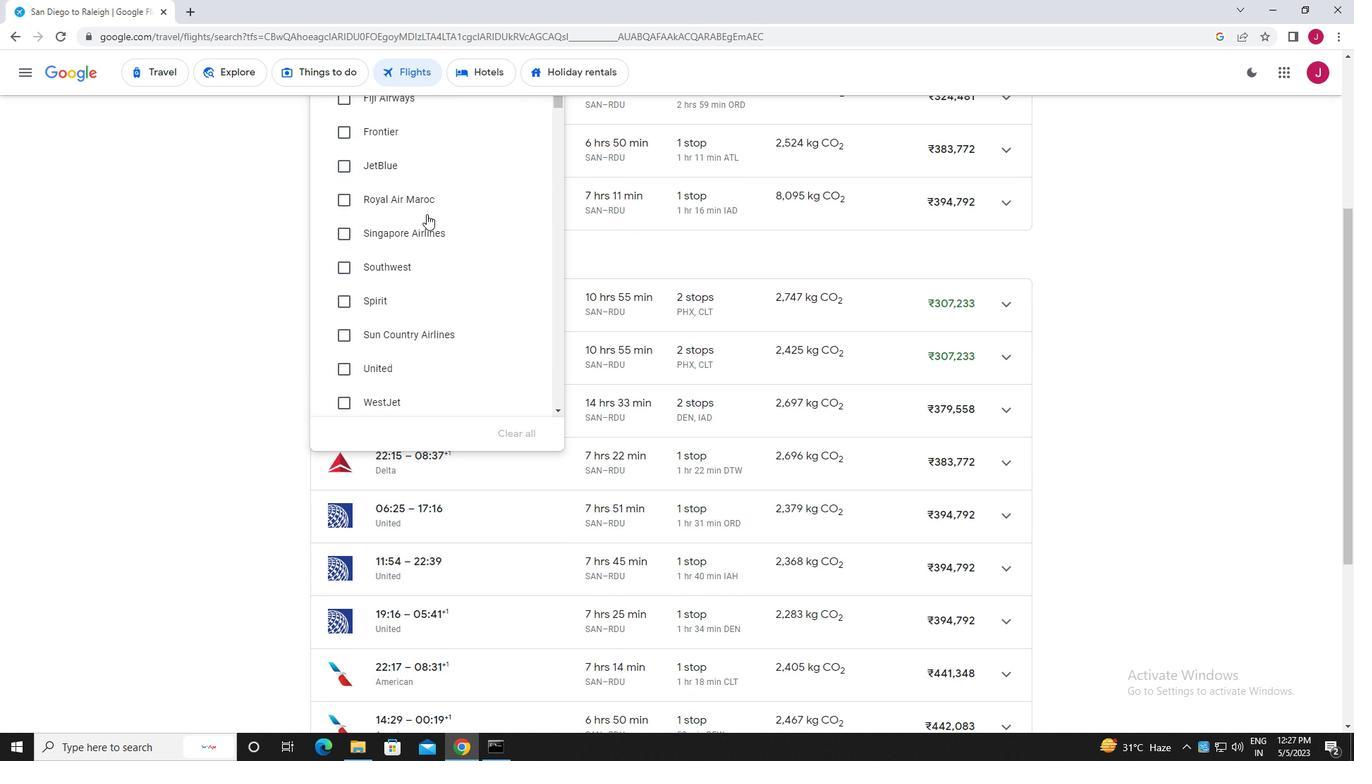 
Action: Mouse scrolled (426, 213) with delta (0, 0)
Screenshot: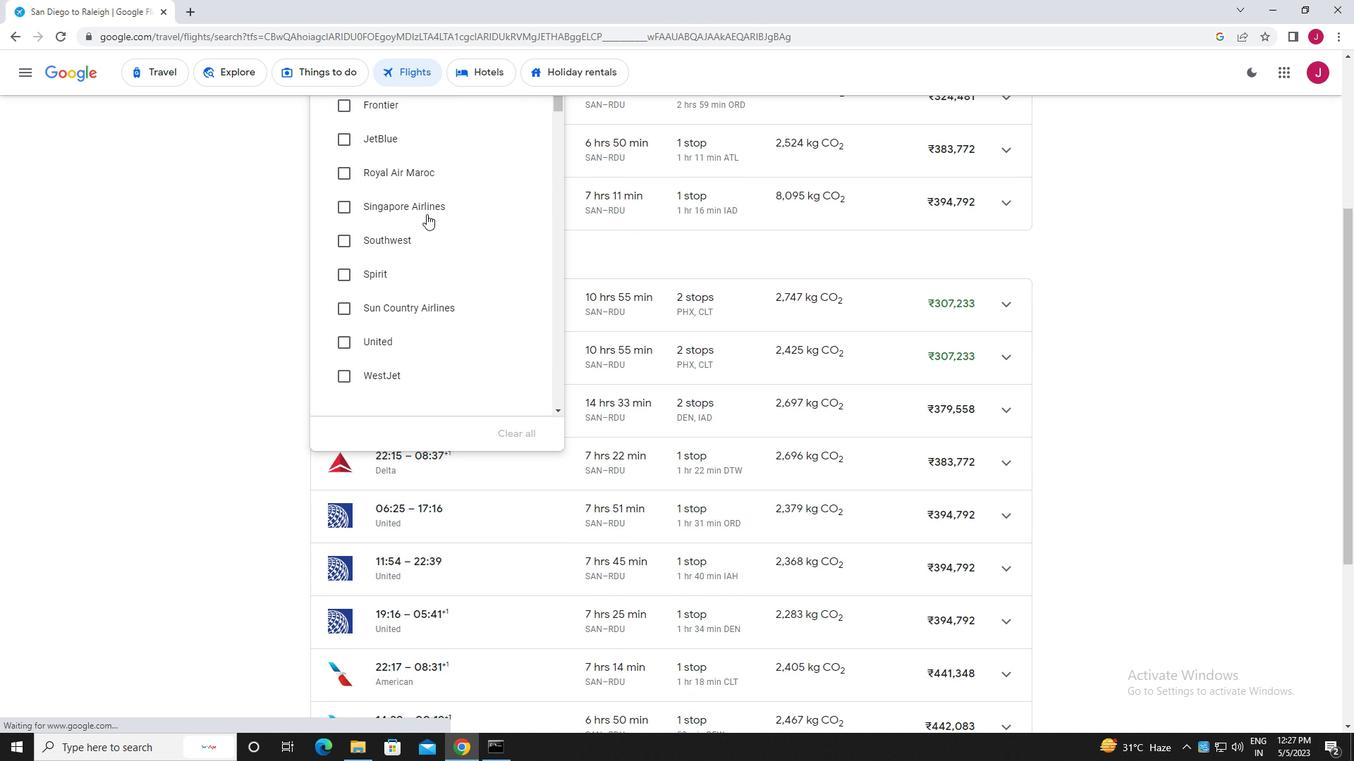 
Action: Mouse scrolled (426, 213) with delta (0, 0)
Screenshot: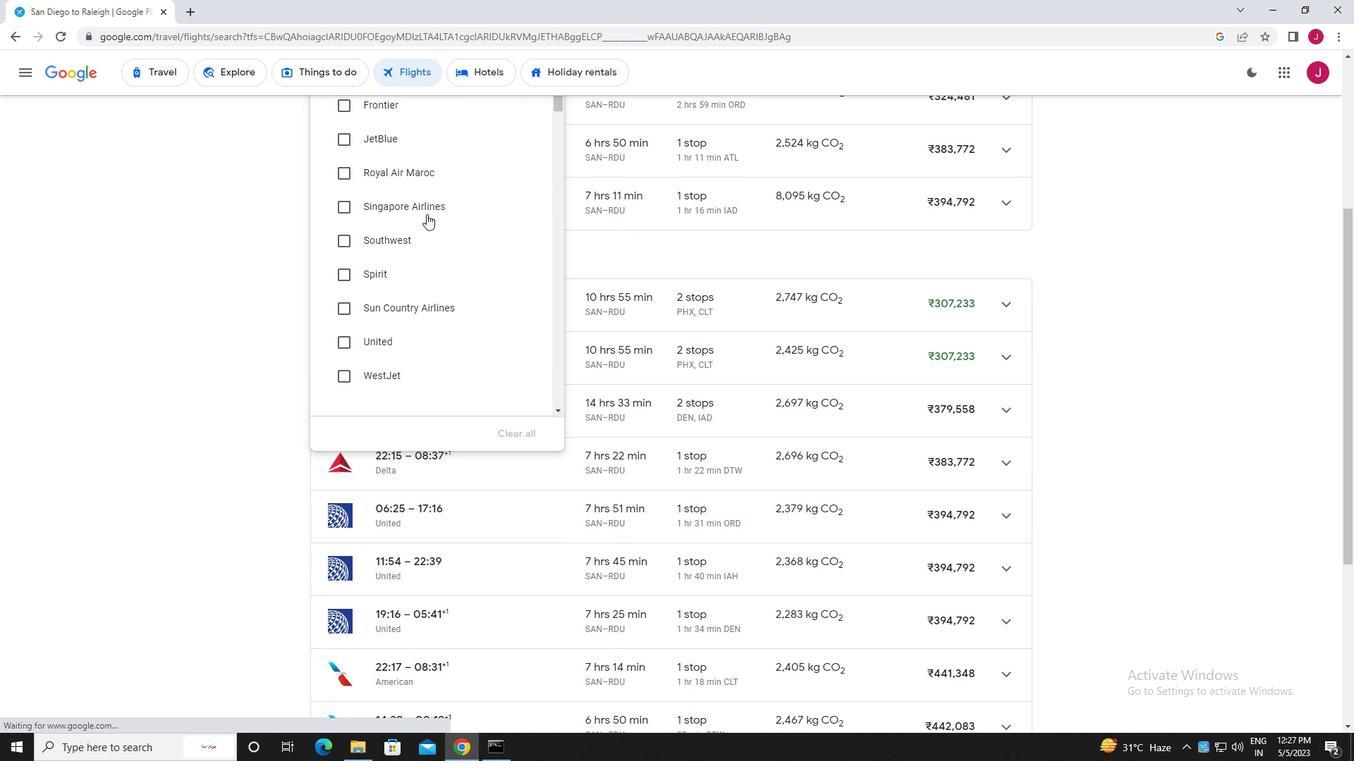 
Action: Mouse scrolled (426, 213) with delta (0, 0)
Screenshot: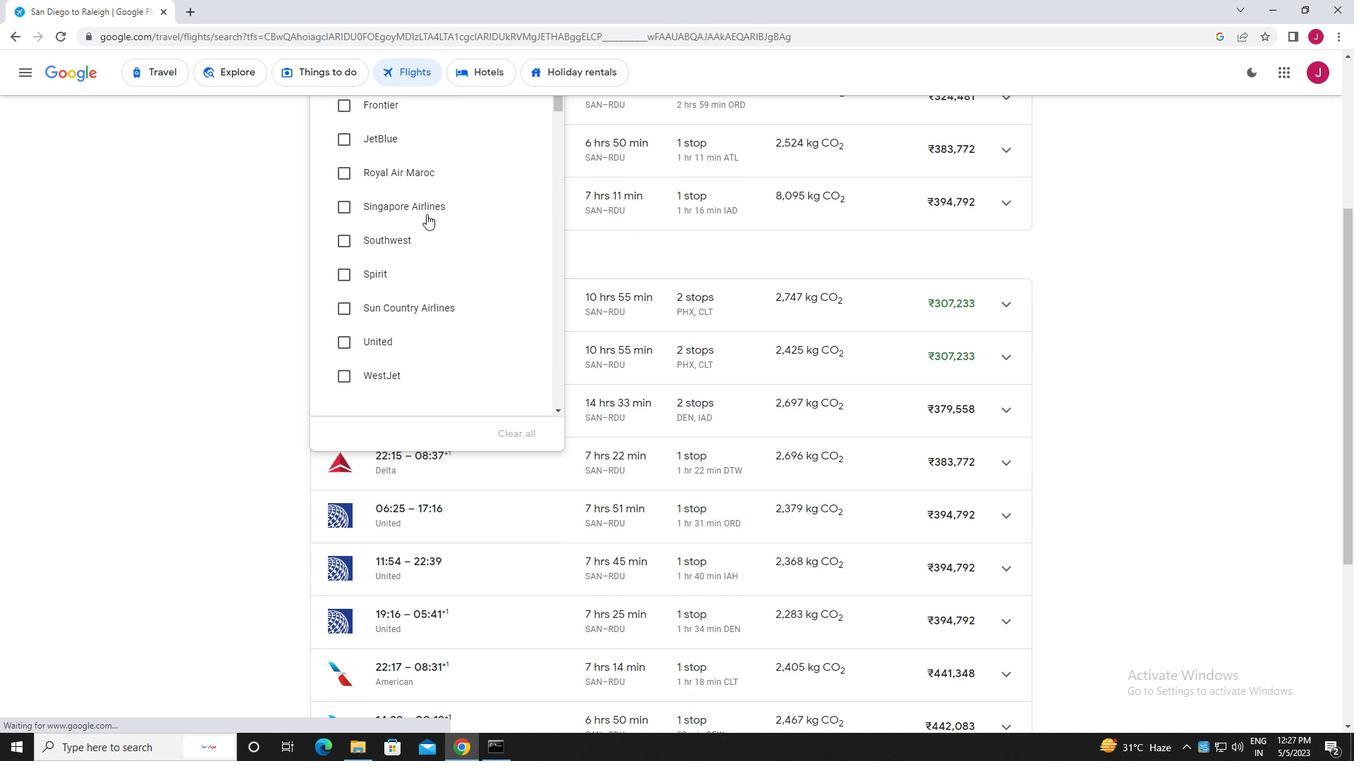 
Action: Mouse moved to (522, 178)
Screenshot: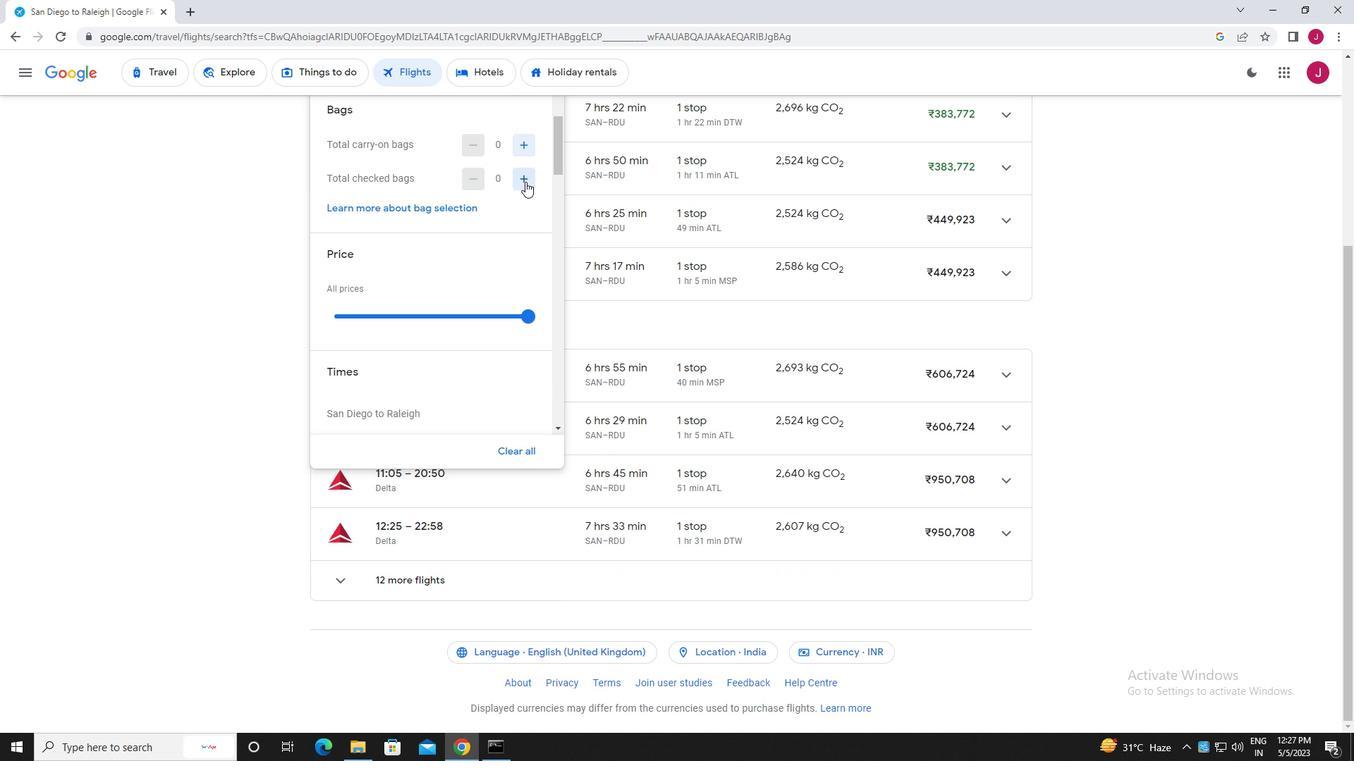 
Action: Mouse pressed left at (522, 178)
Screenshot: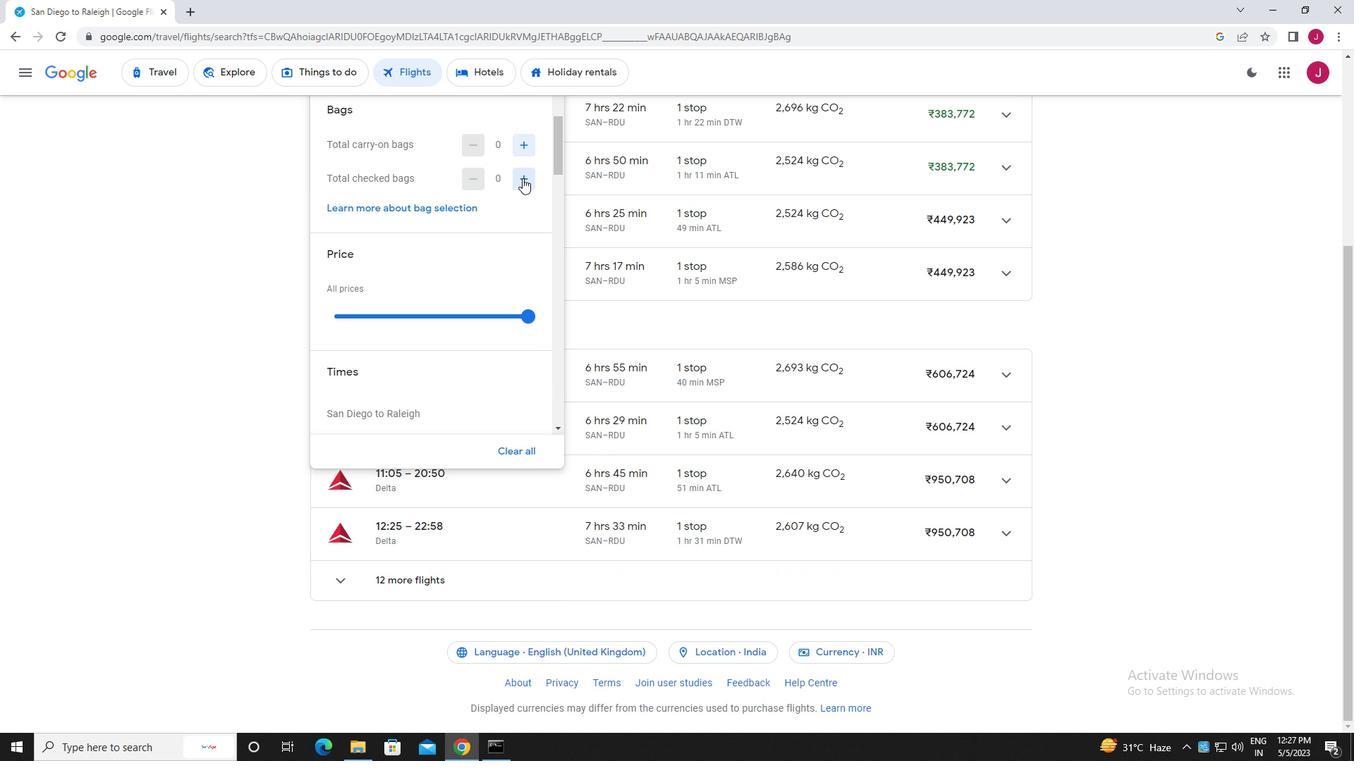 
Action: Mouse pressed left at (522, 178)
Screenshot: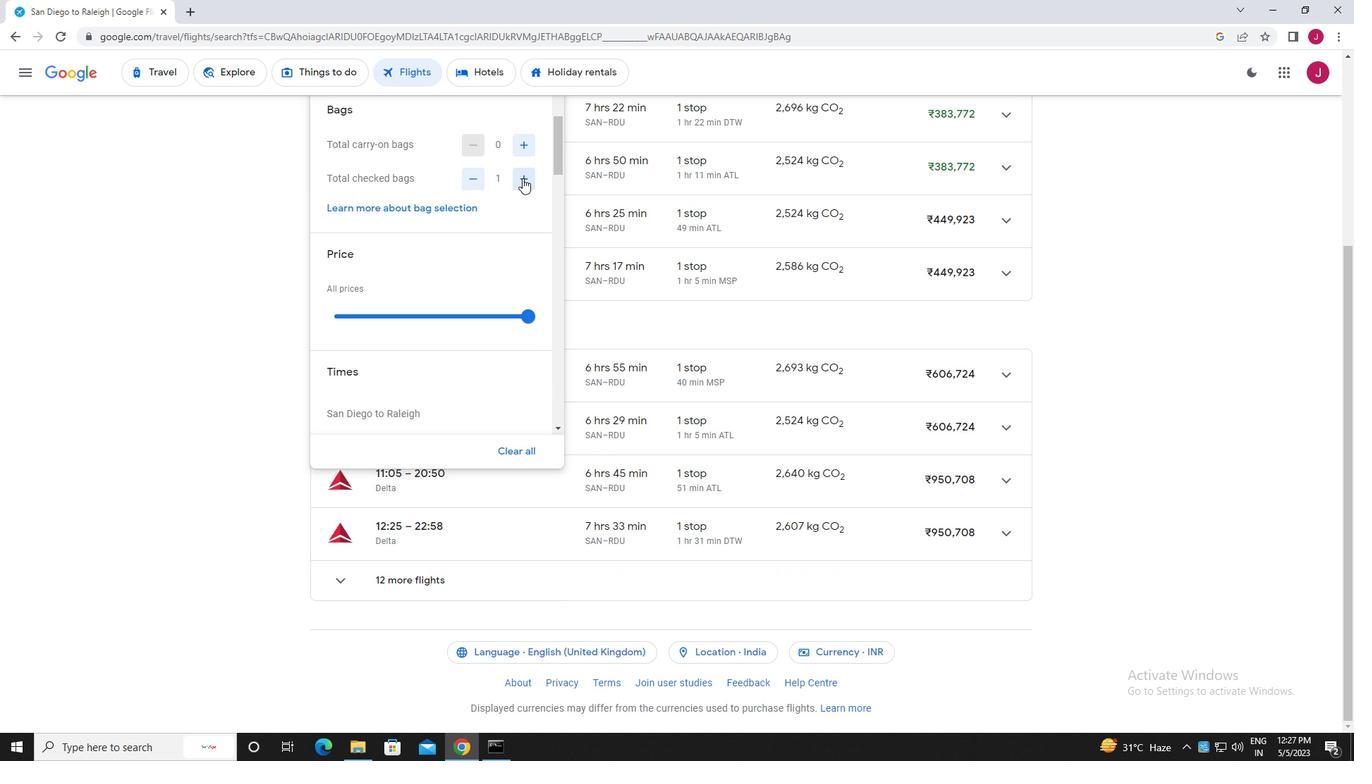 
Action: Mouse moved to (523, 182)
Screenshot: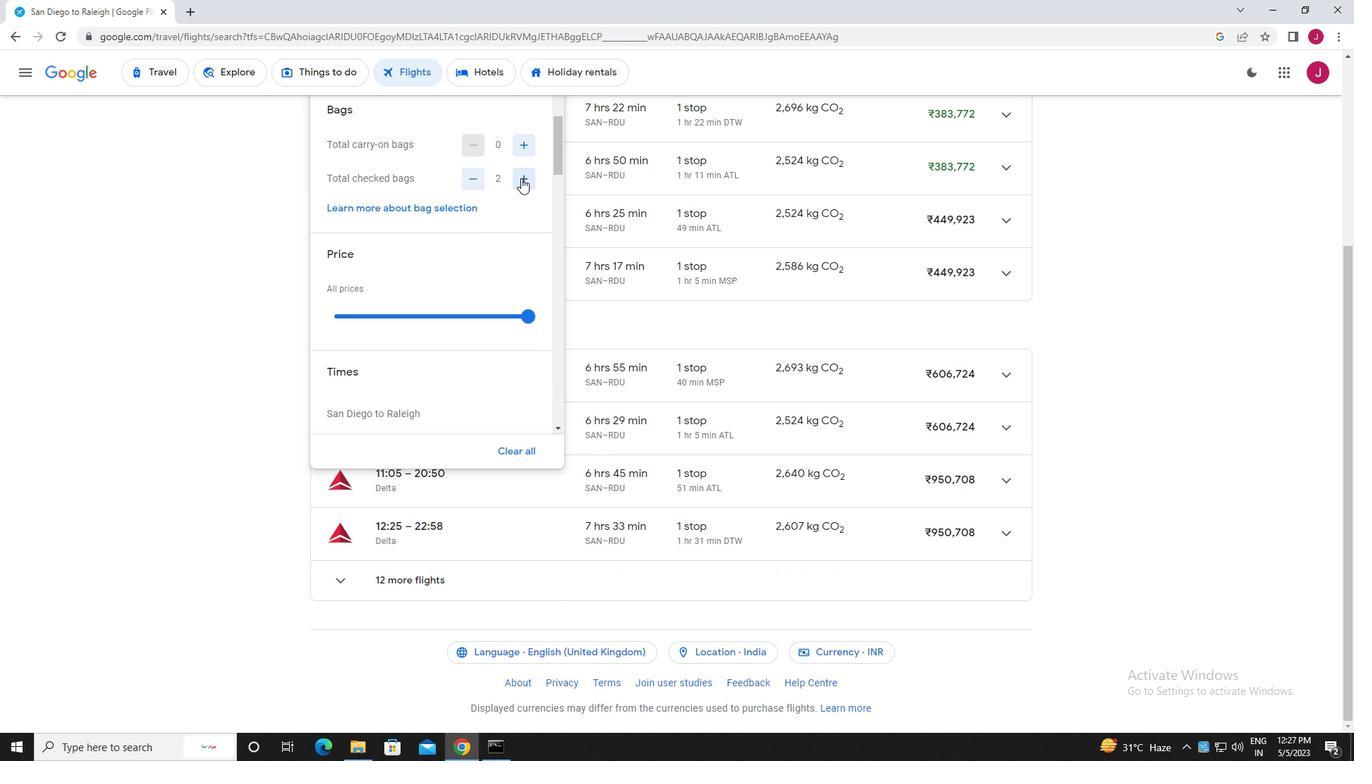 
Action: Mouse scrolled (523, 182) with delta (0, 0)
Screenshot: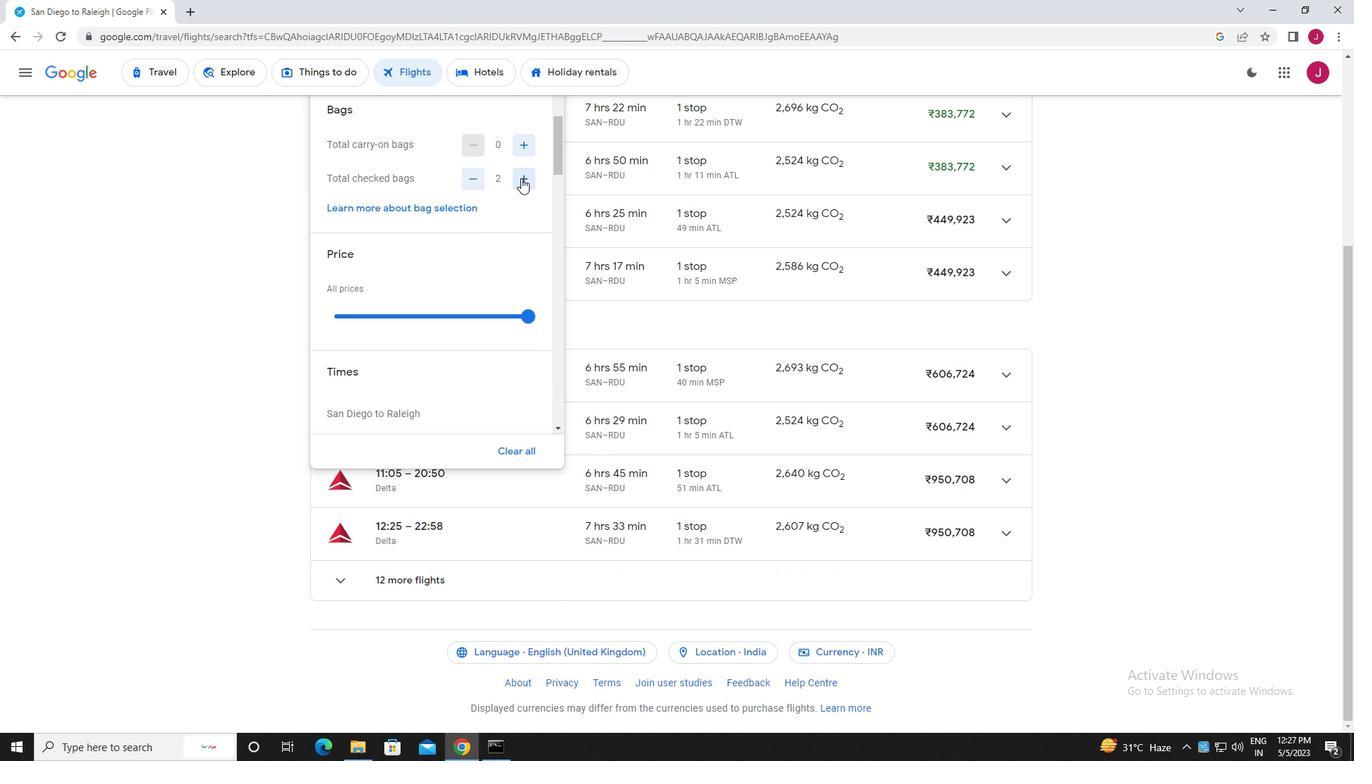 
Action: Mouse moved to (525, 184)
Screenshot: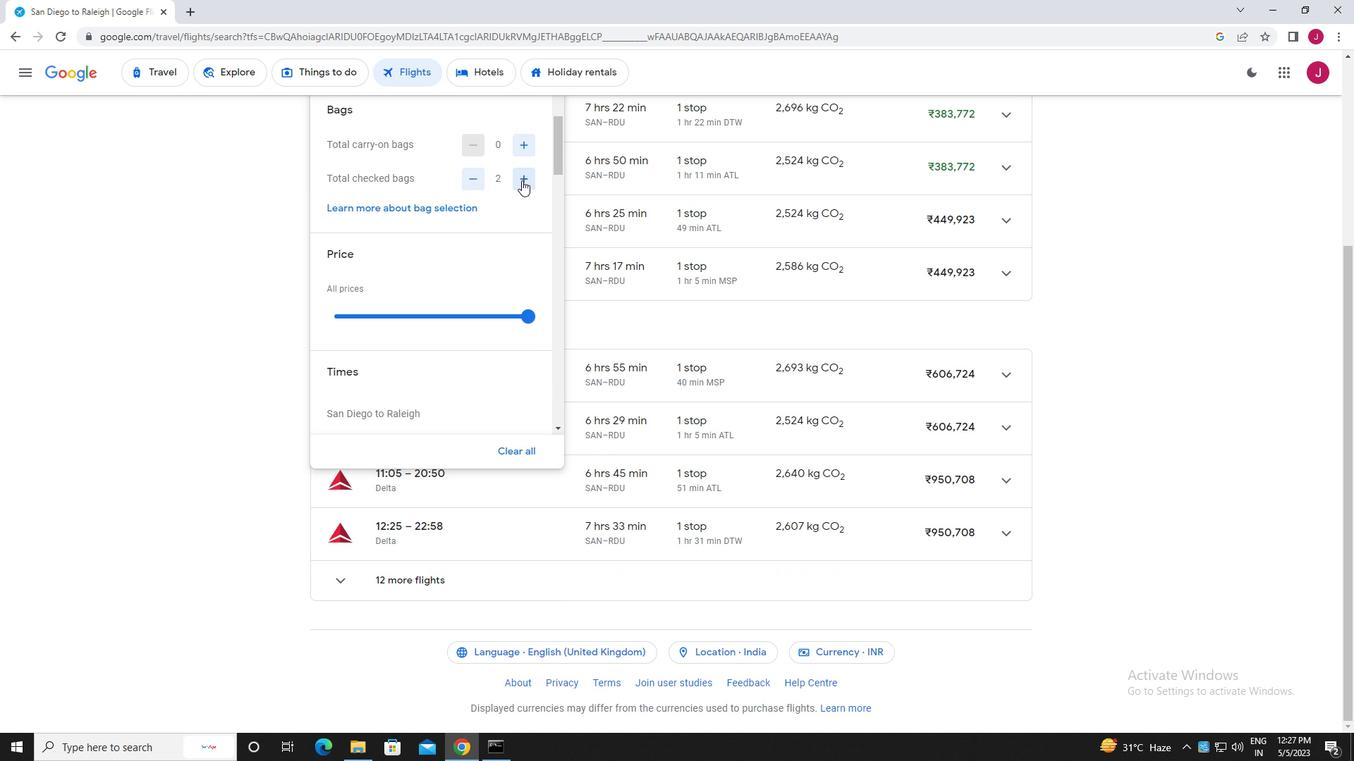 
Action: Mouse scrolled (525, 184) with delta (0, 0)
Screenshot: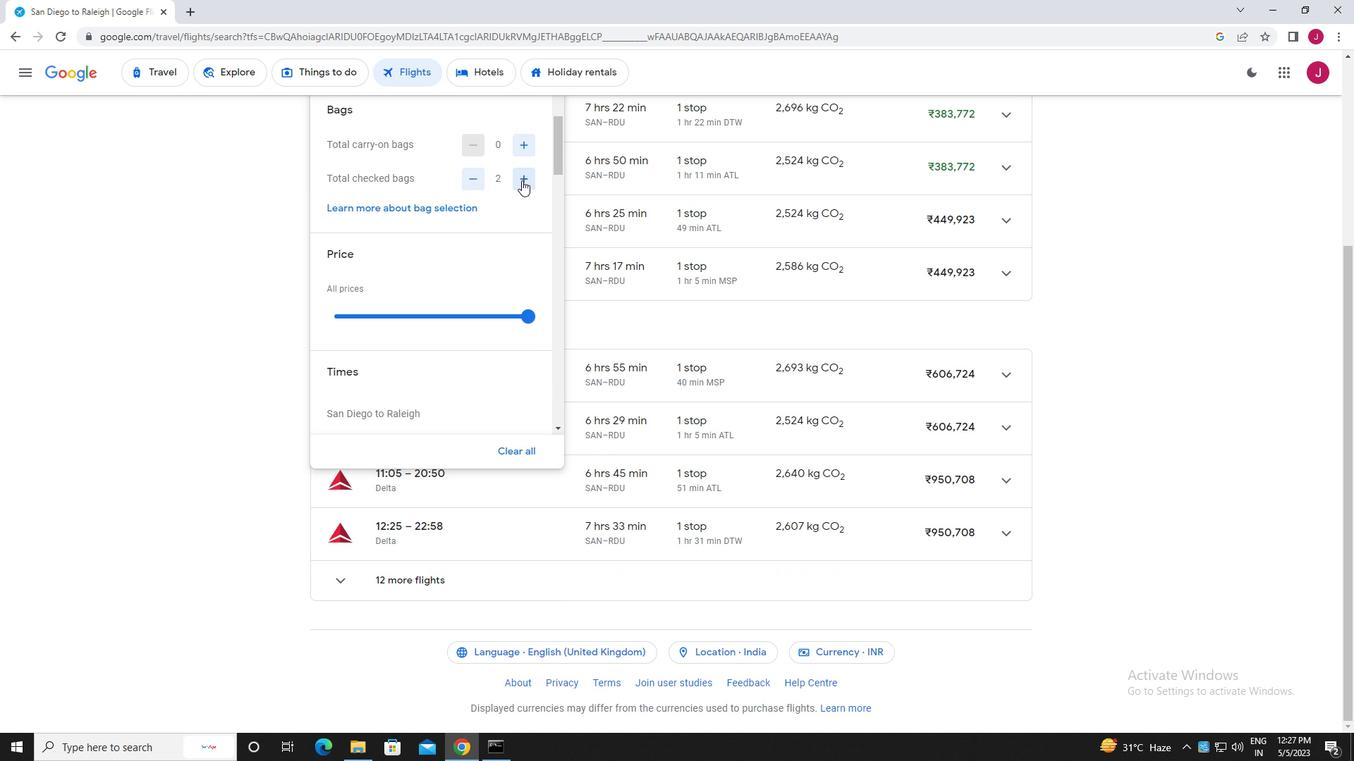 
Action: Mouse moved to (526, 176)
Screenshot: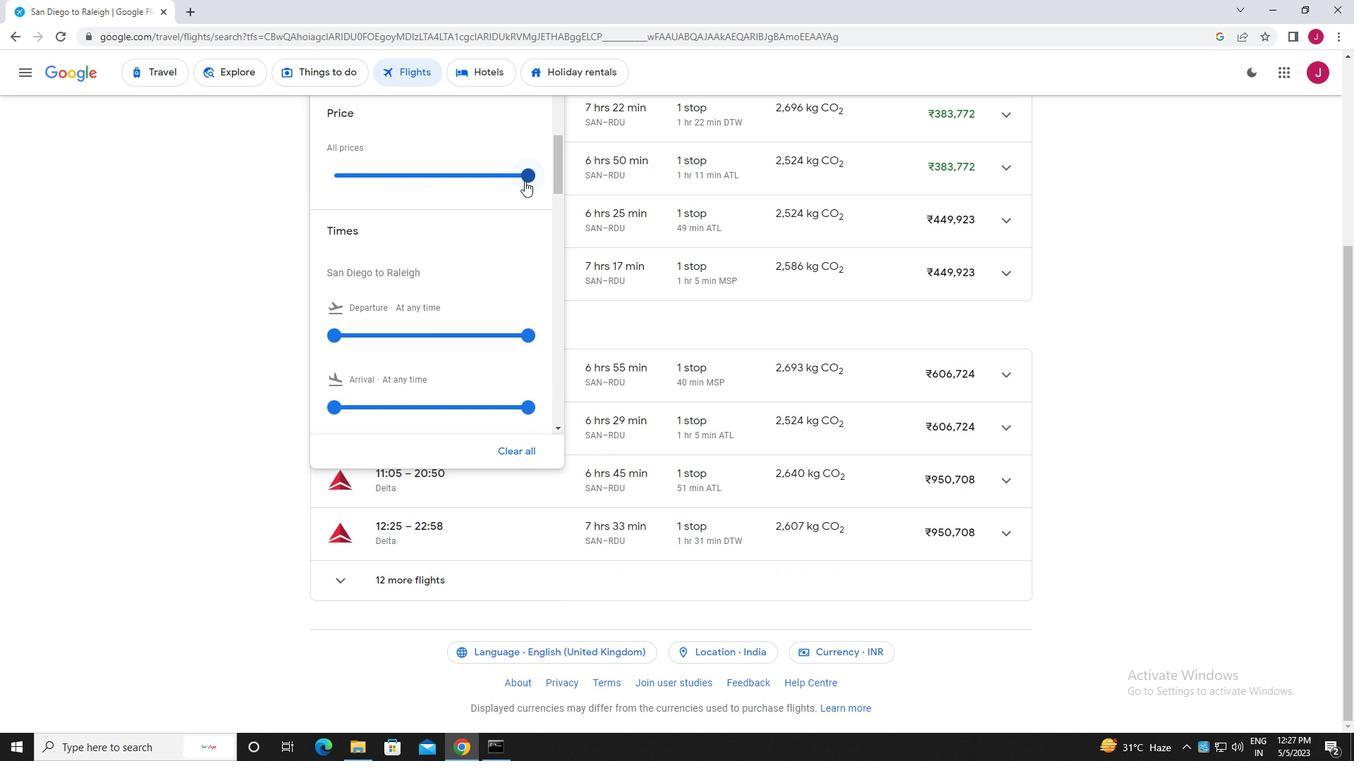 
Action: Mouse pressed left at (526, 176)
Screenshot: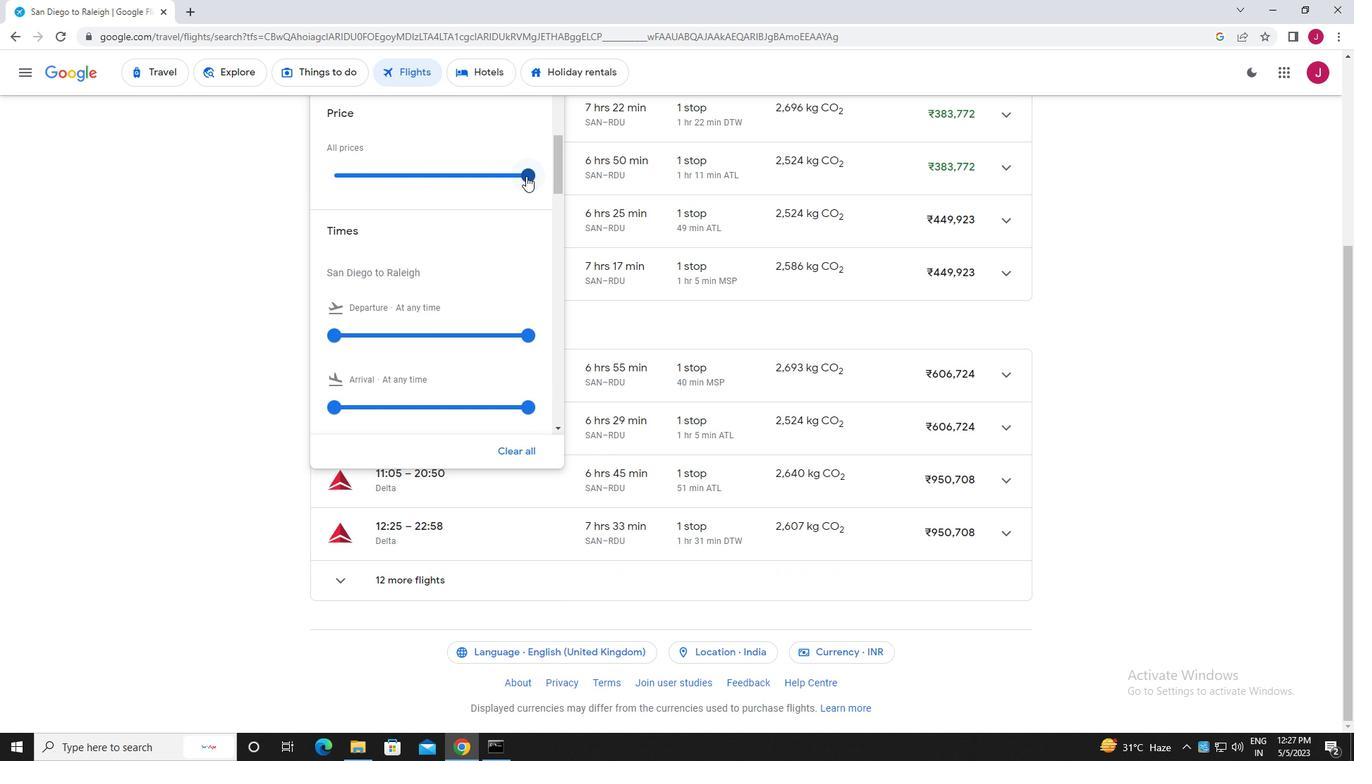 
Action: Mouse moved to (424, 194)
Screenshot: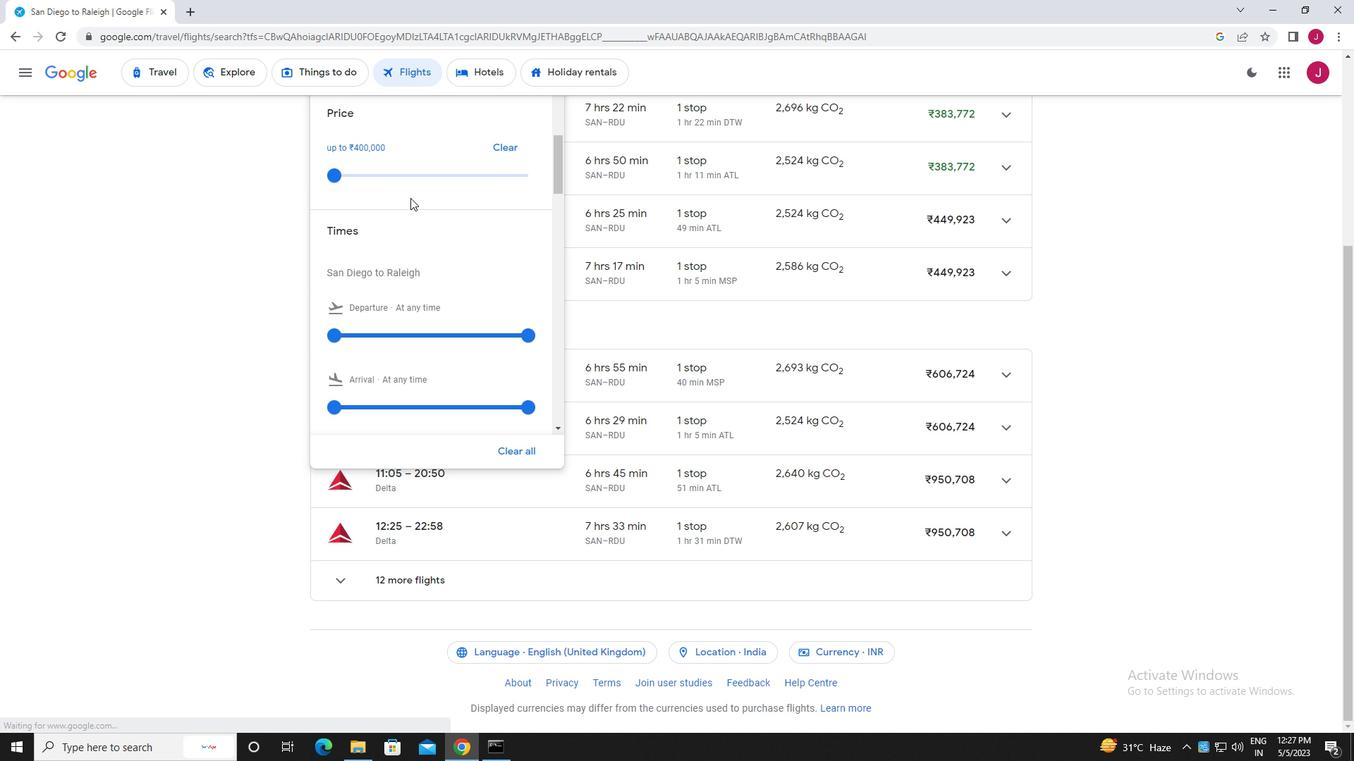 
Action: Mouse scrolled (424, 193) with delta (0, 0)
Screenshot: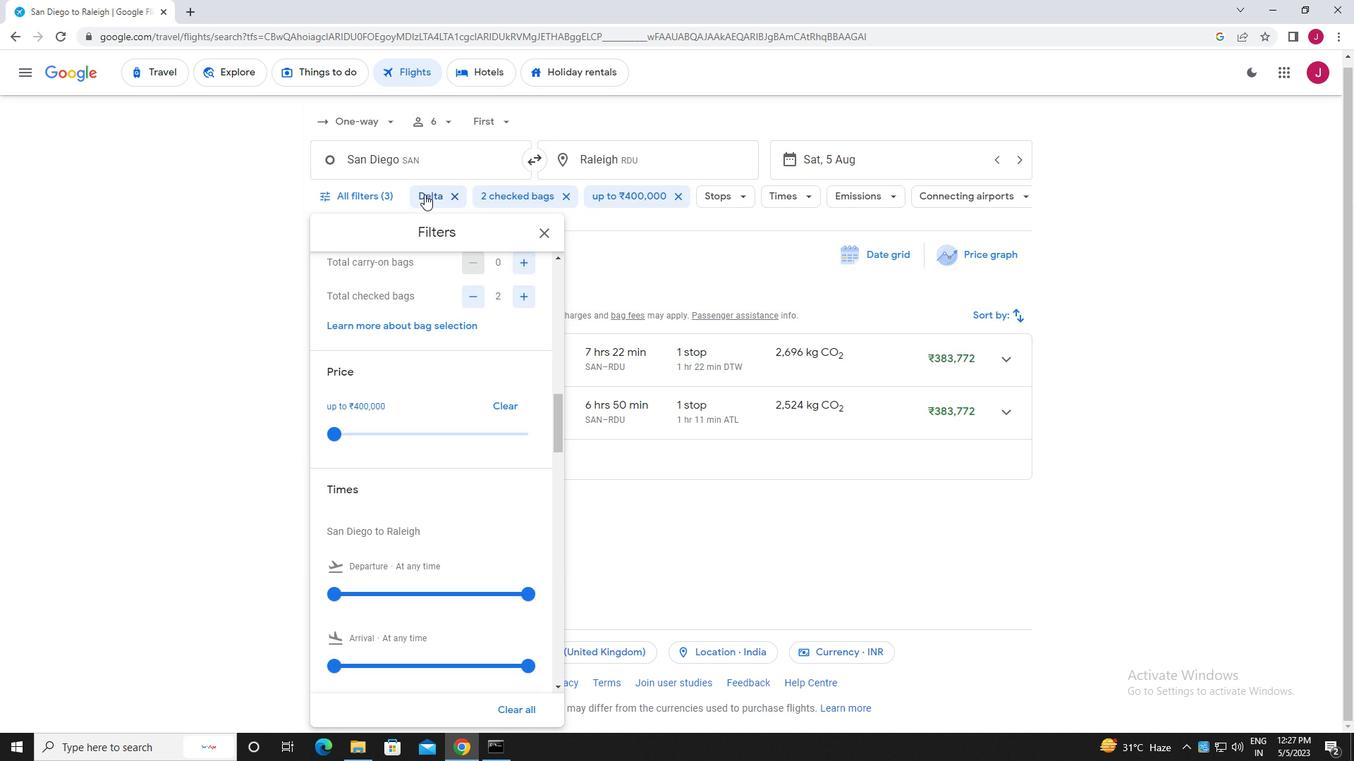 
Action: Mouse moved to (426, 195)
Screenshot: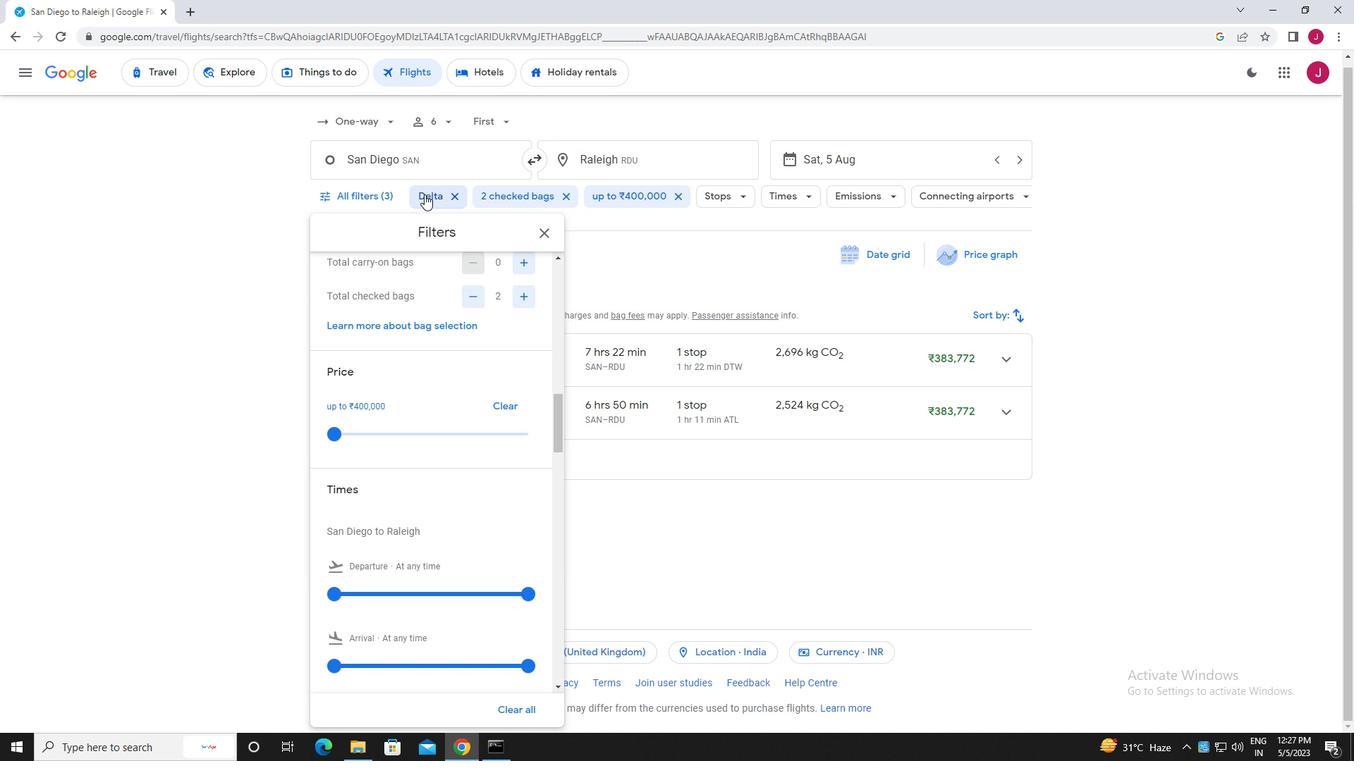 
Action: Mouse scrolled (426, 194) with delta (0, 0)
Screenshot: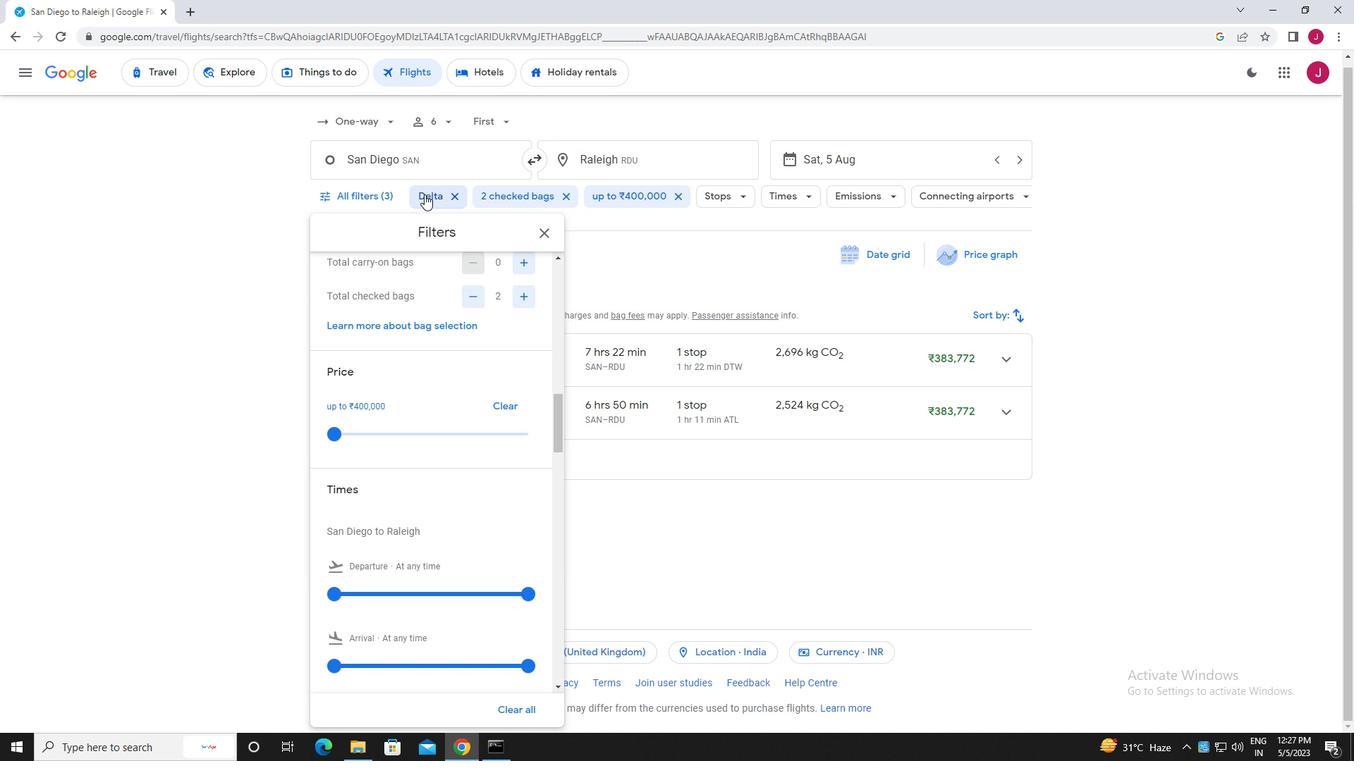
Action: Mouse moved to (432, 273)
Screenshot: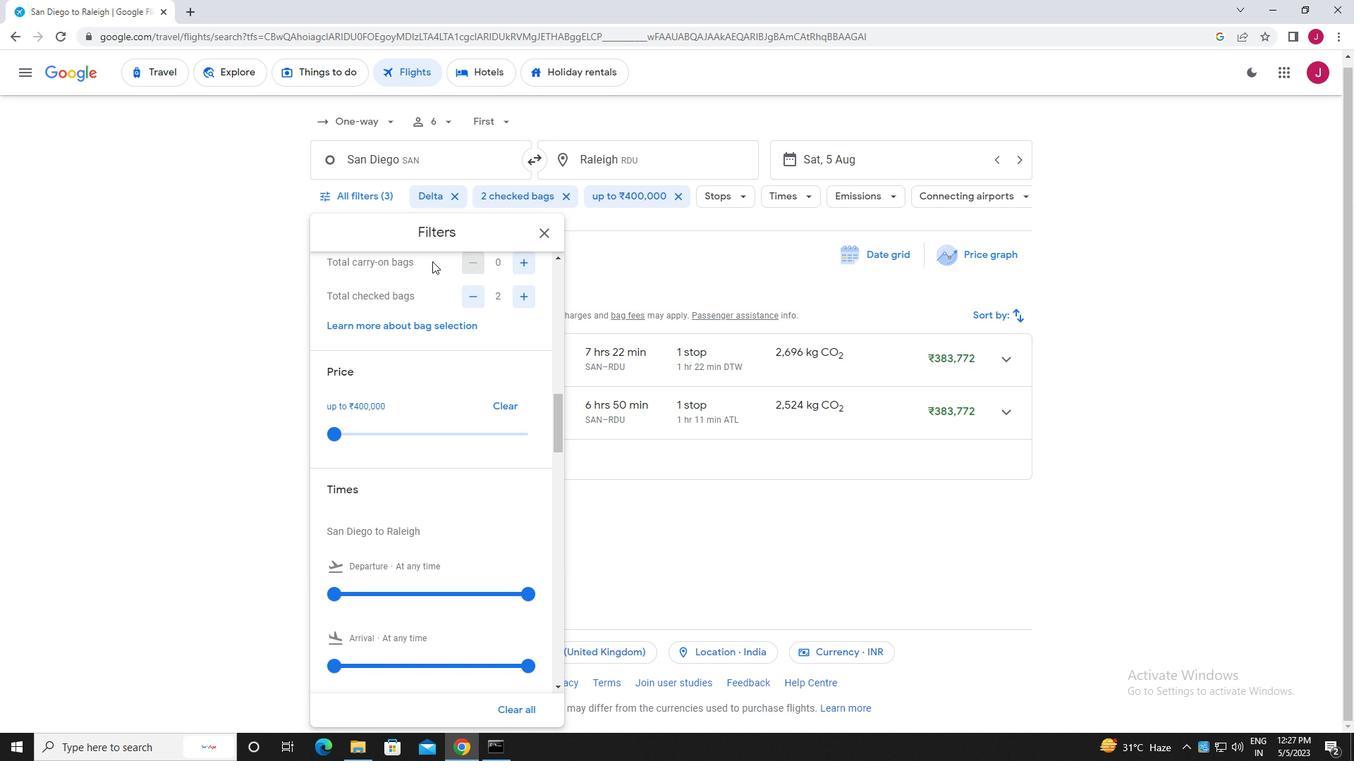 
Action: Mouse scrolled (432, 272) with delta (0, 0)
Screenshot: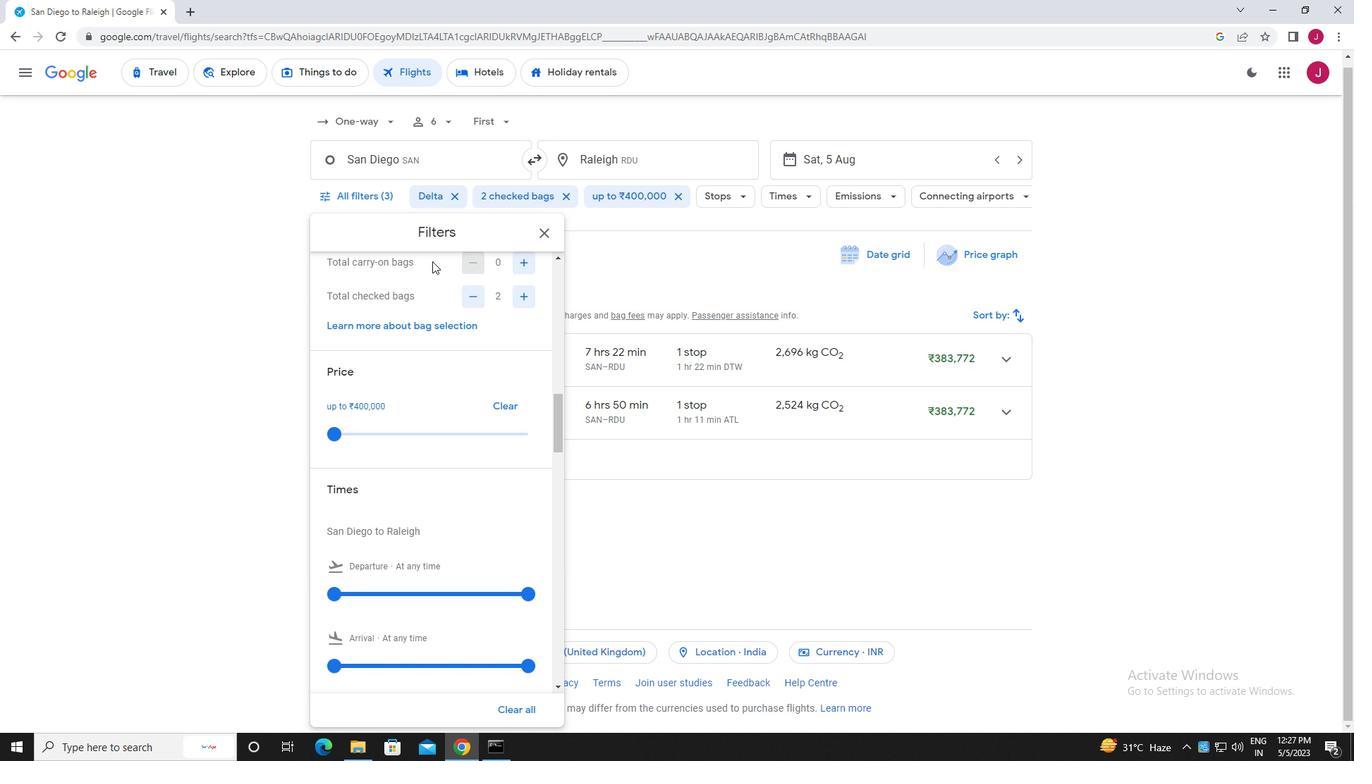 
Action: Mouse scrolled (432, 272) with delta (0, 0)
Screenshot: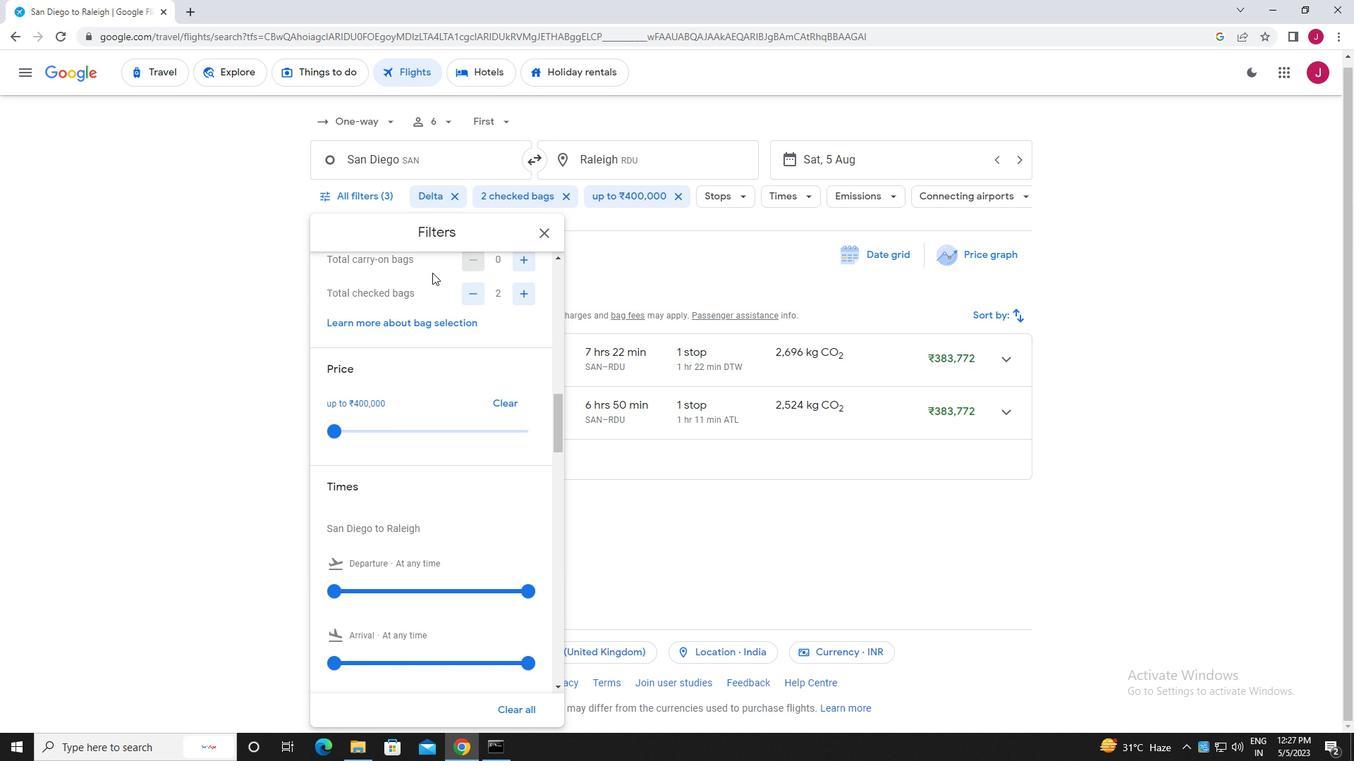 
Action: Mouse scrolled (432, 272) with delta (0, 0)
Screenshot: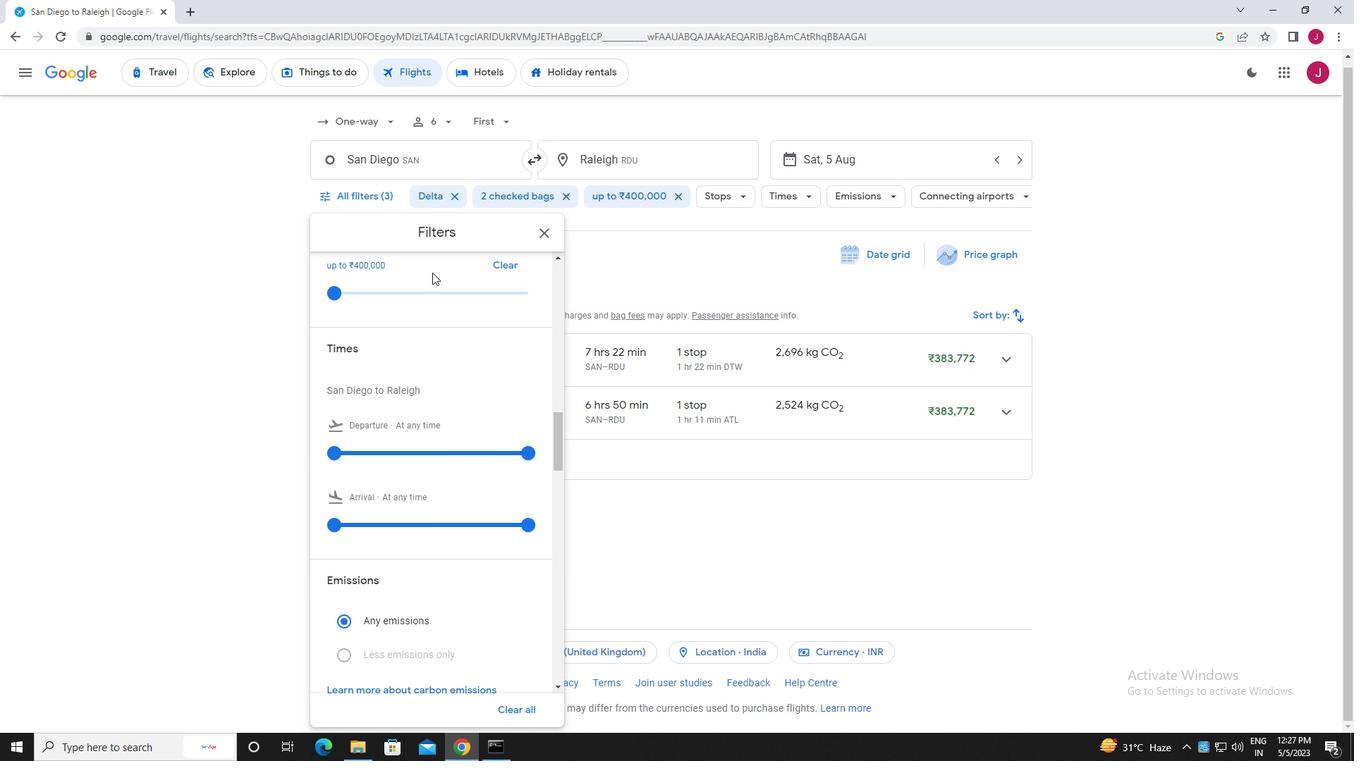 
Action: Mouse scrolled (432, 272) with delta (0, 0)
Screenshot: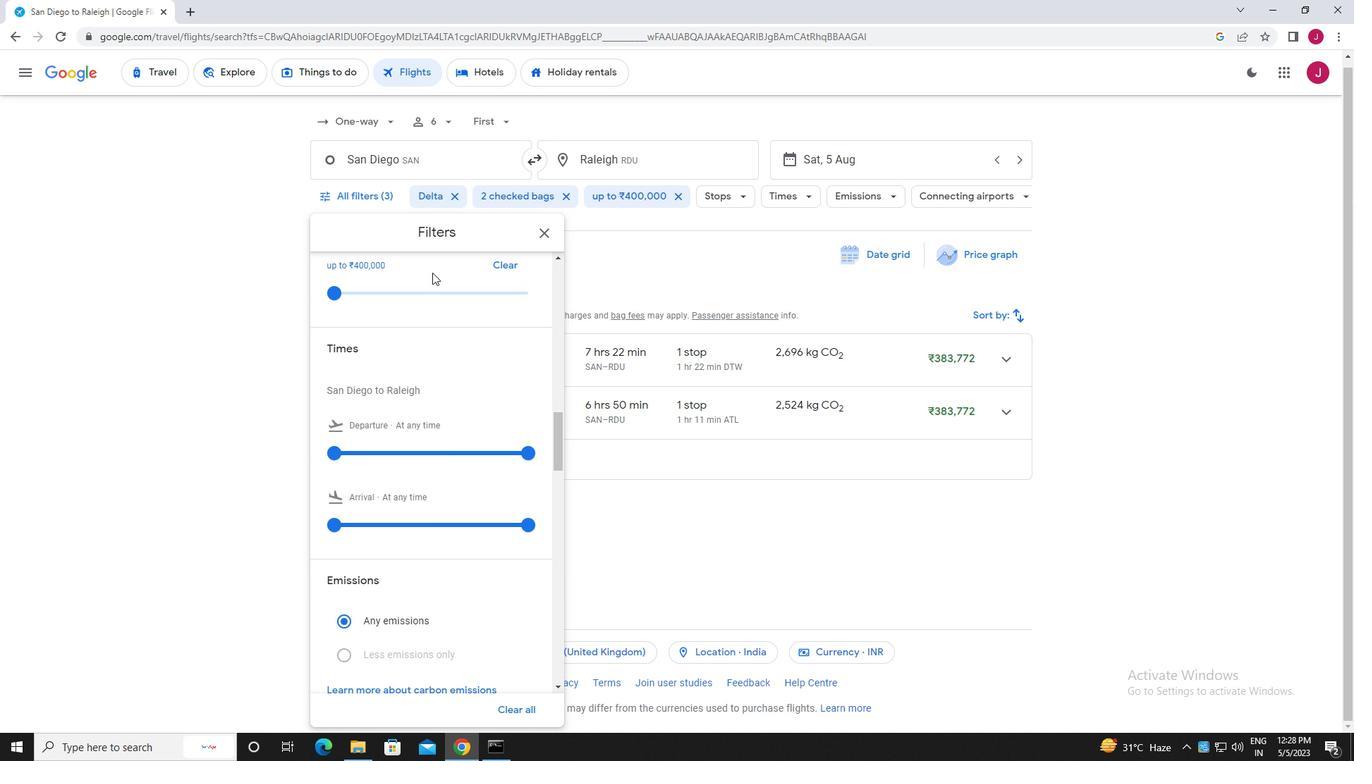 
Action: Mouse moved to (336, 313)
Screenshot: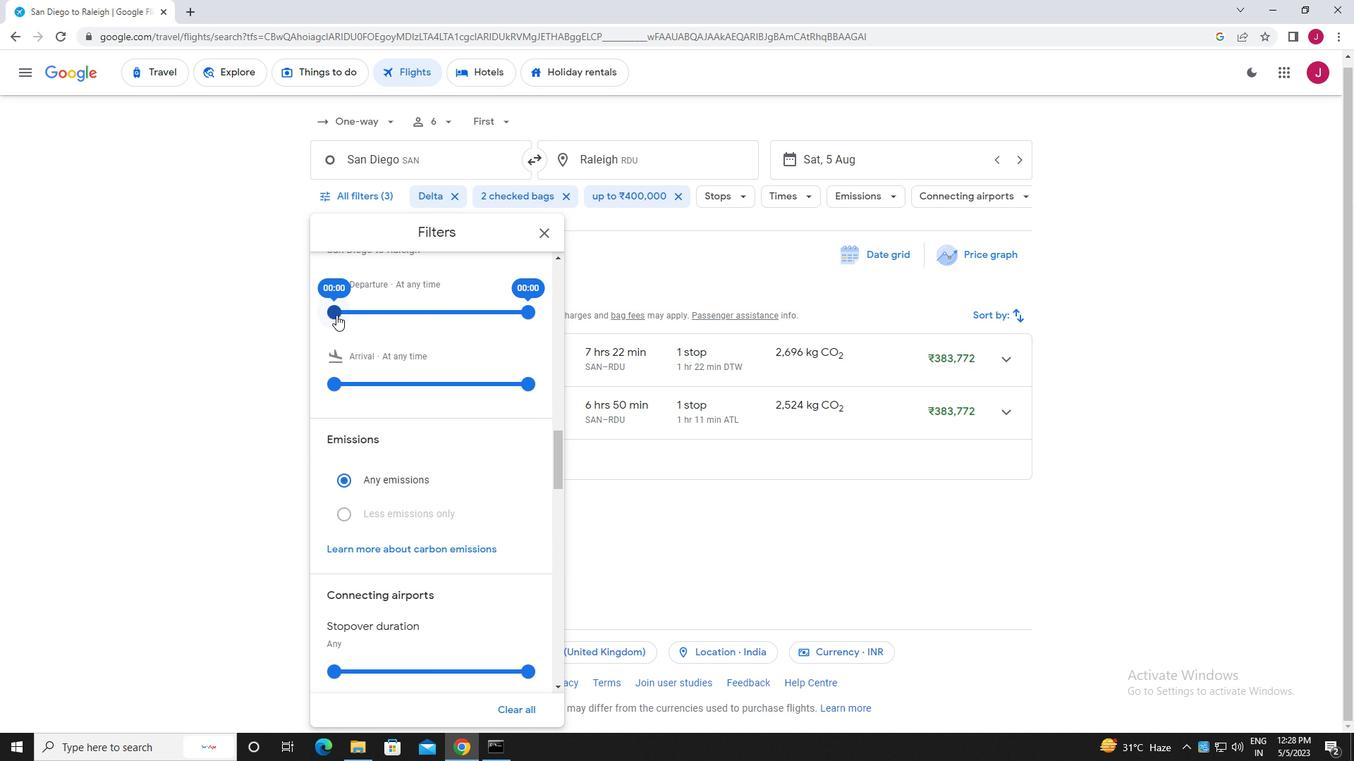 
Action: Mouse pressed left at (336, 313)
Screenshot: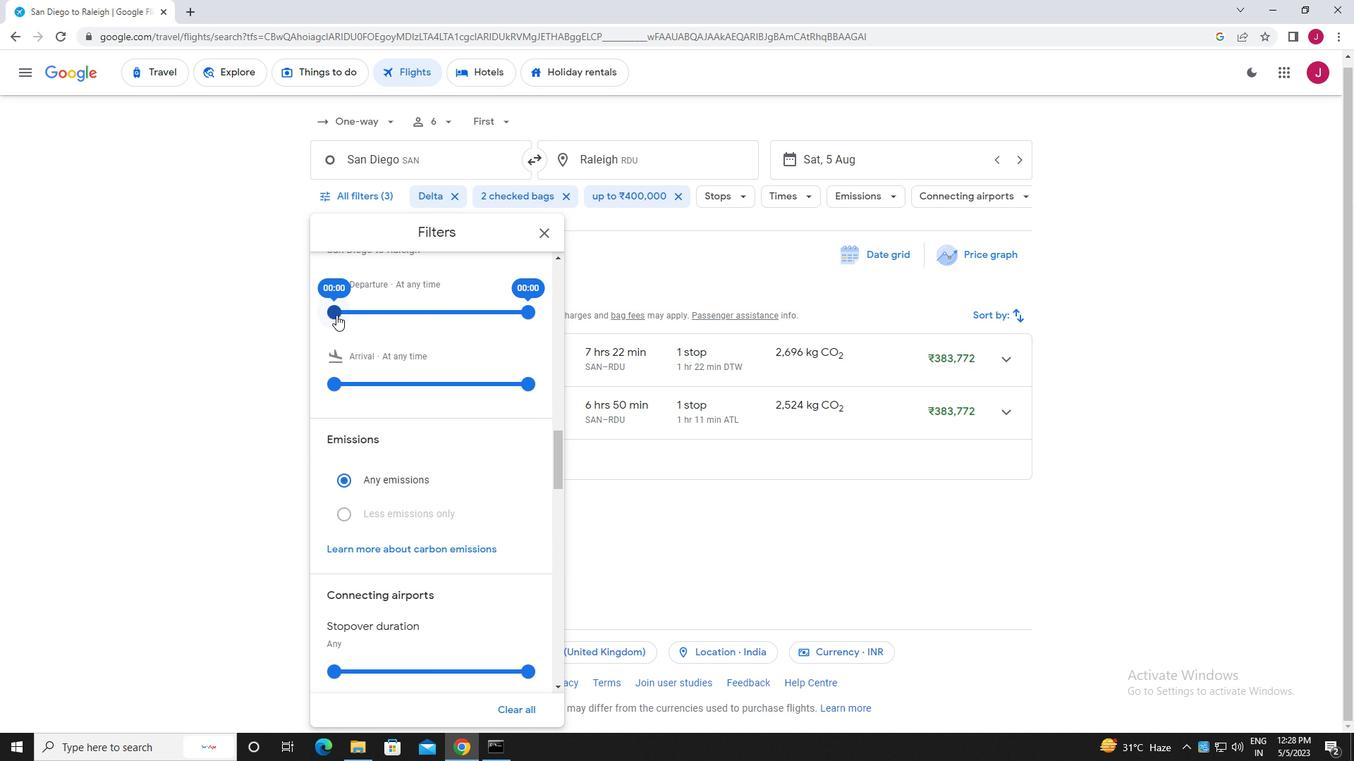 
Action: Mouse moved to (526, 310)
Screenshot: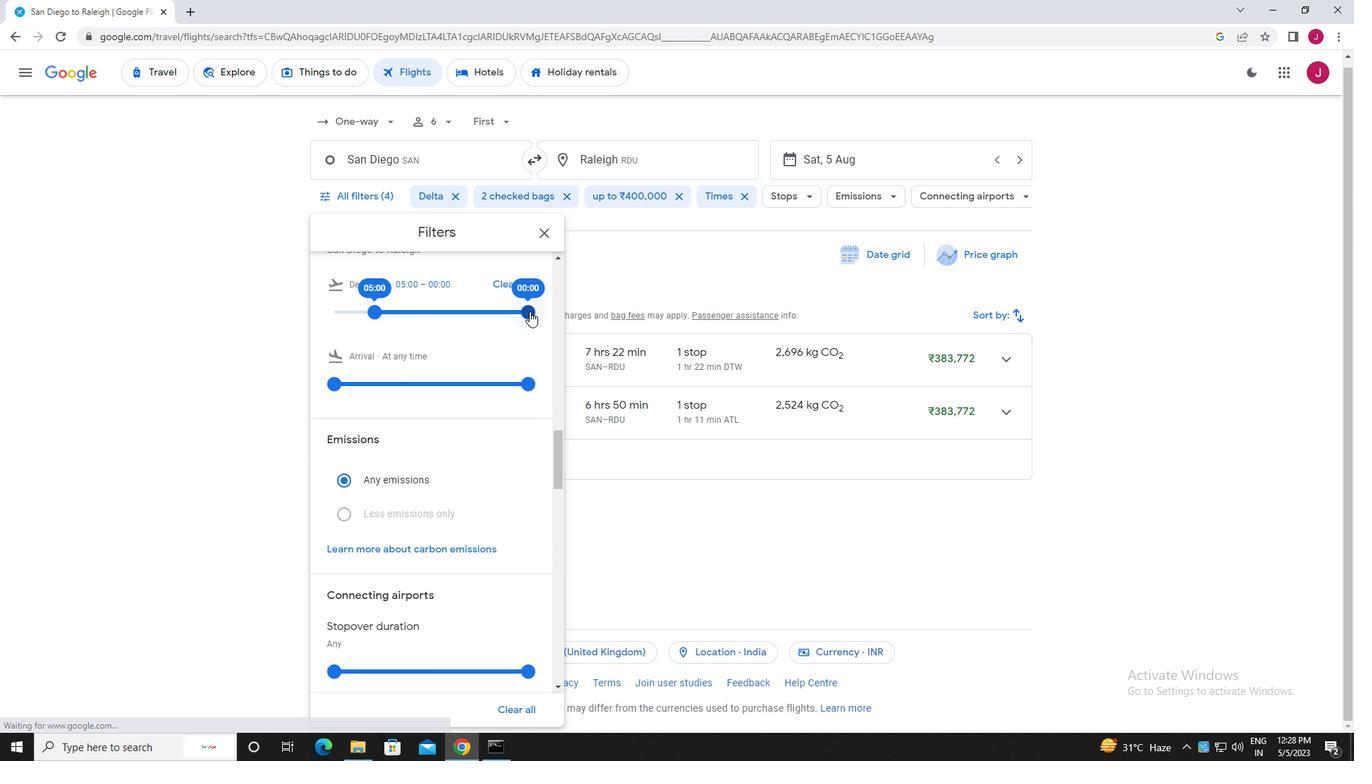 
Action: Mouse pressed left at (526, 310)
Screenshot: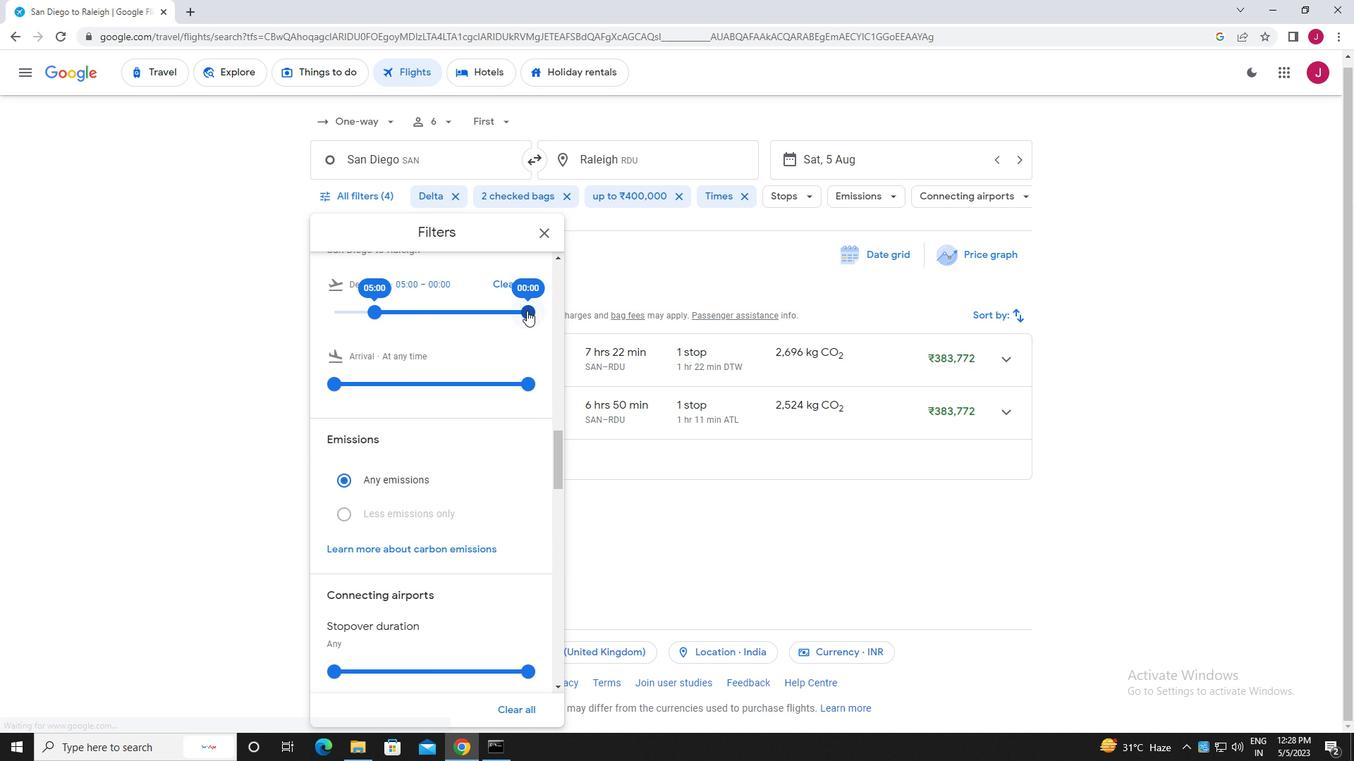 
Action: Mouse moved to (548, 234)
Screenshot: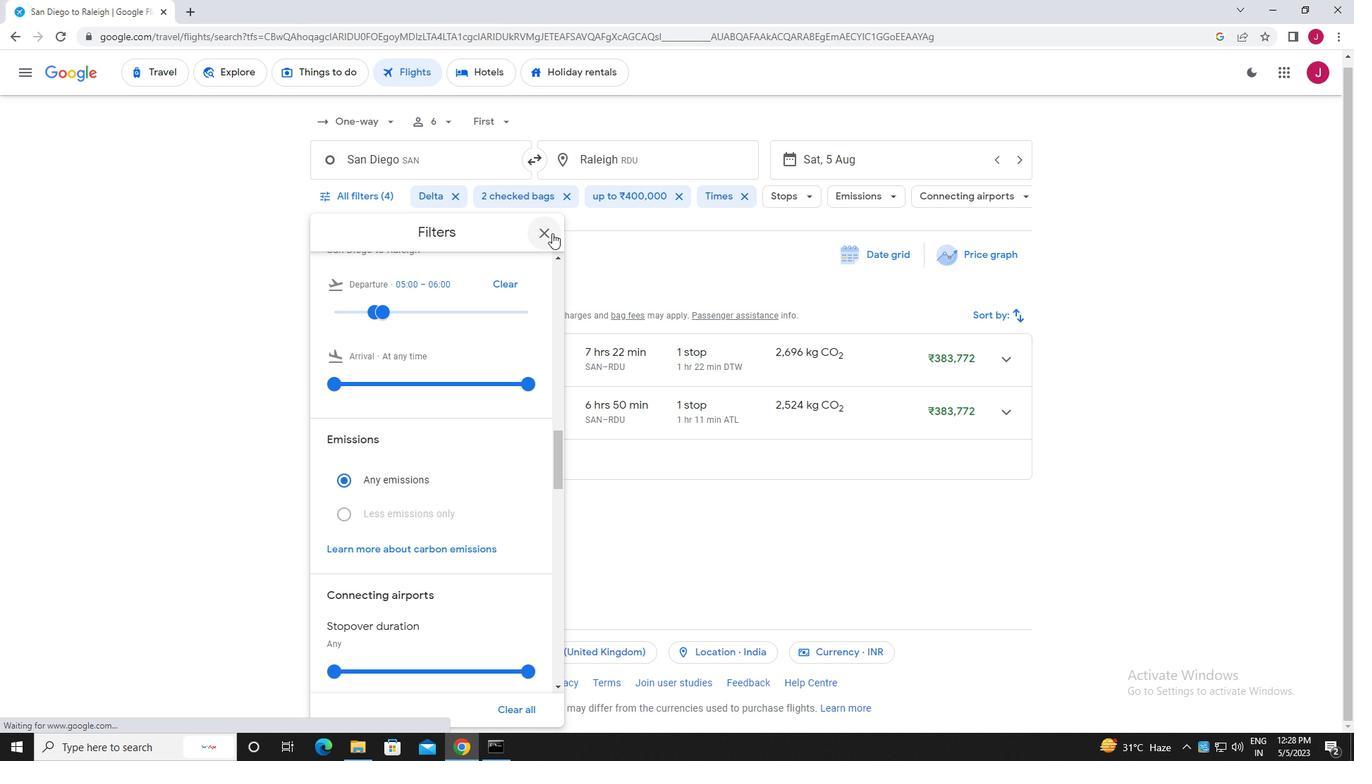 
Action: Mouse pressed left at (548, 234)
Screenshot: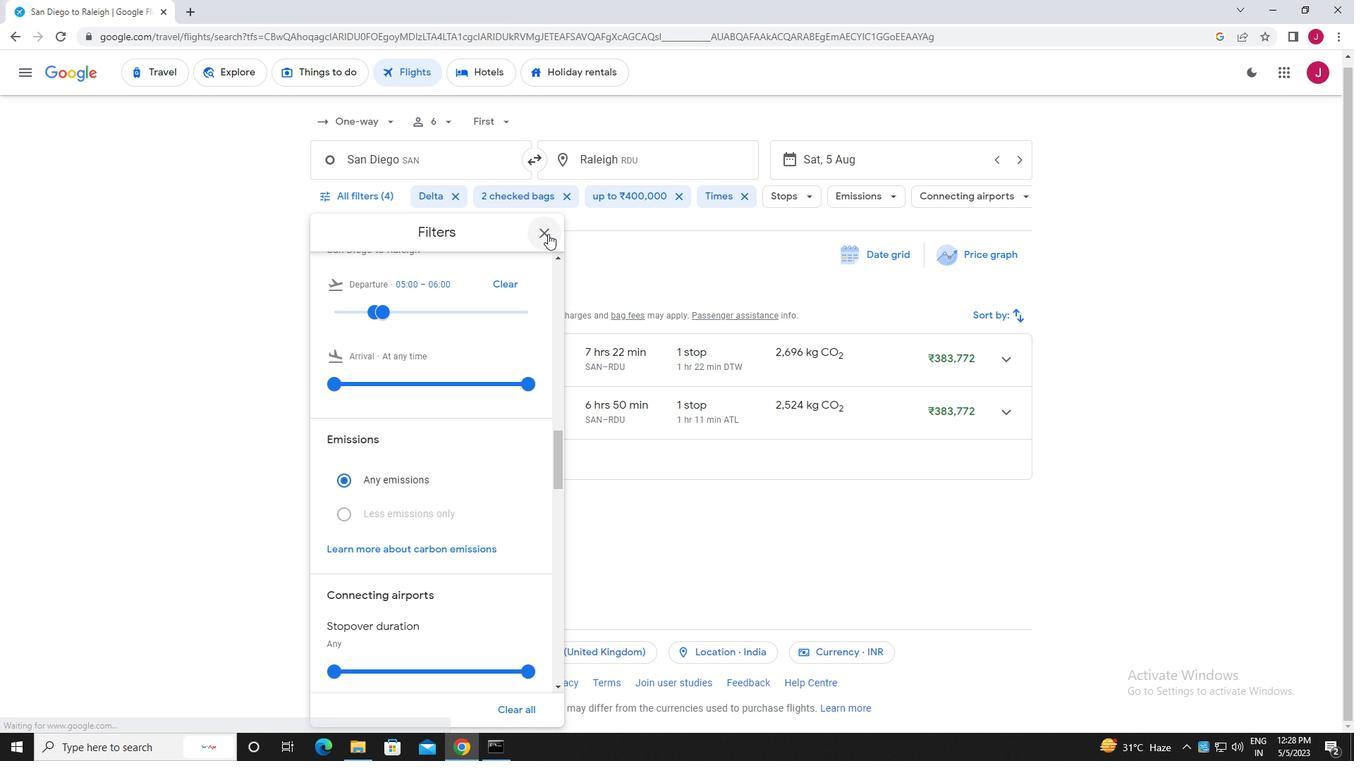 
